Task: Add a signature Mark Adams containing Have a great National Law Enforcement Appreciation Day, Mark Adams to email address softage.6@softage.net and add a label Franchise agreements
Action: Mouse moved to (1215, 74)
Screenshot: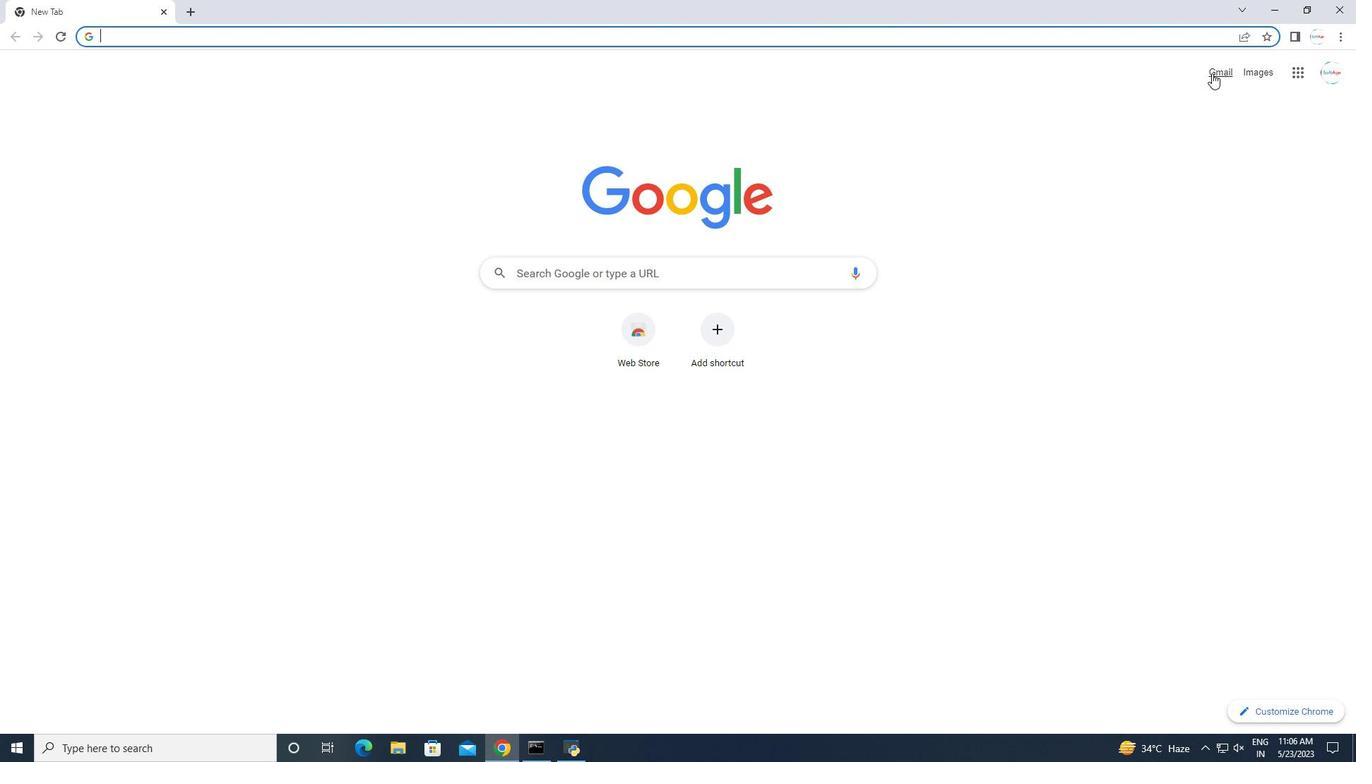 
Action: Mouse pressed left at (1215, 74)
Screenshot: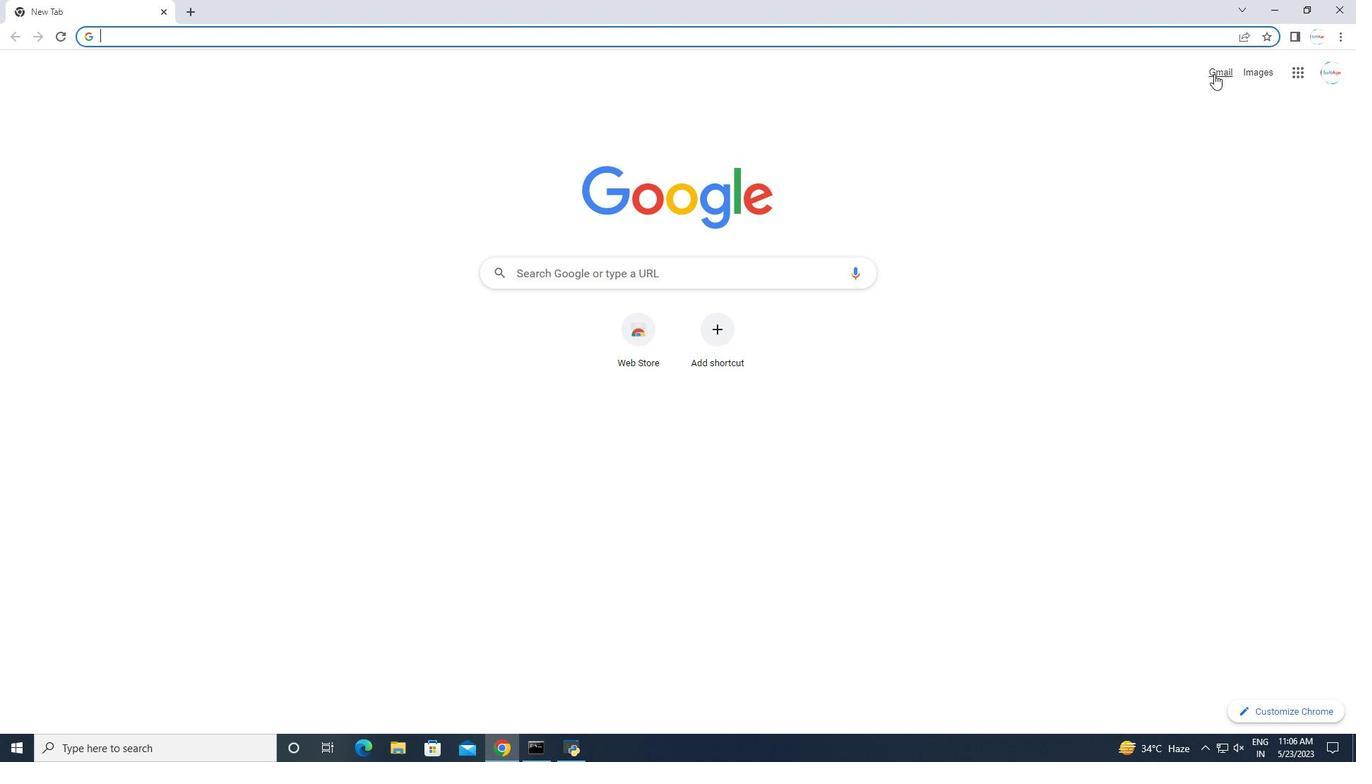 
Action: Mouse moved to (1261, 76)
Screenshot: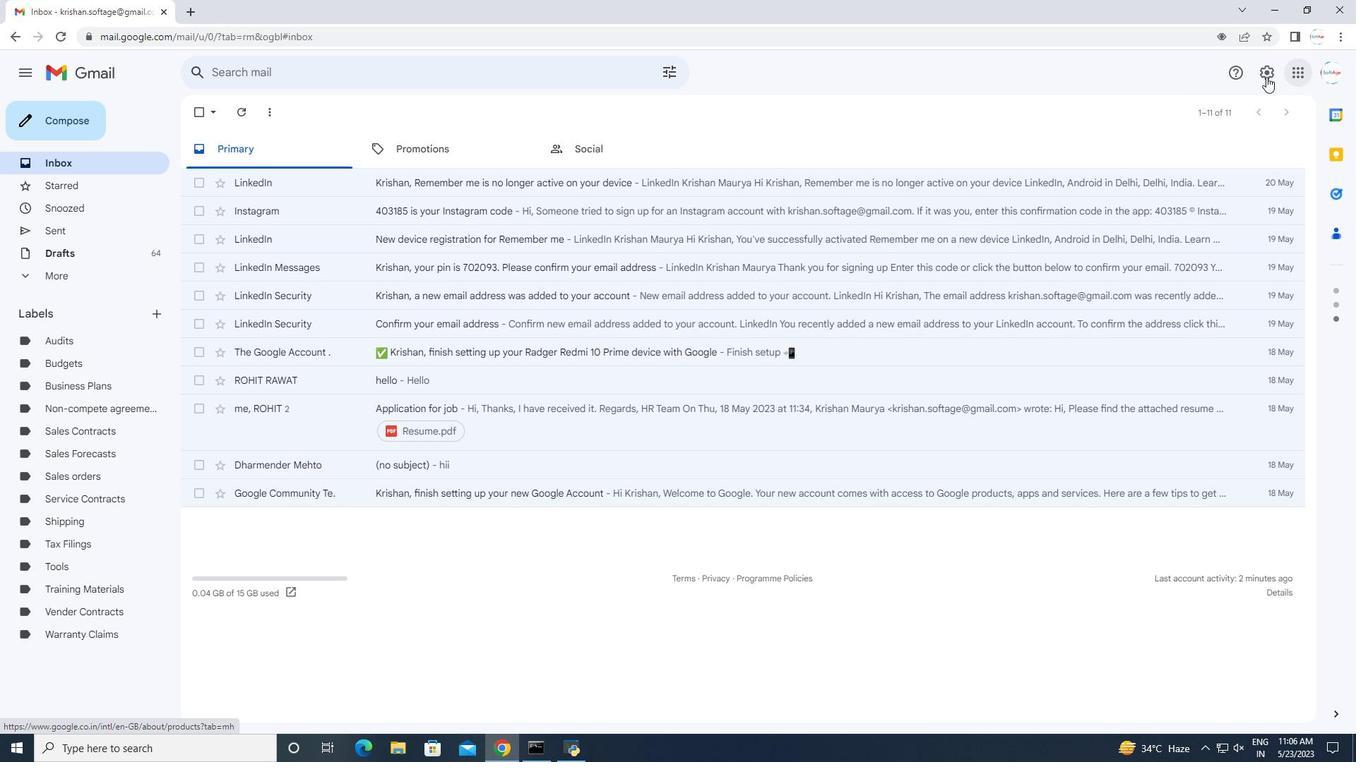 
Action: Mouse pressed left at (1261, 76)
Screenshot: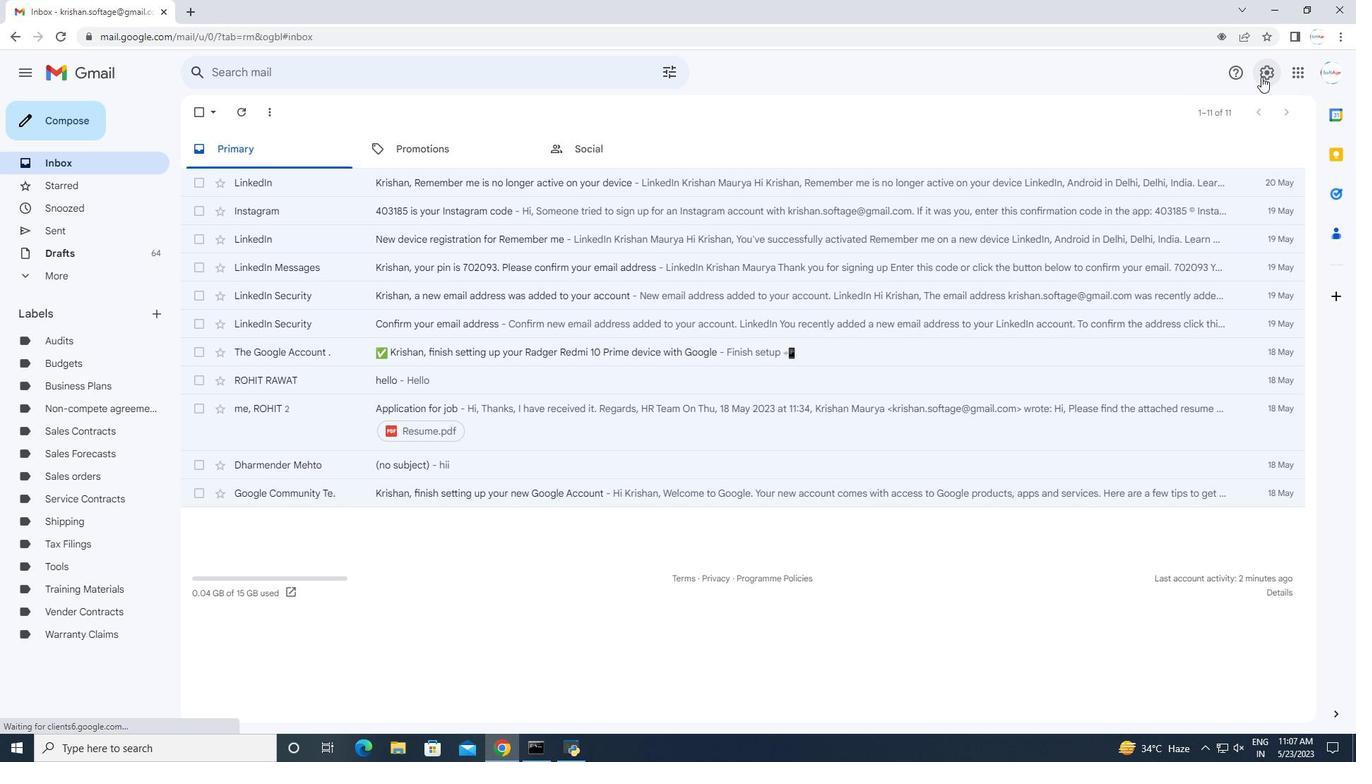 
Action: Mouse moved to (1220, 153)
Screenshot: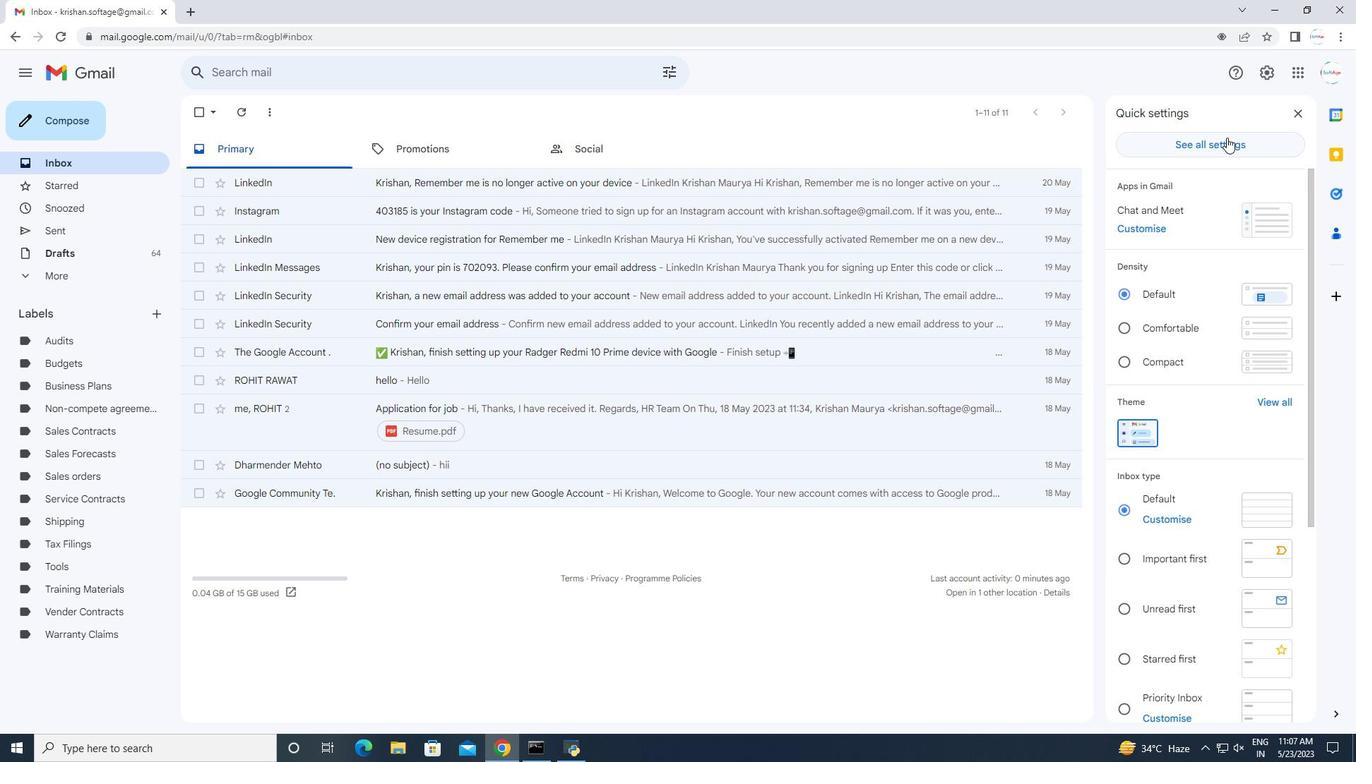 
Action: Mouse pressed left at (1220, 153)
Screenshot: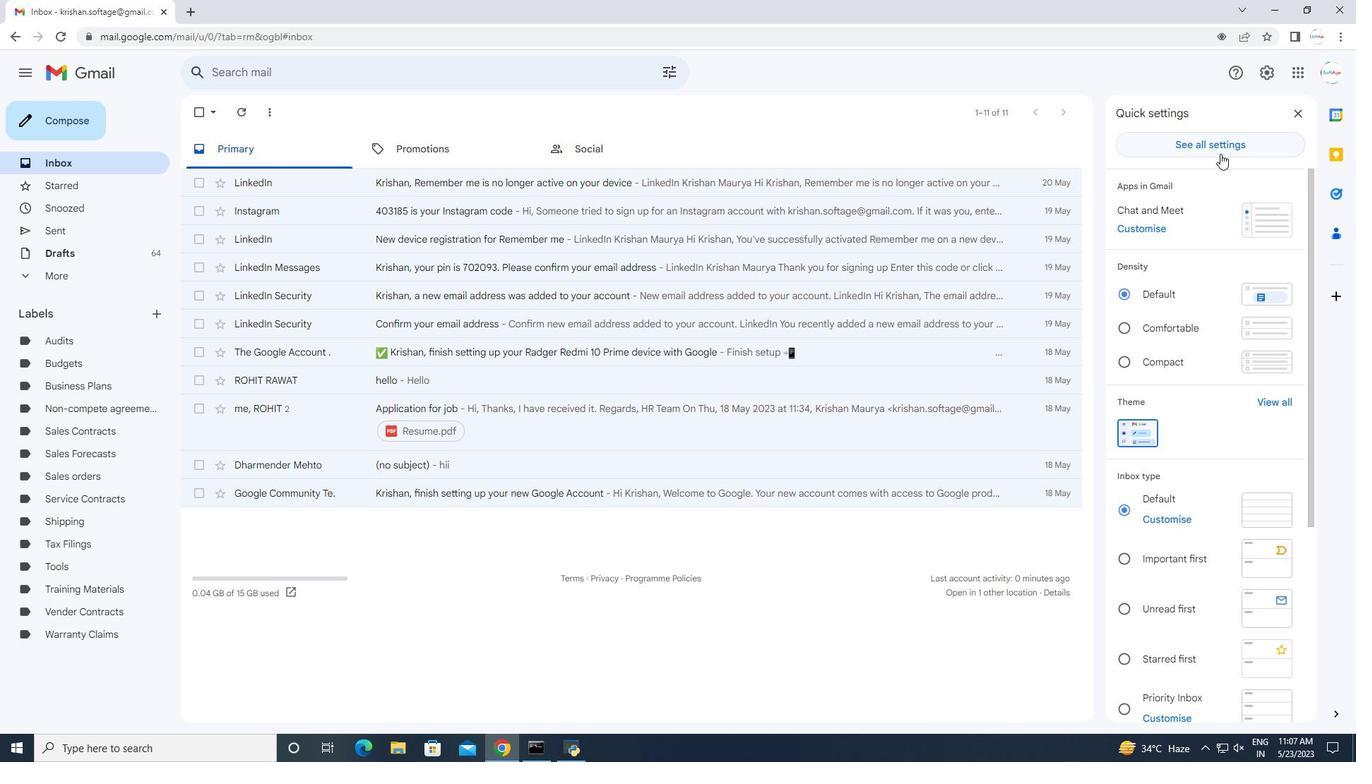 
Action: Mouse pressed left at (1220, 153)
Screenshot: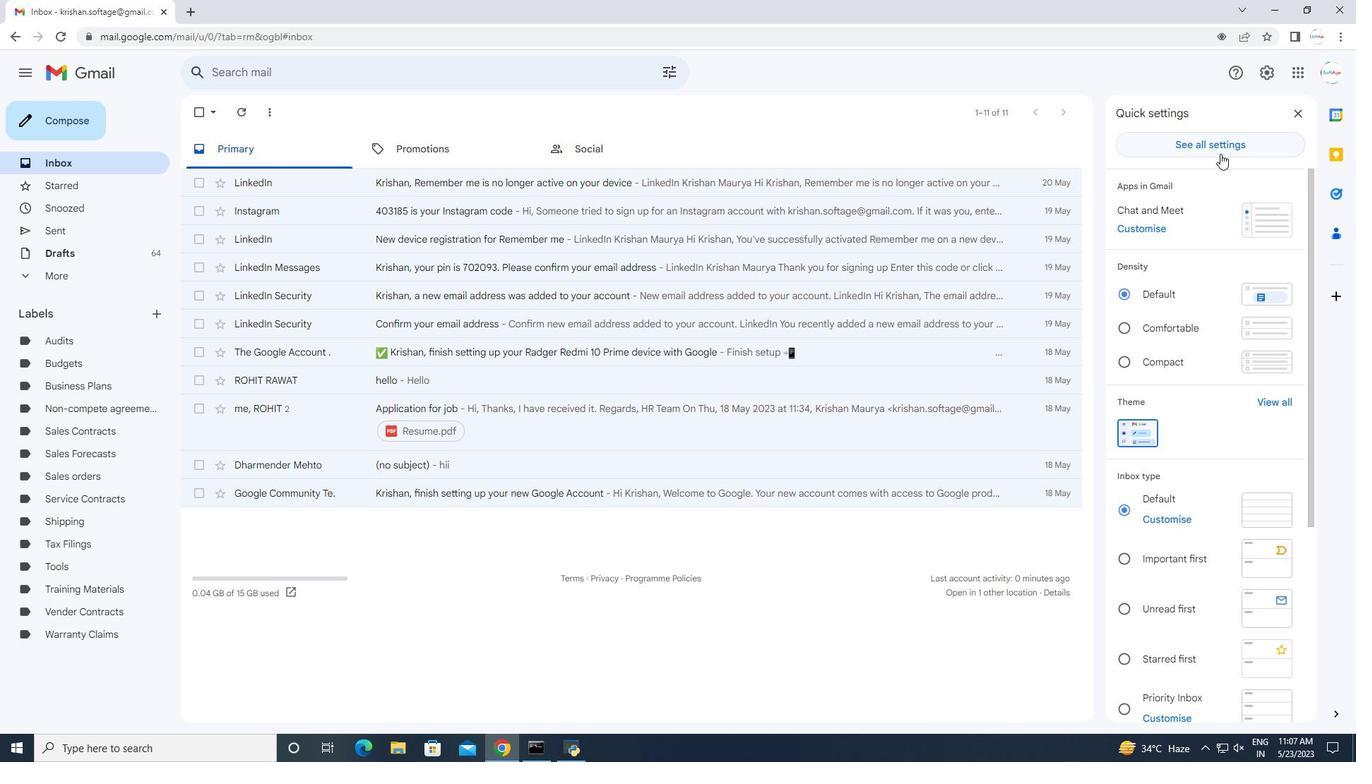 
Action: Mouse moved to (1019, 245)
Screenshot: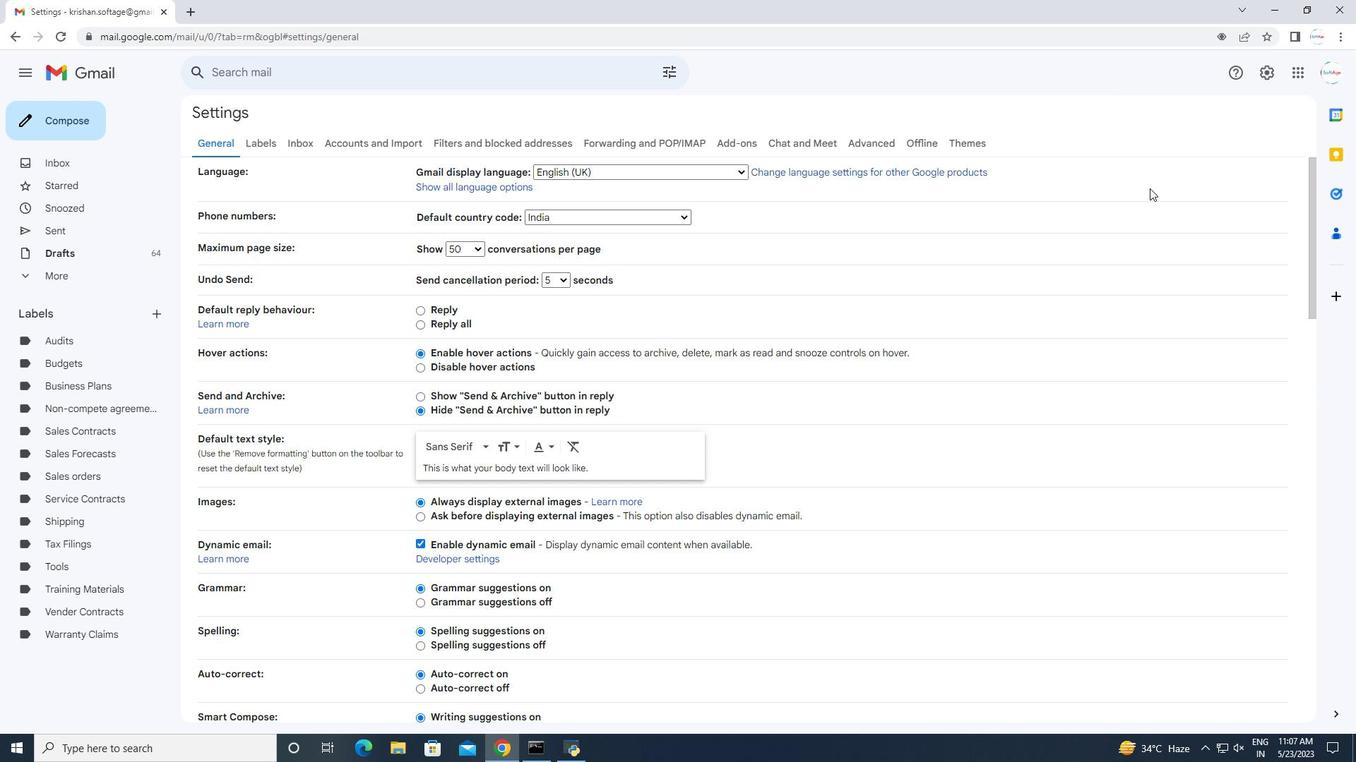 
Action: Mouse scrolled (1019, 245) with delta (0, 0)
Screenshot: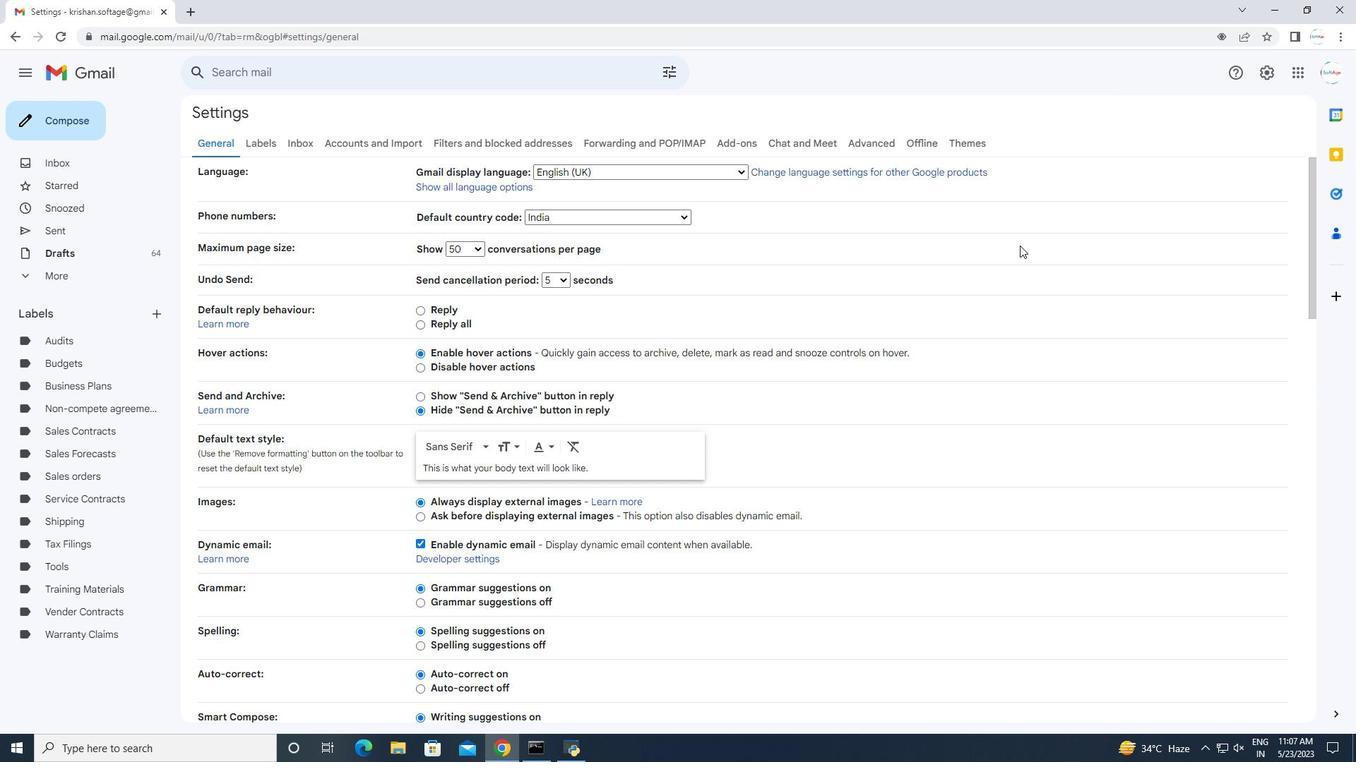 
Action: Mouse scrolled (1019, 245) with delta (0, 0)
Screenshot: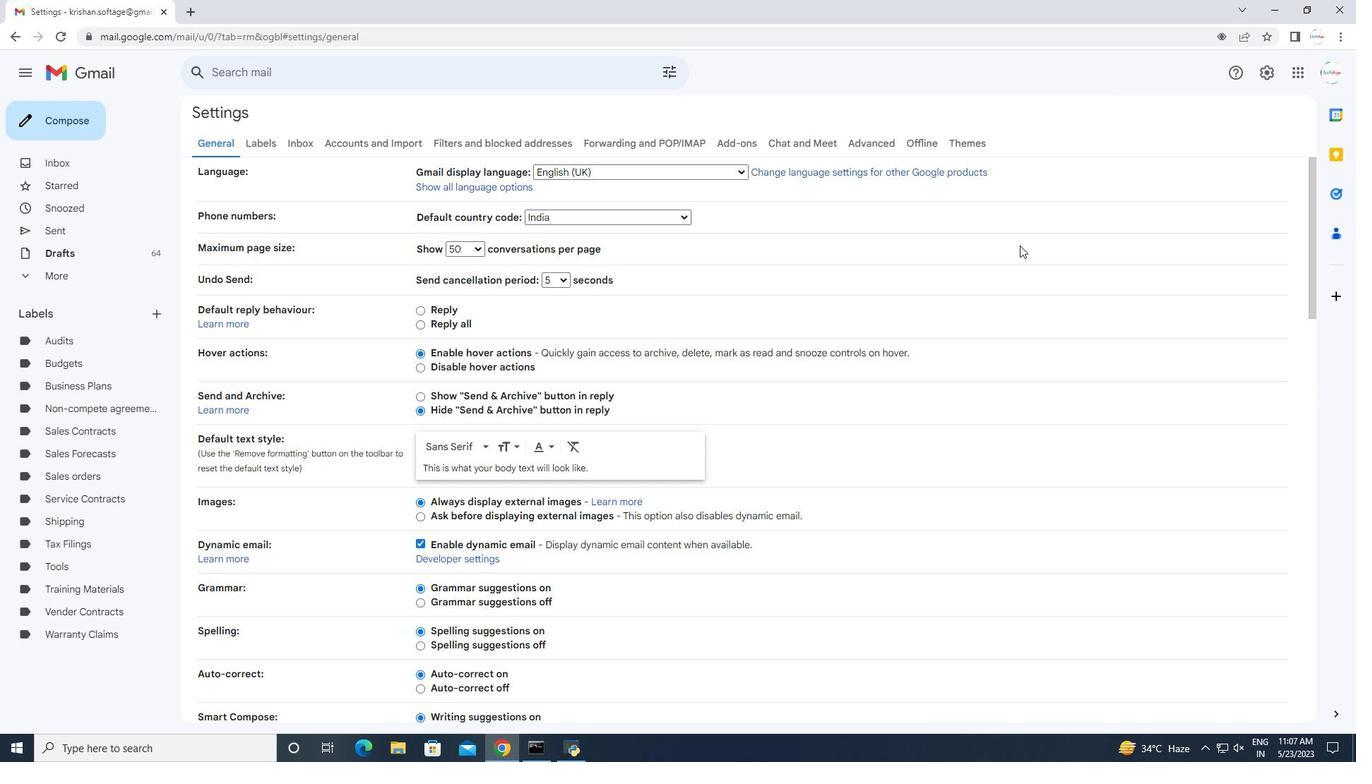 
Action: Mouse scrolled (1019, 245) with delta (0, 0)
Screenshot: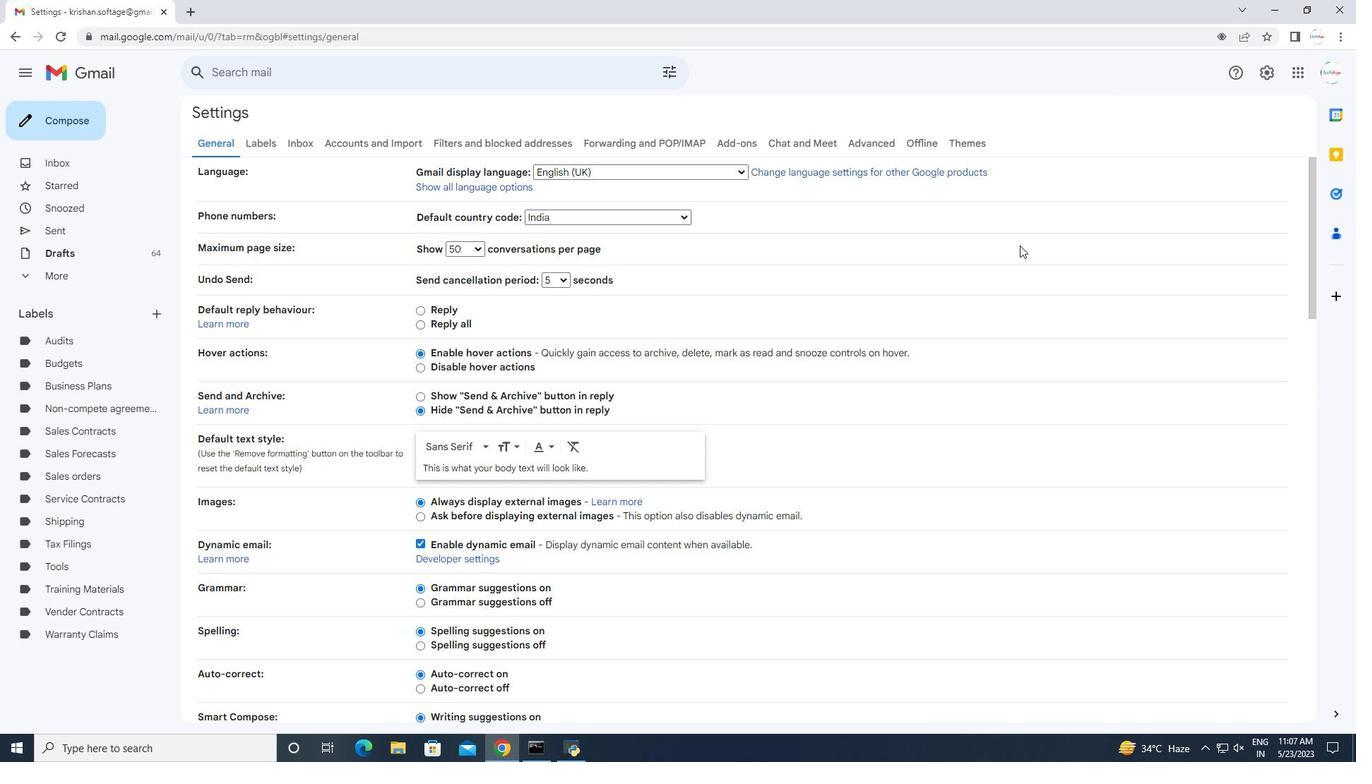 
Action: Mouse scrolled (1019, 245) with delta (0, 0)
Screenshot: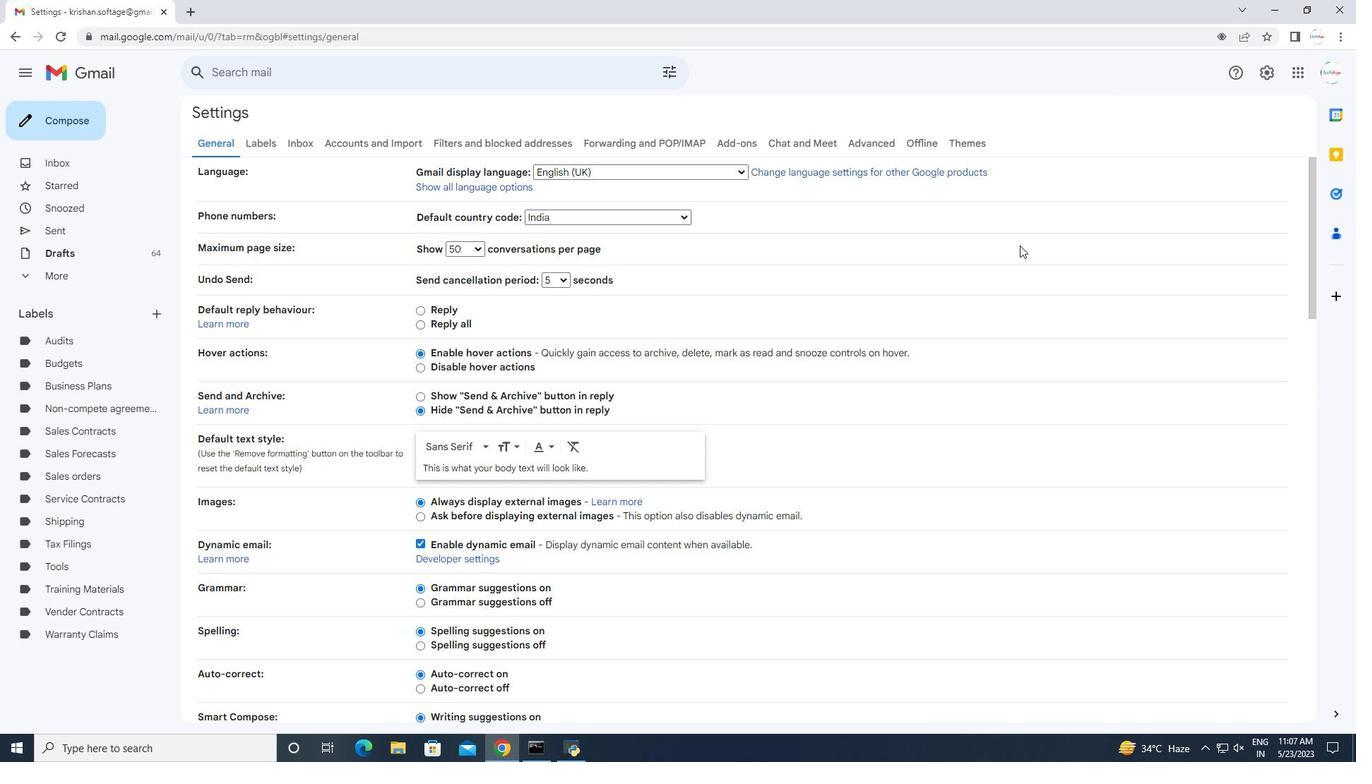 
Action: Mouse scrolled (1019, 245) with delta (0, 0)
Screenshot: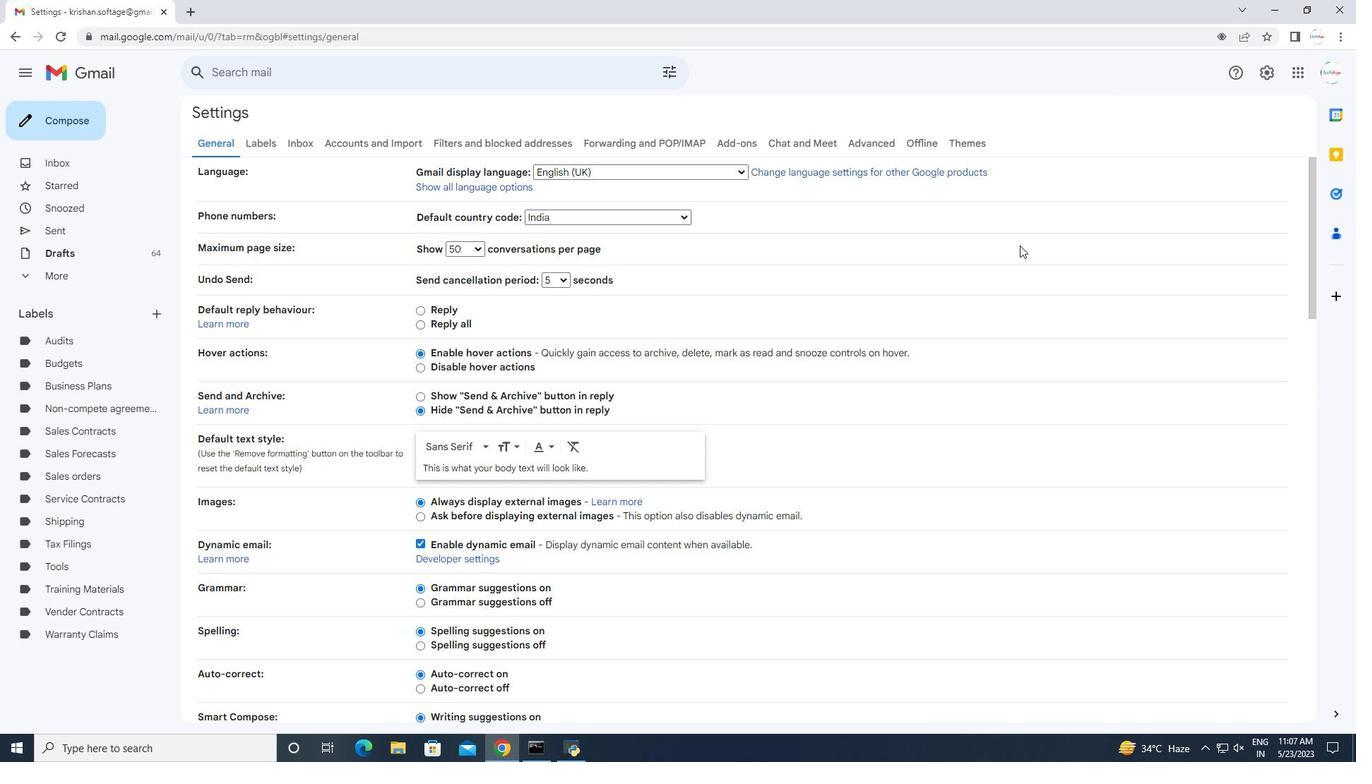 
Action: Mouse scrolled (1019, 245) with delta (0, 0)
Screenshot: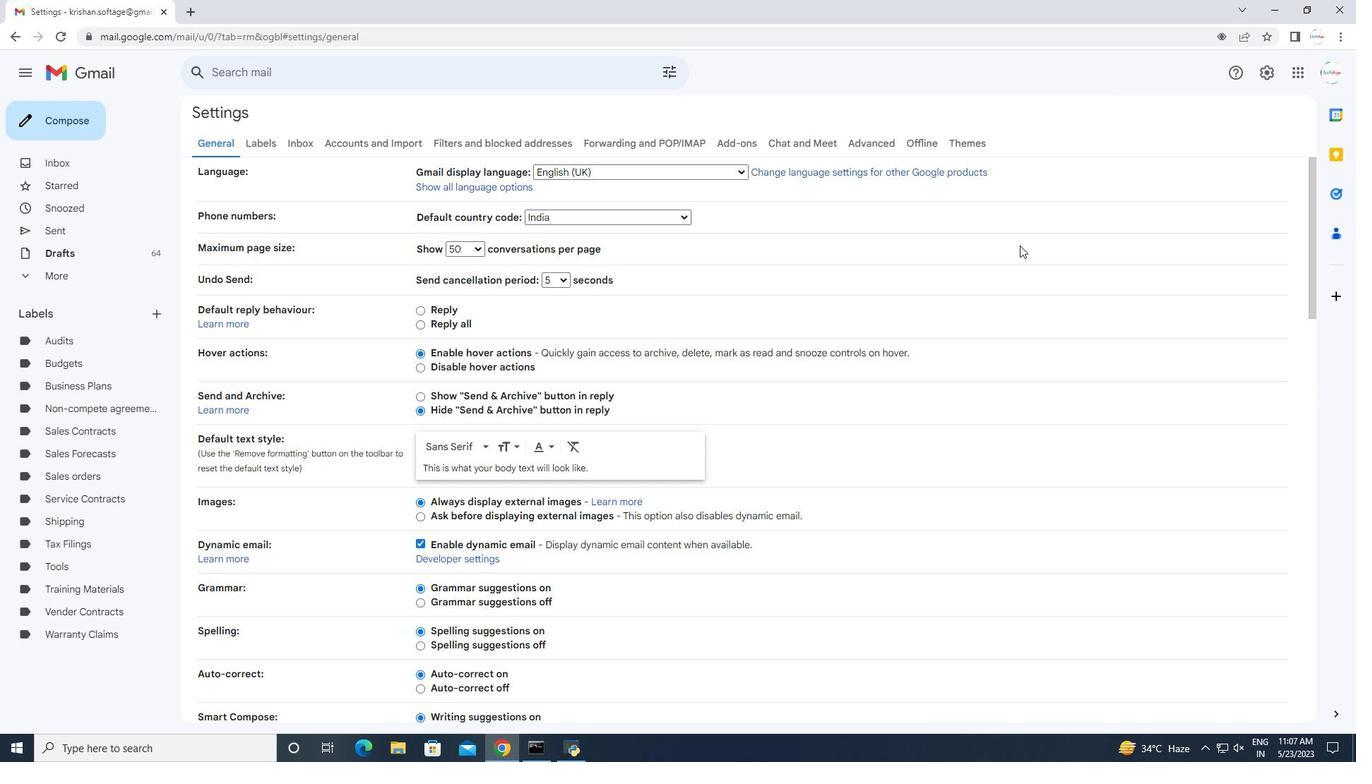 
Action: Mouse scrolled (1019, 245) with delta (0, 0)
Screenshot: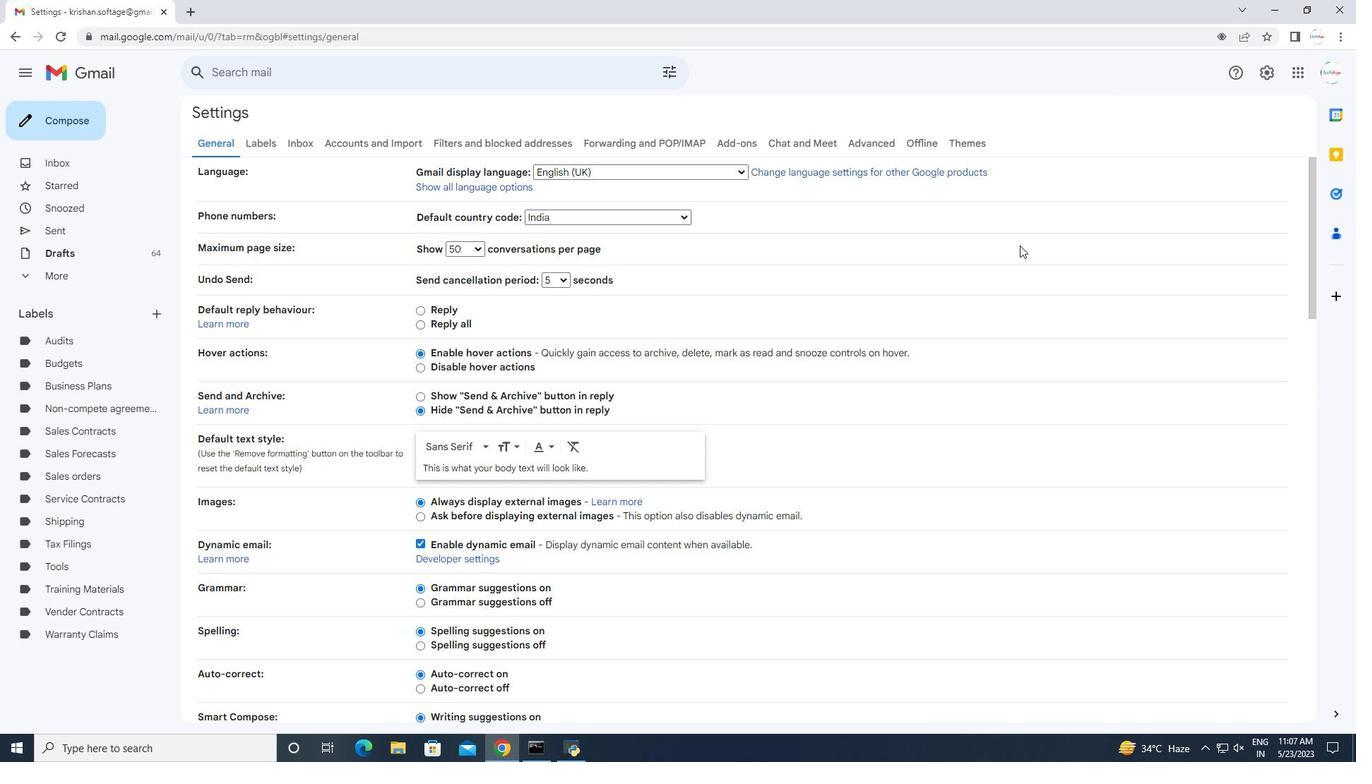 
Action: Mouse moved to (1018, 245)
Screenshot: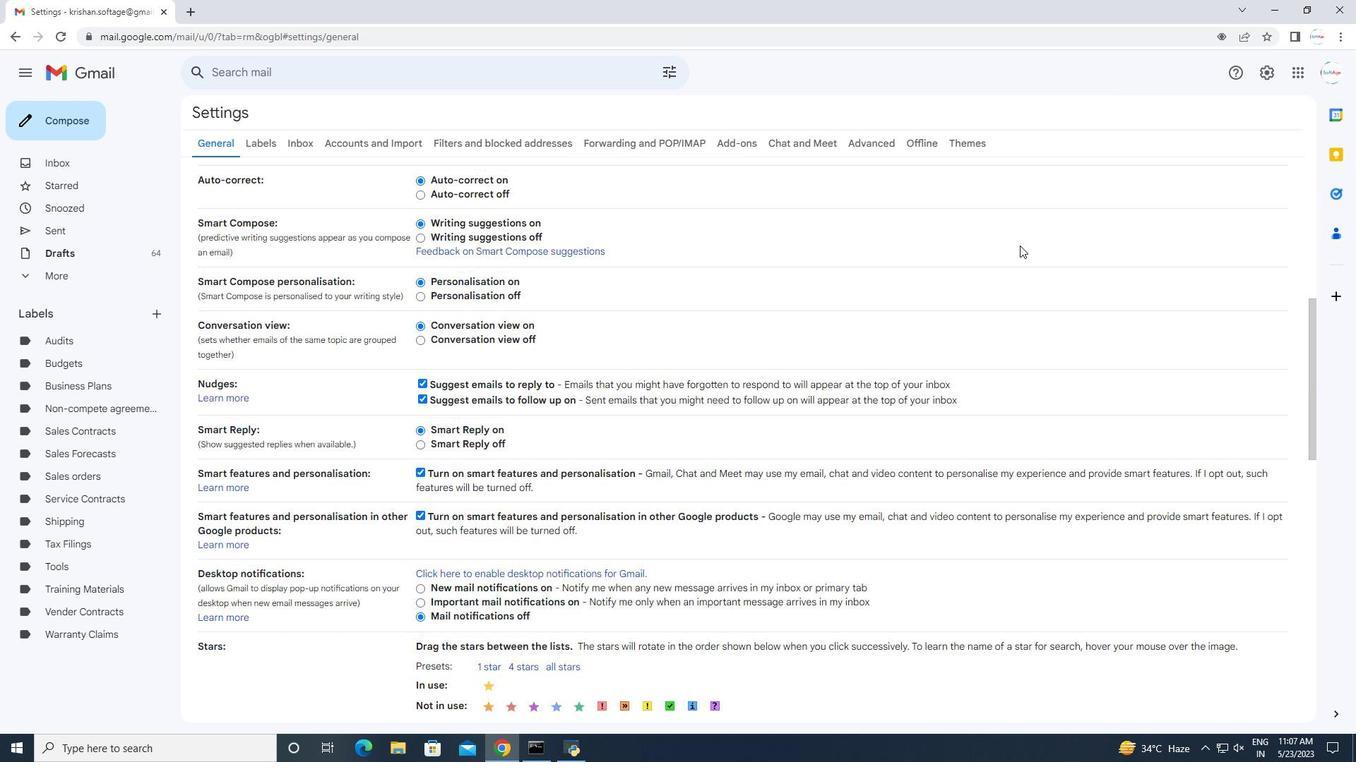 
Action: Mouse scrolled (1018, 245) with delta (0, 0)
Screenshot: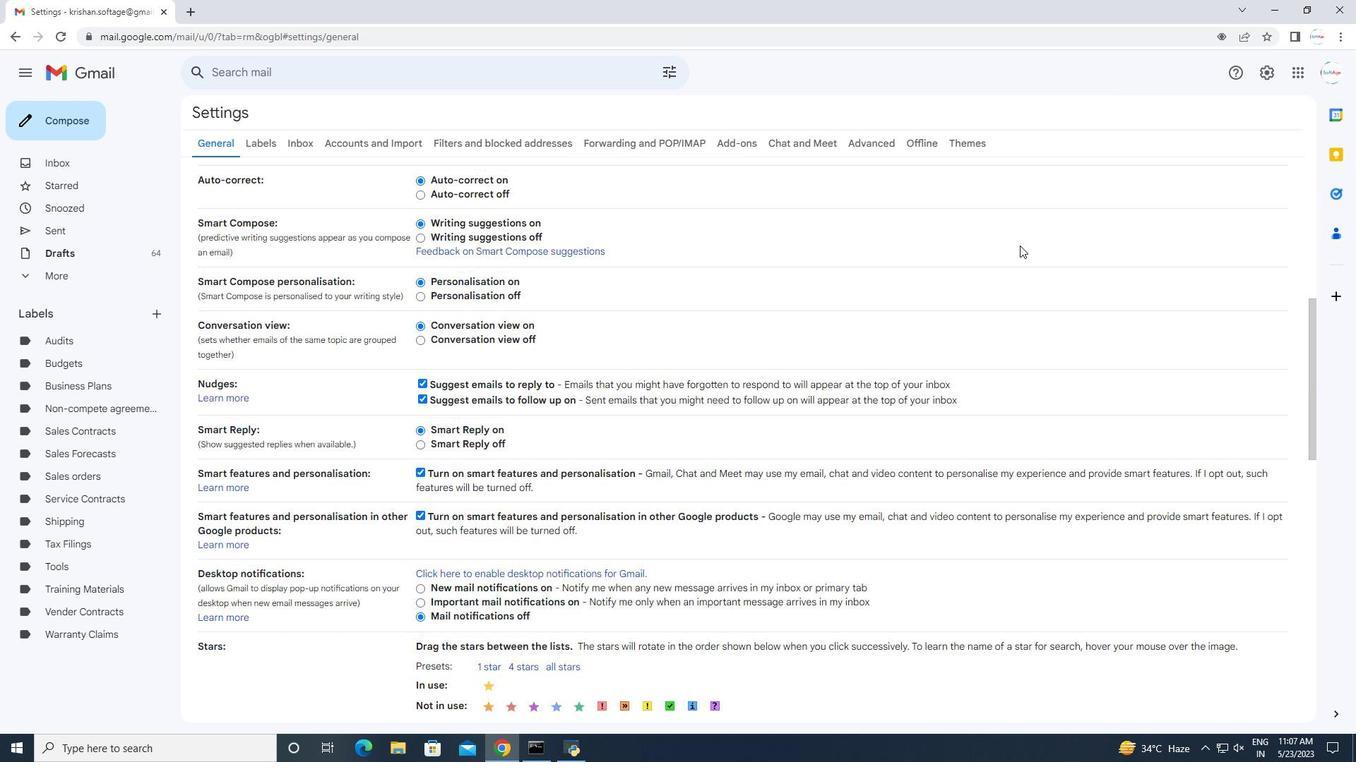 
Action: Mouse scrolled (1018, 245) with delta (0, 0)
Screenshot: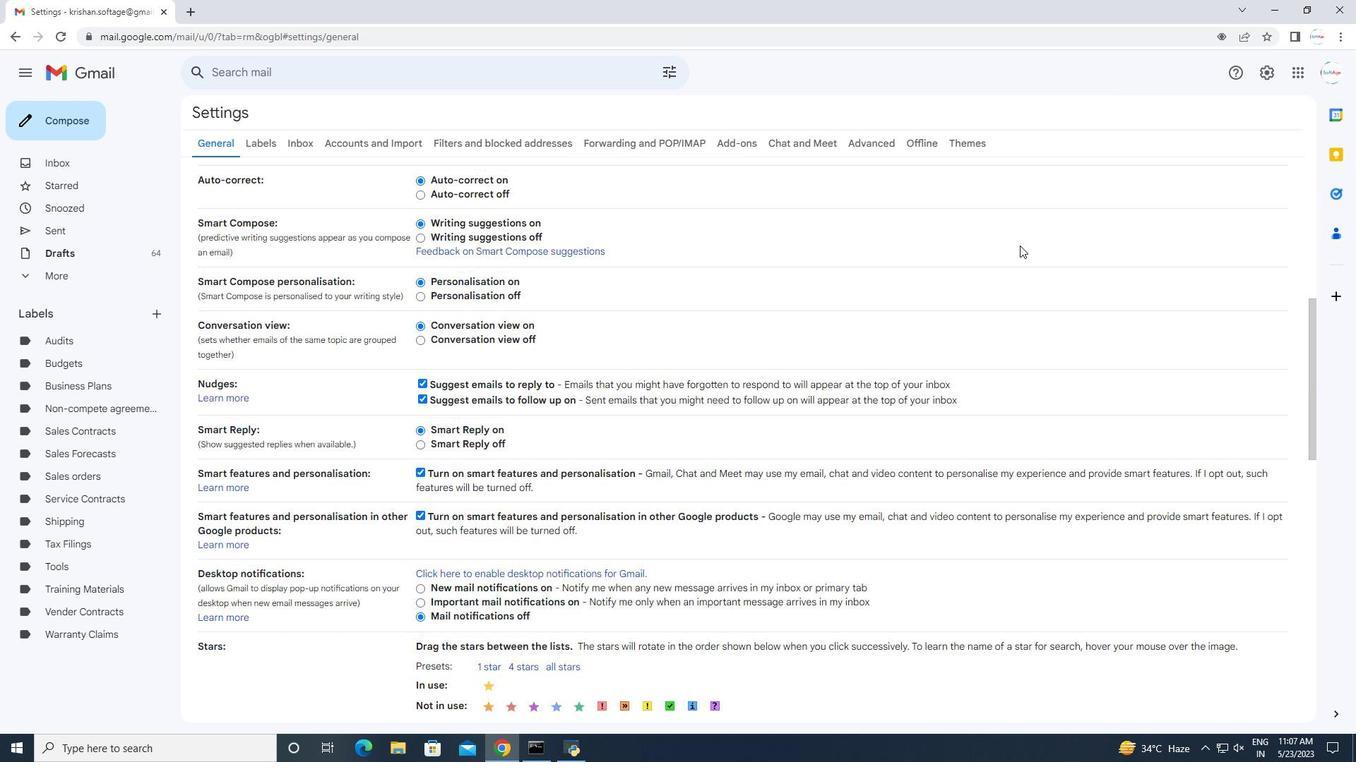 
Action: Mouse scrolled (1018, 245) with delta (0, 0)
Screenshot: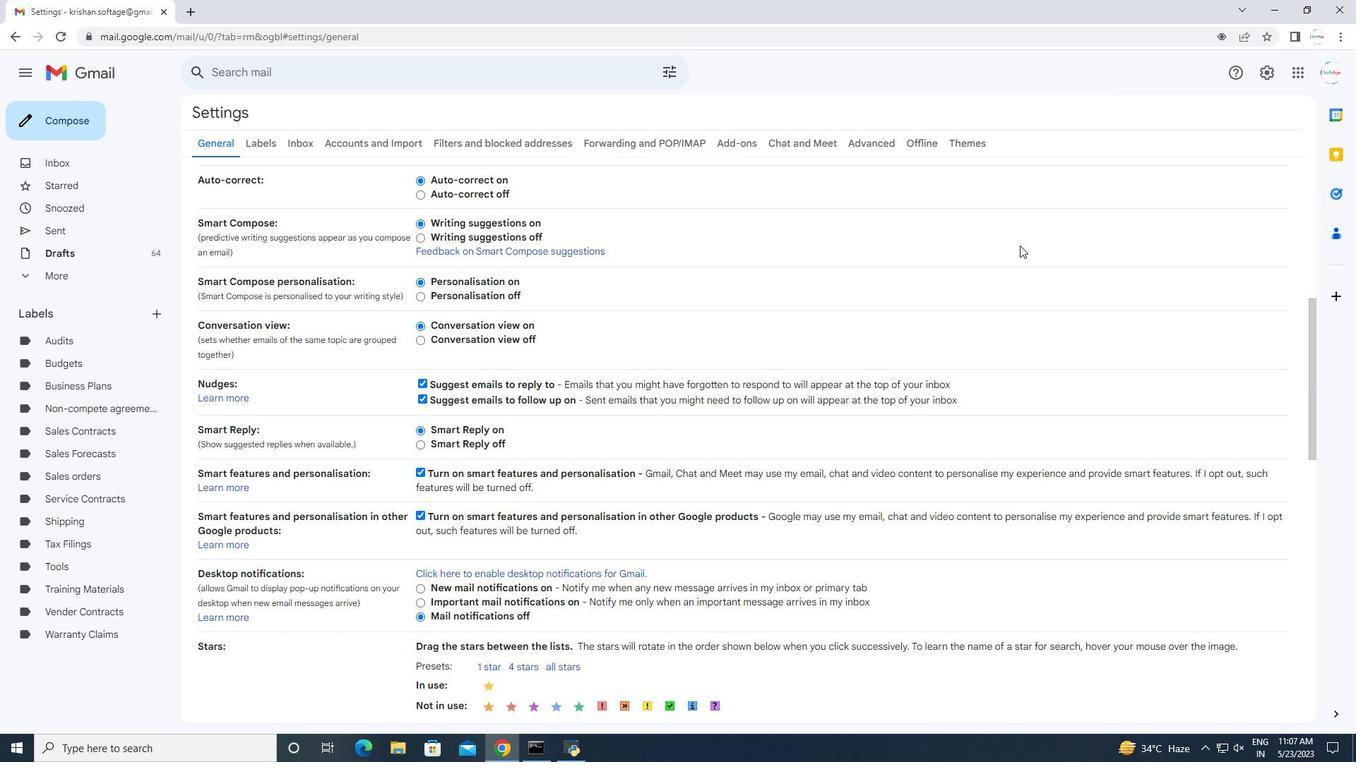 
Action: Mouse scrolled (1018, 245) with delta (0, 0)
Screenshot: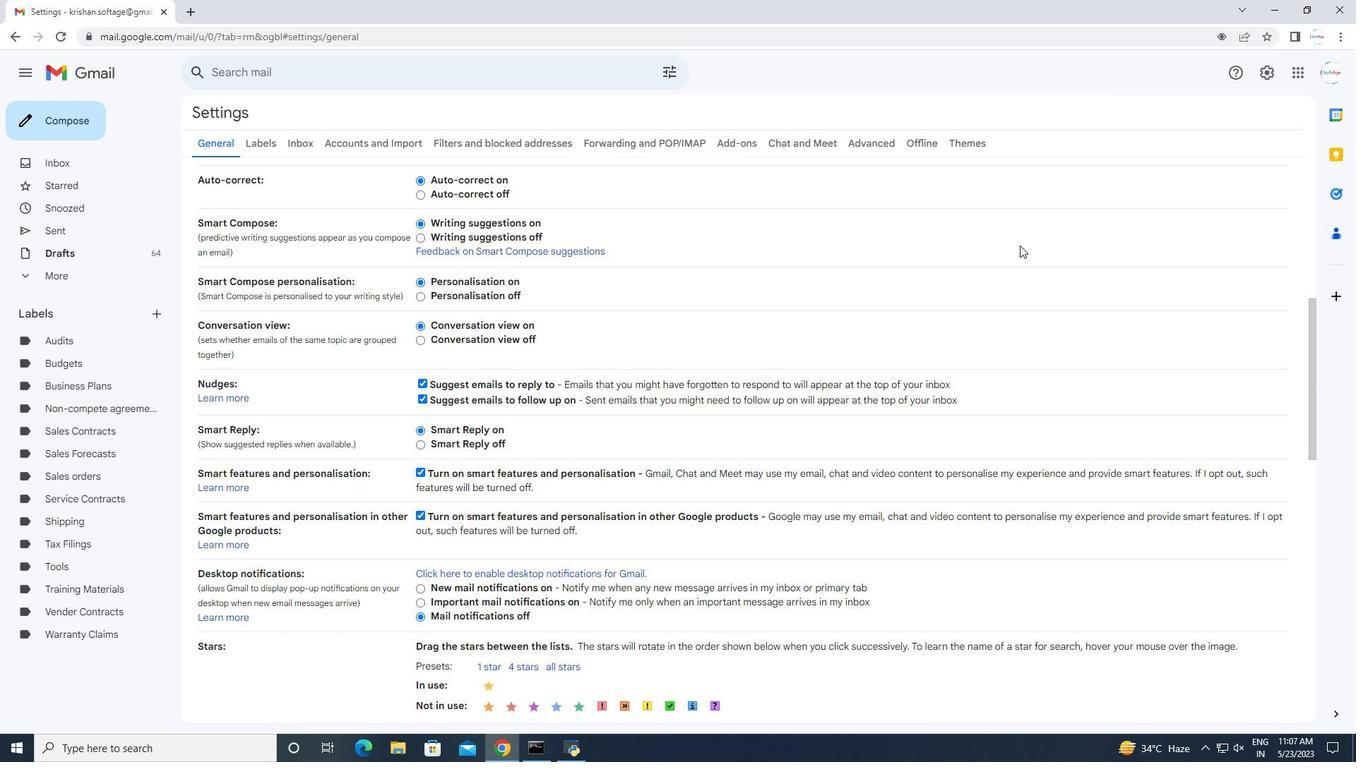 
Action: Mouse scrolled (1018, 245) with delta (0, 0)
Screenshot: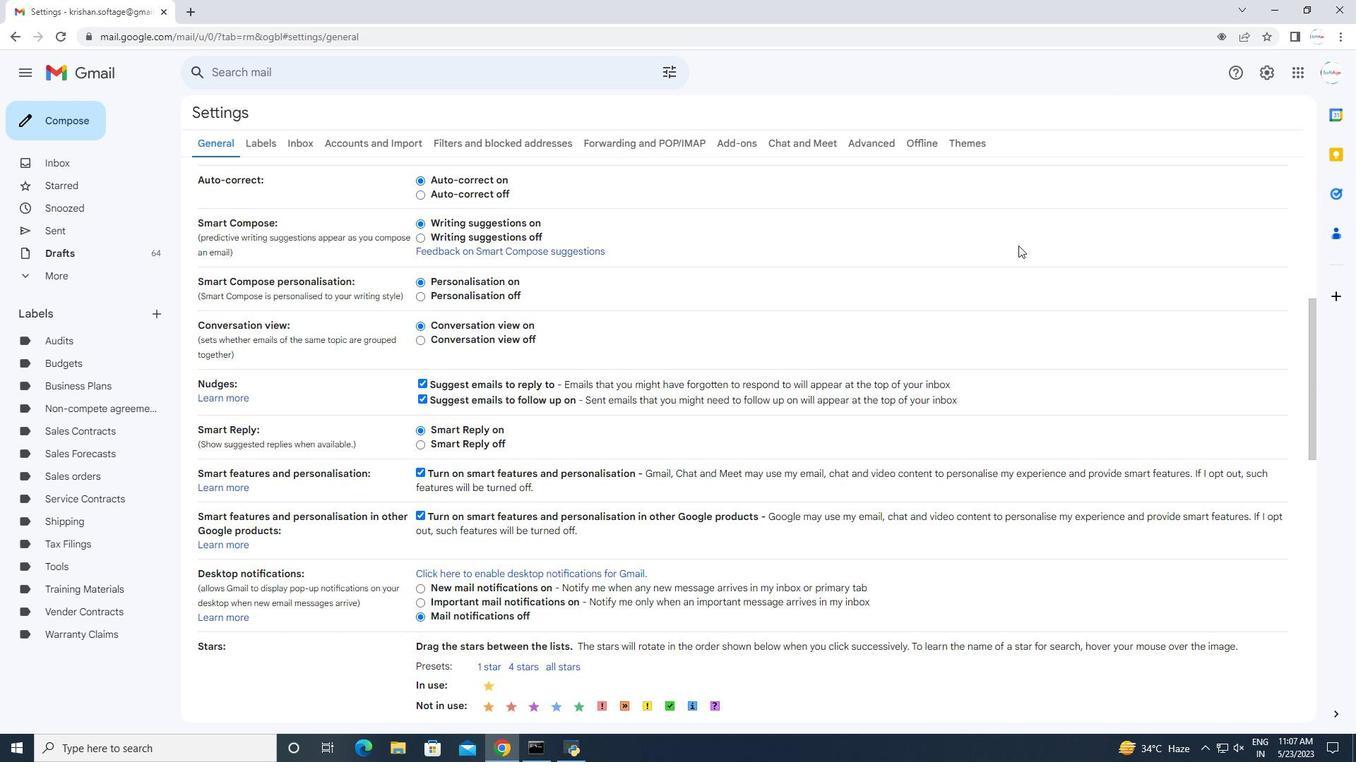 
Action: Mouse moved to (1015, 245)
Screenshot: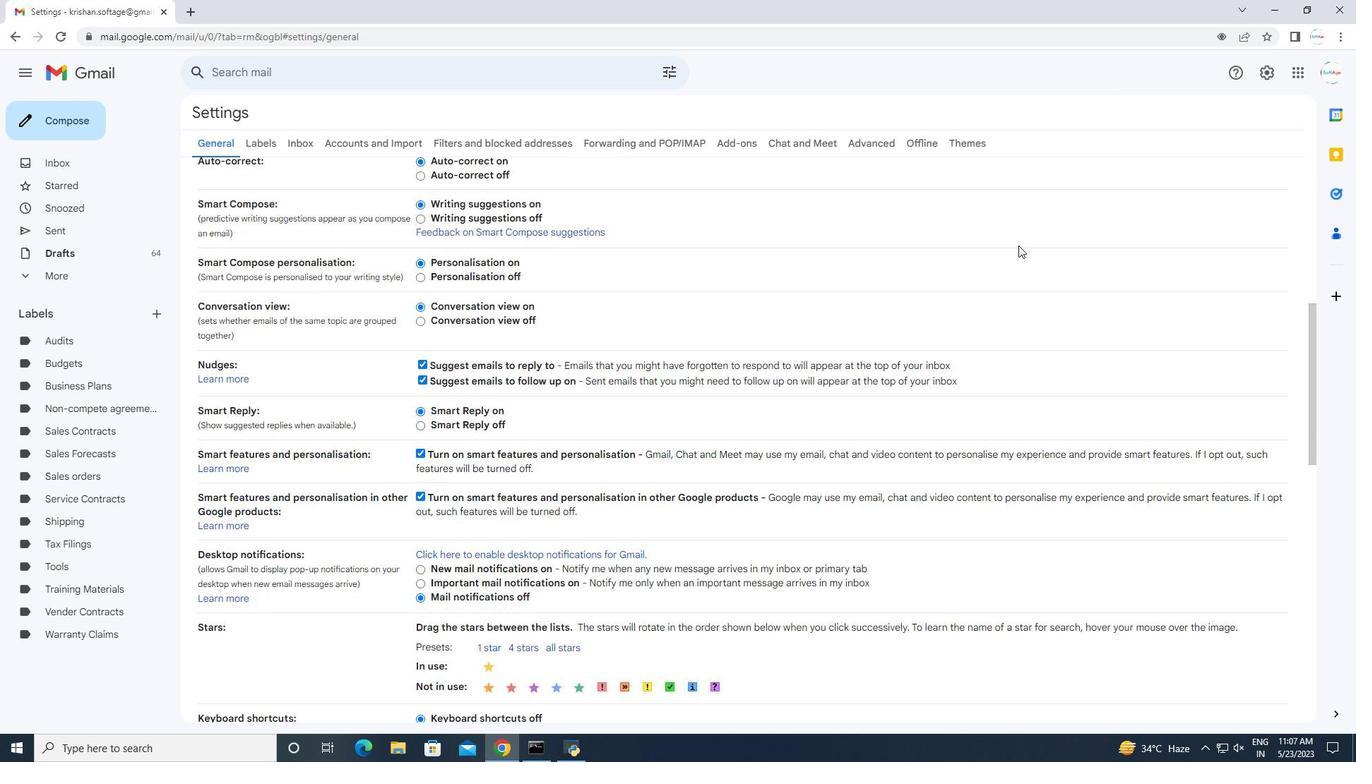 
Action: Mouse scrolled (1015, 245) with delta (0, 0)
Screenshot: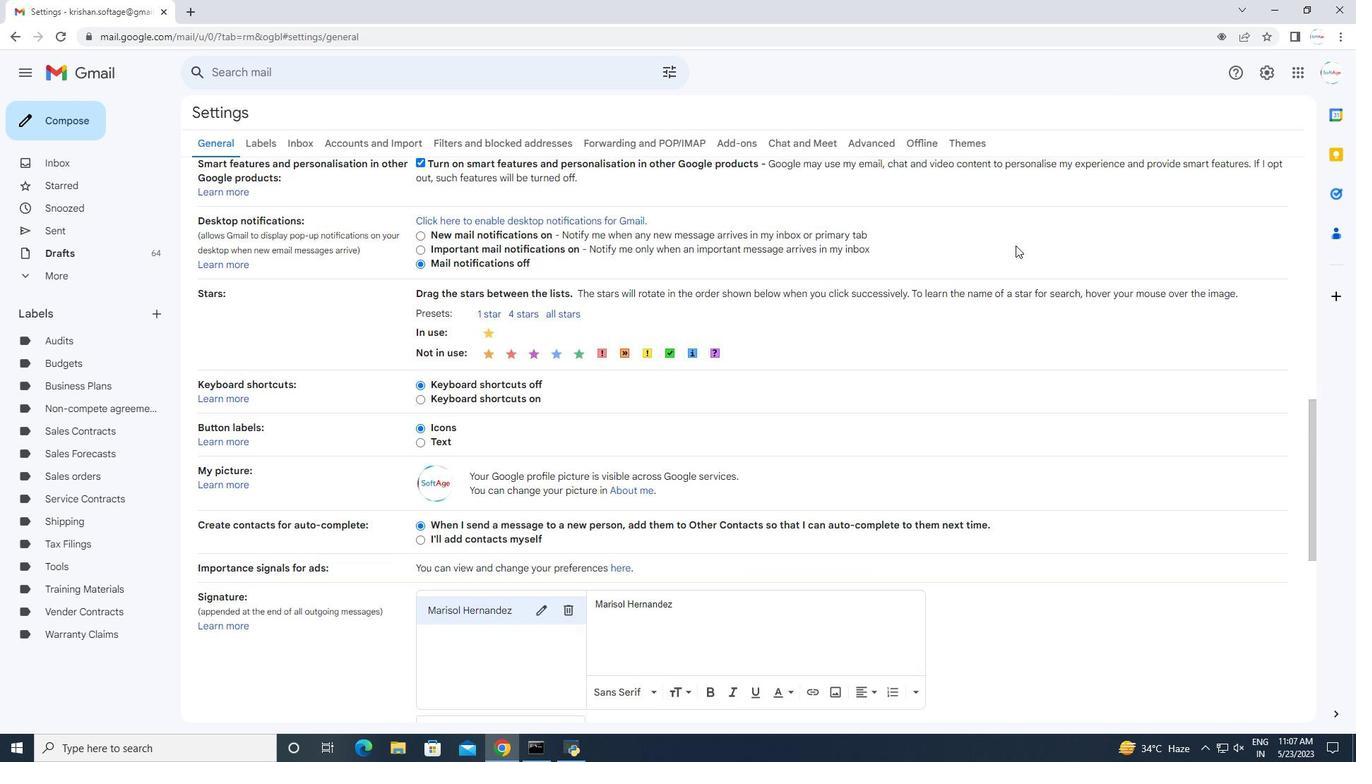 
Action: Mouse scrolled (1015, 245) with delta (0, 0)
Screenshot: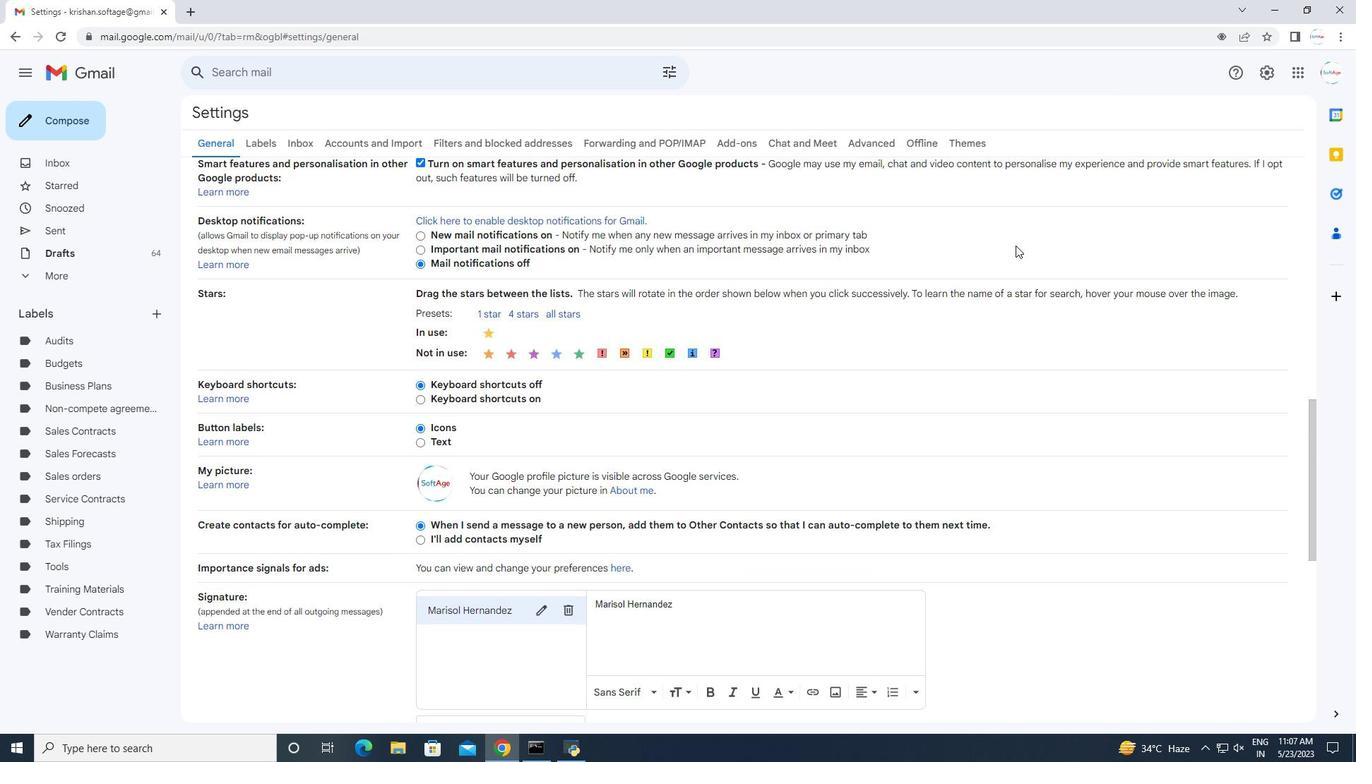 
Action: Mouse scrolled (1015, 245) with delta (0, 0)
Screenshot: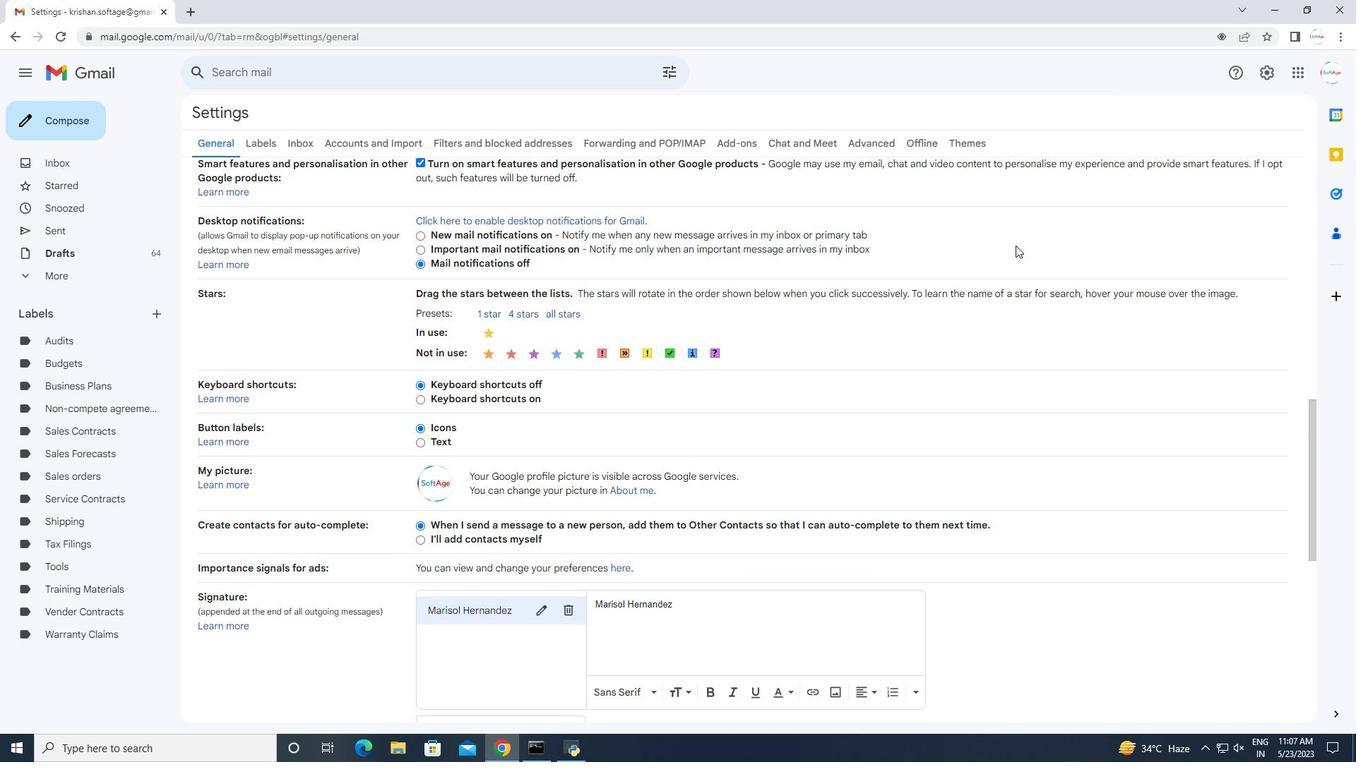
Action: Mouse moved to (527, 517)
Screenshot: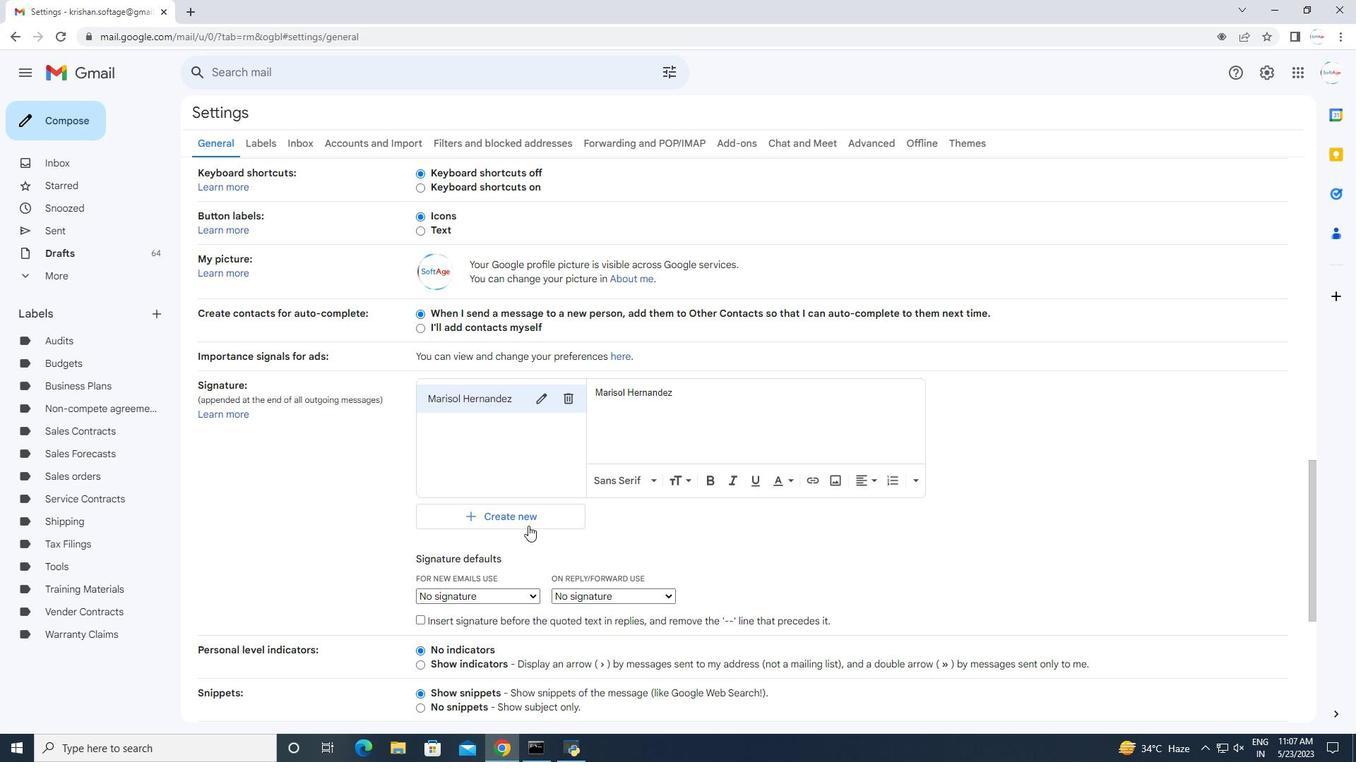 
Action: Mouse pressed left at (527, 517)
Screenshot: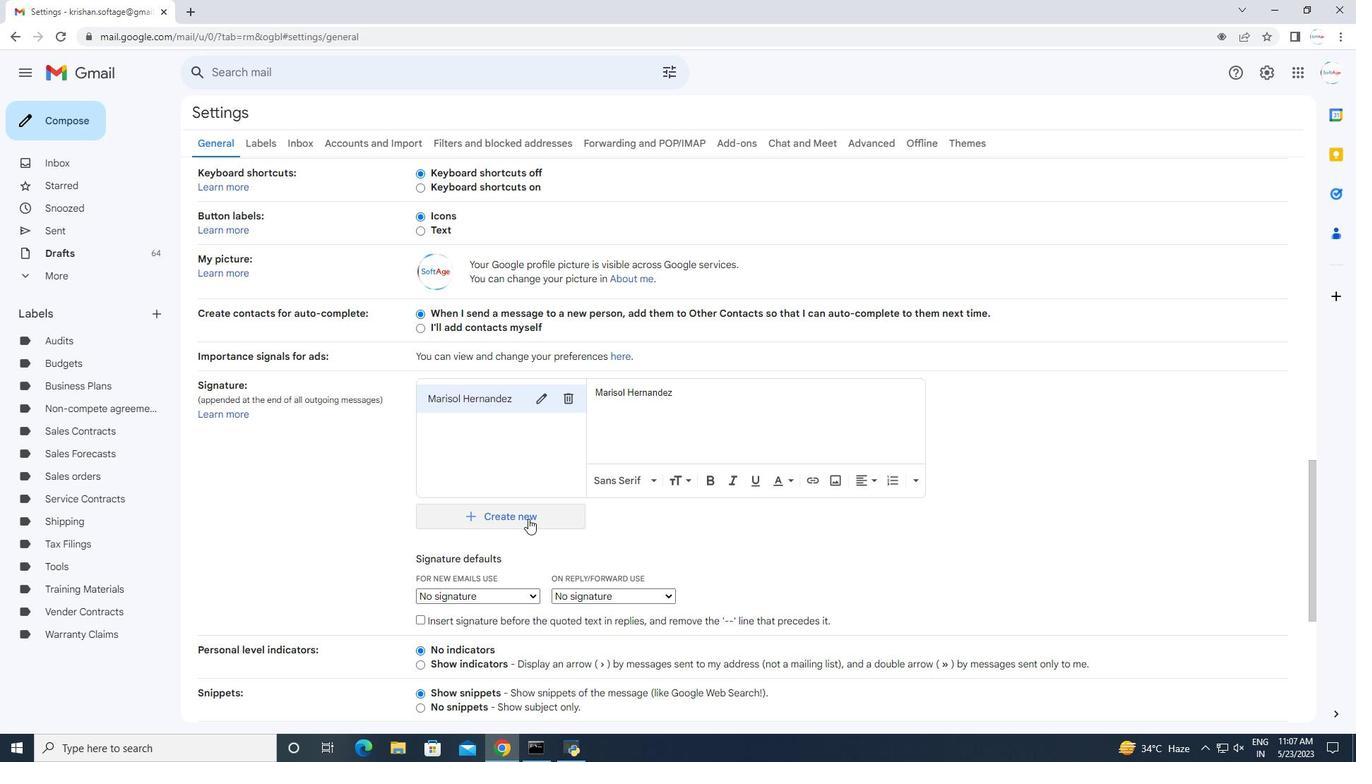 
Action: Mouse moved to (553, 387)
Screenshot: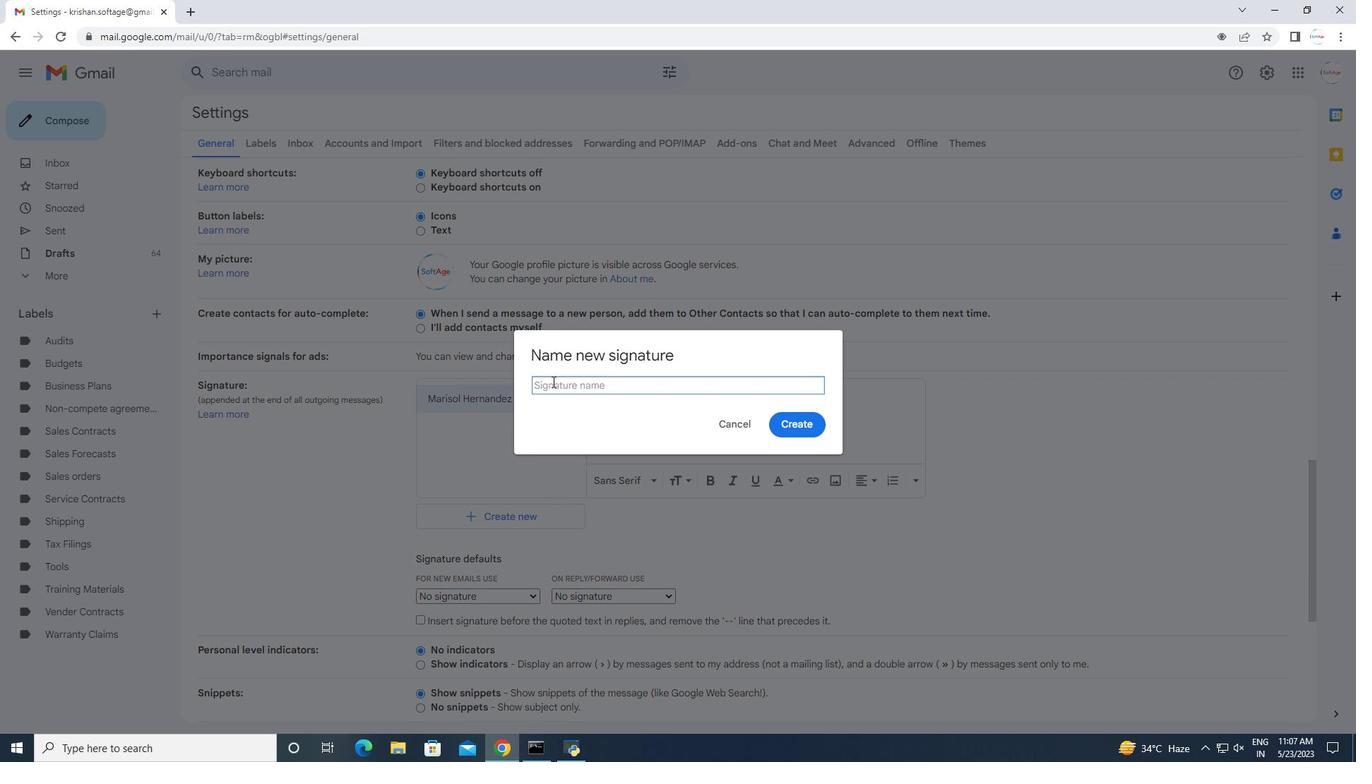 
Action: Mouse pressed left at (553, 387)
Screenshot: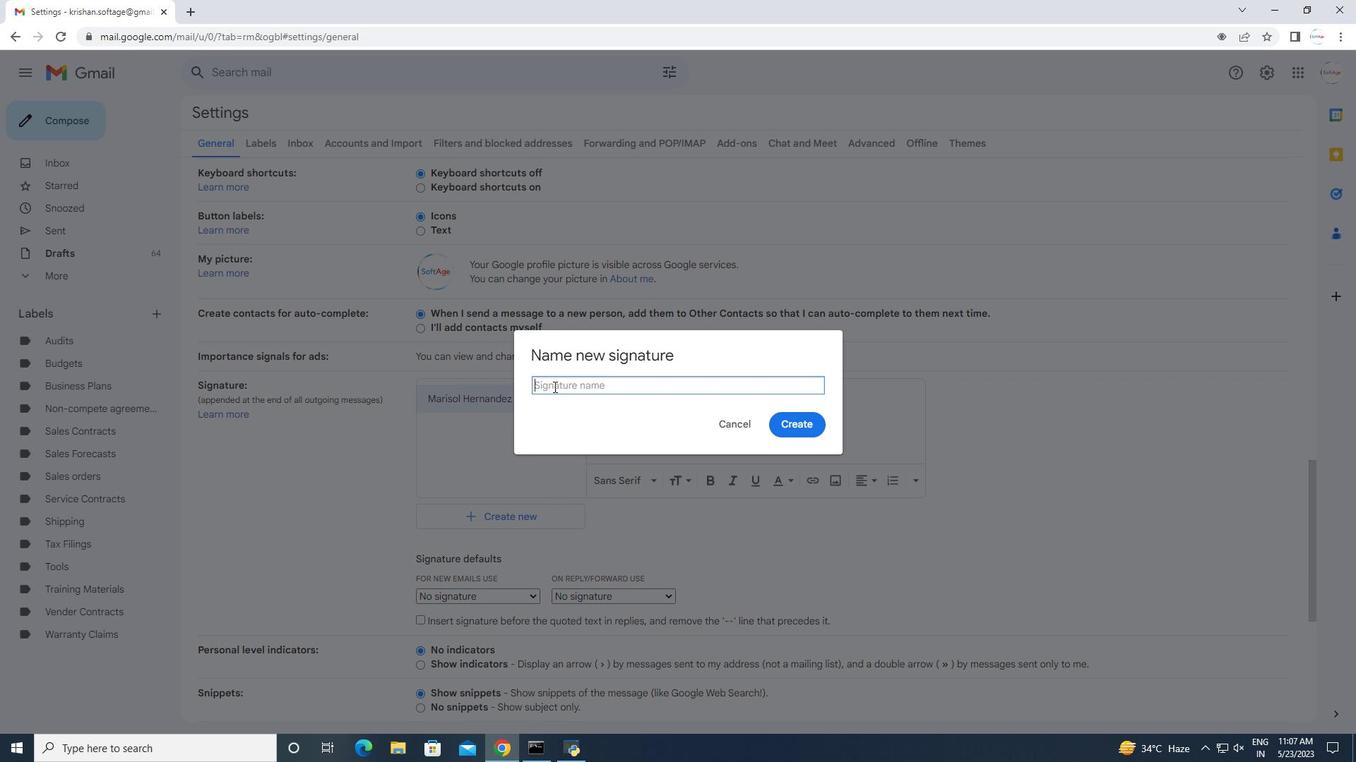 
Action: Mouse moved to (553, 386)
Screenshot: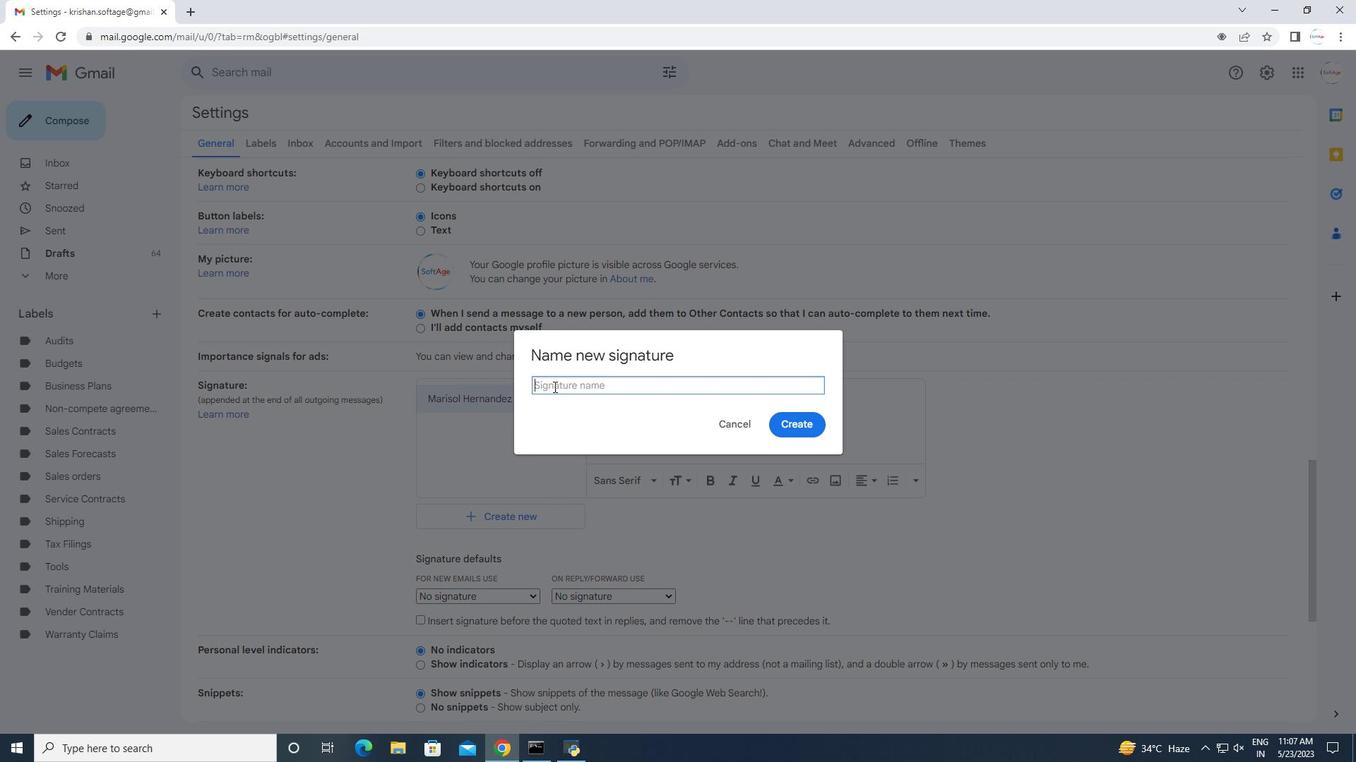 
Action: Key pressed <Key.shift>Mark<Key.space><Key.shift>Adams
Screenshot: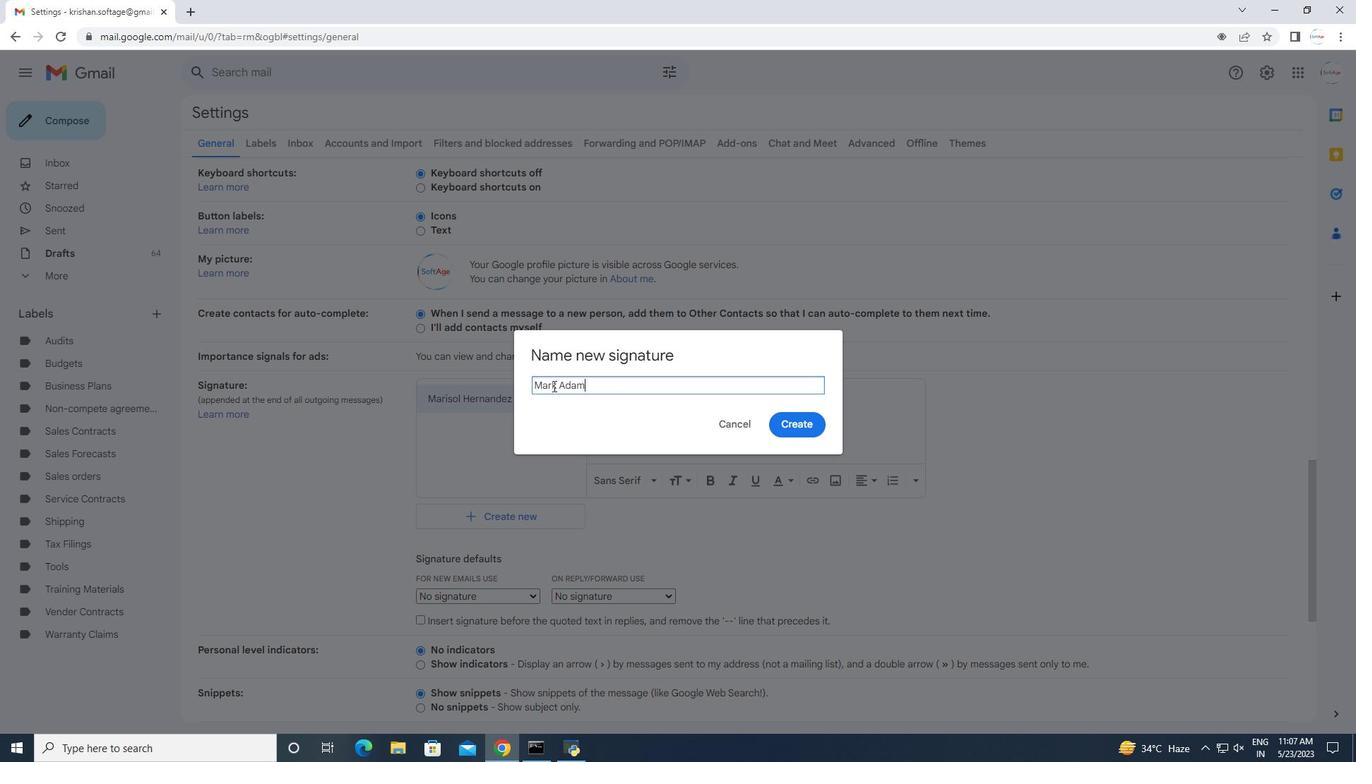 
Action: Mouse moved to (801, 430)
Screenshot: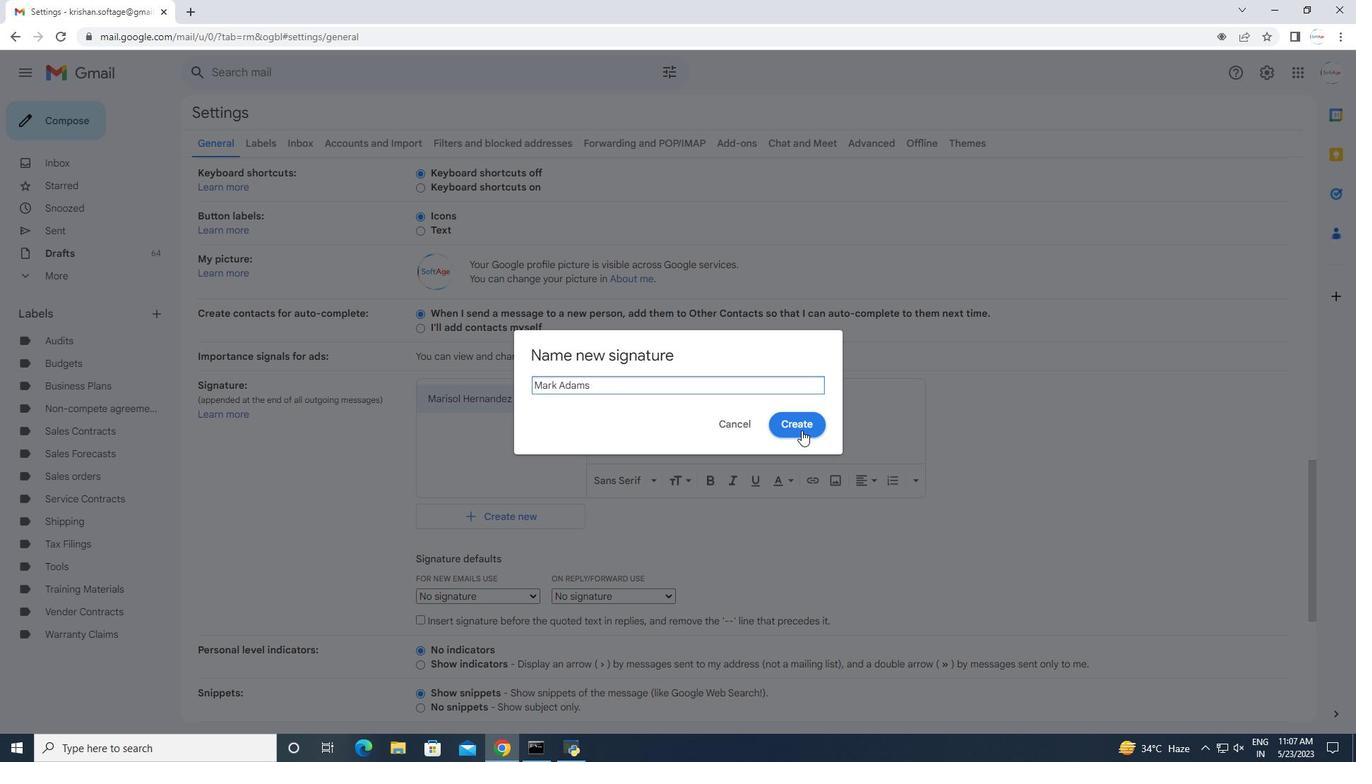 
Action: Mouse pressed left at (801, 430)
Screenshot: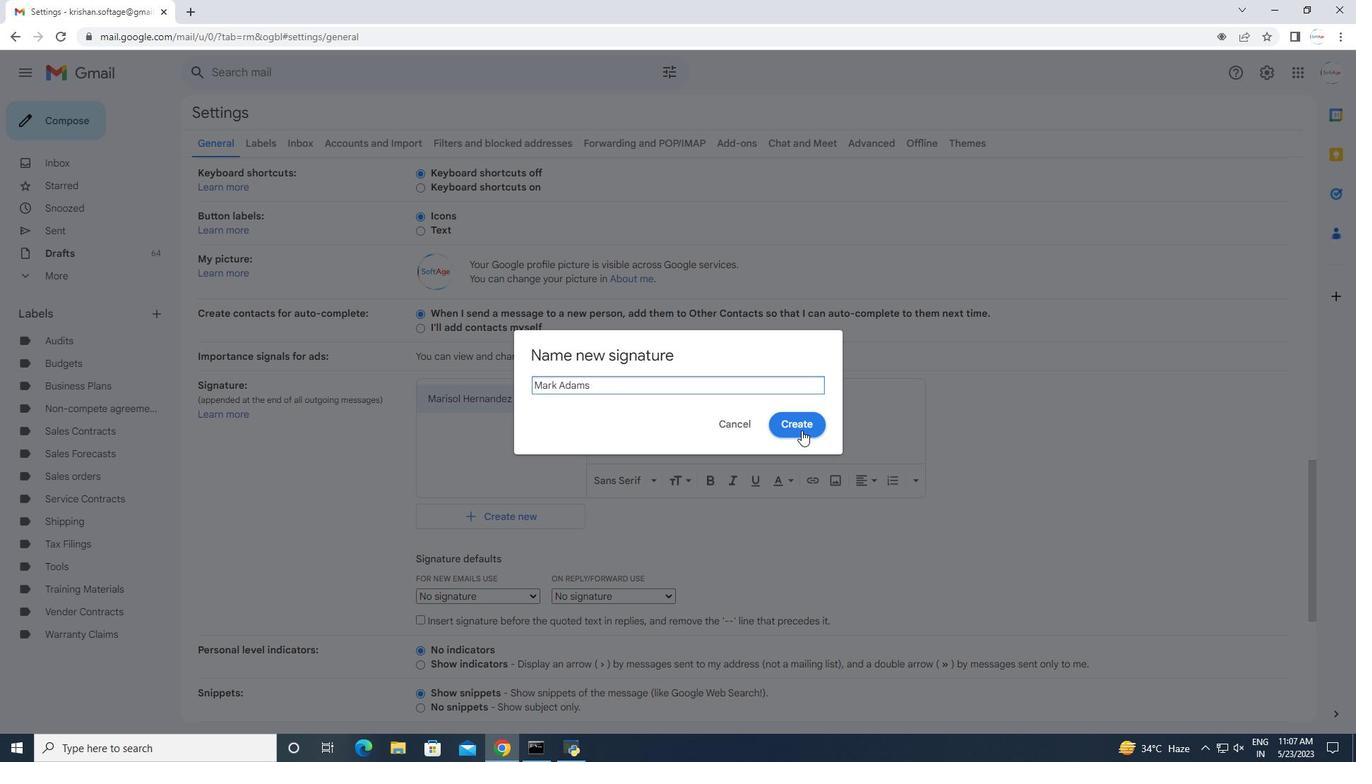 
Action: Mouse moved to (643, 403)
Screenshot: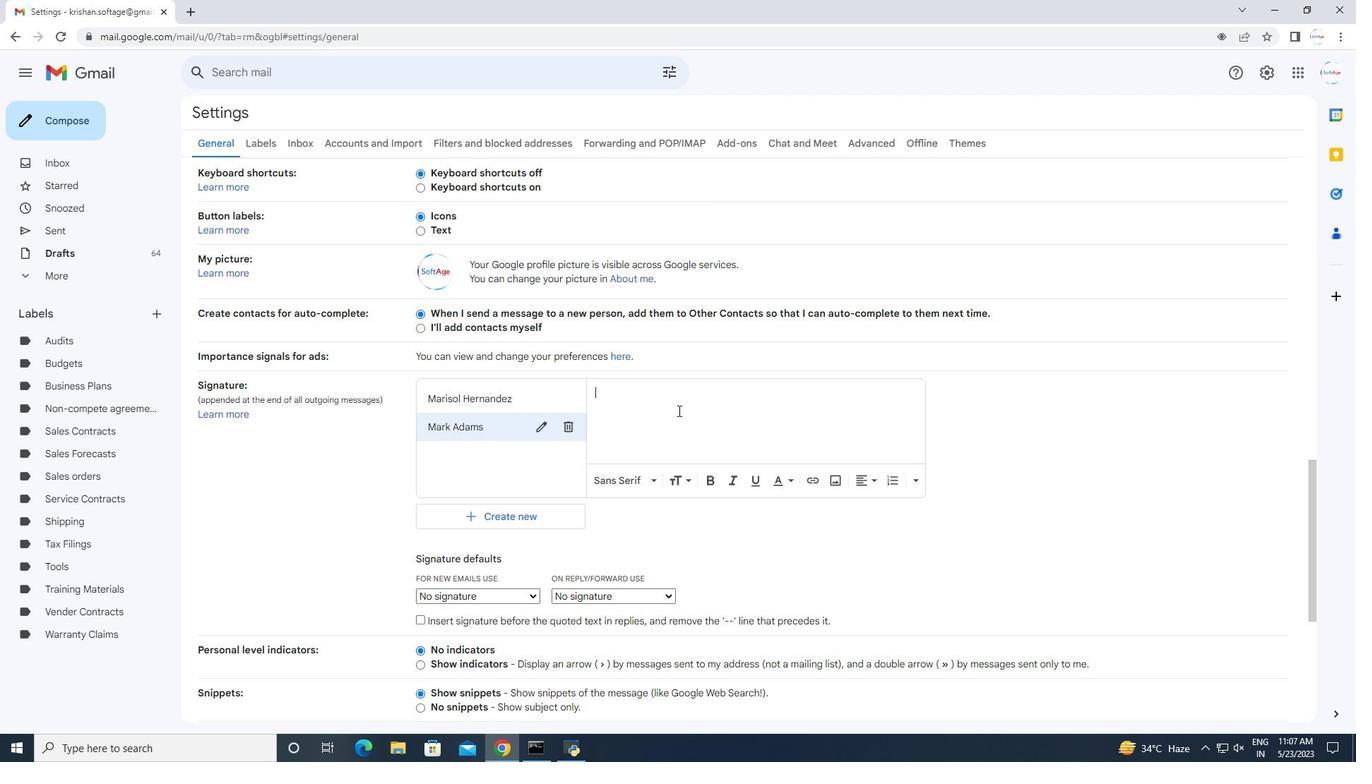 
Action: Mouse pressed left at (643, 403)
Screenshot: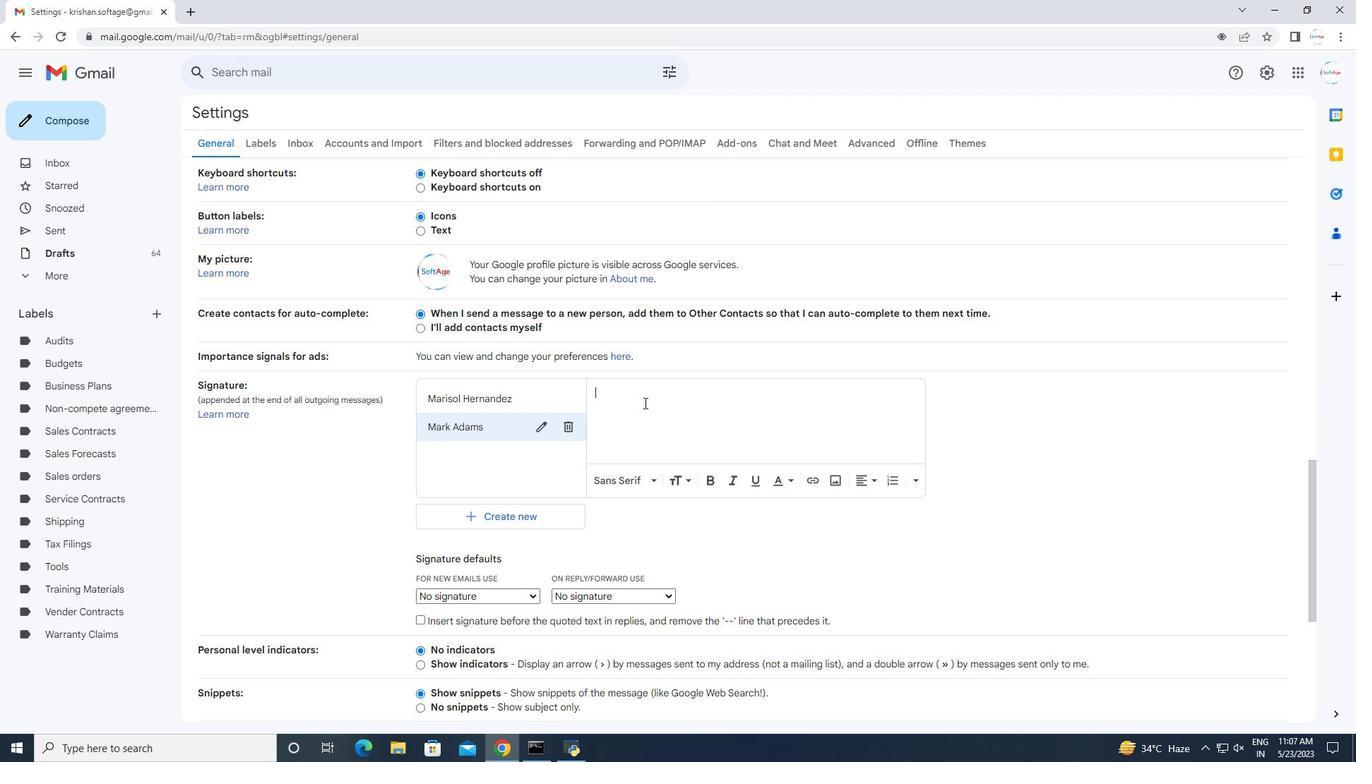 
Action: Key pressed <Key.shift><Key.shift>Mark<Key.space><Key.shift>Adams
Screenshot: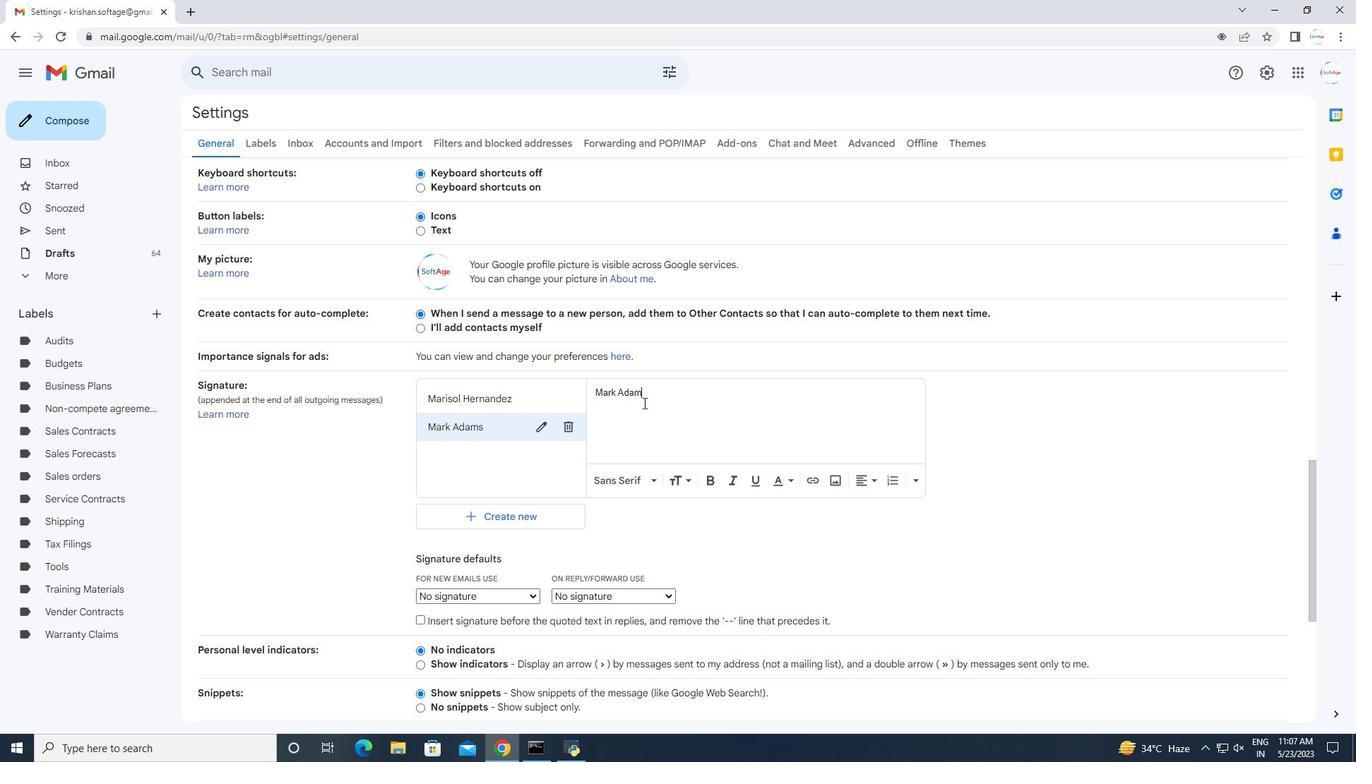 
Action: Mouse moved to (387, 423)
Screenshot: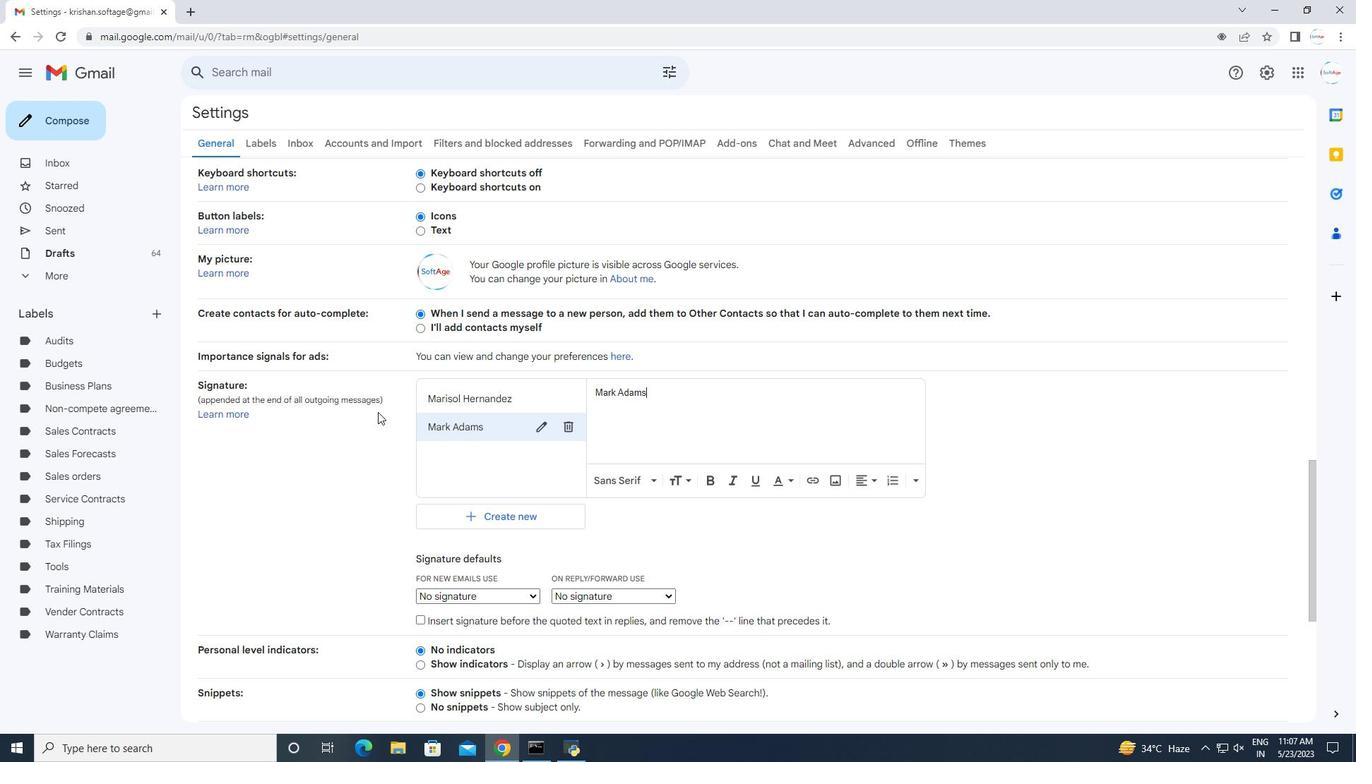 
Action: Mouse scrolled (387, 423) with delta (0, 0)
Screenshot: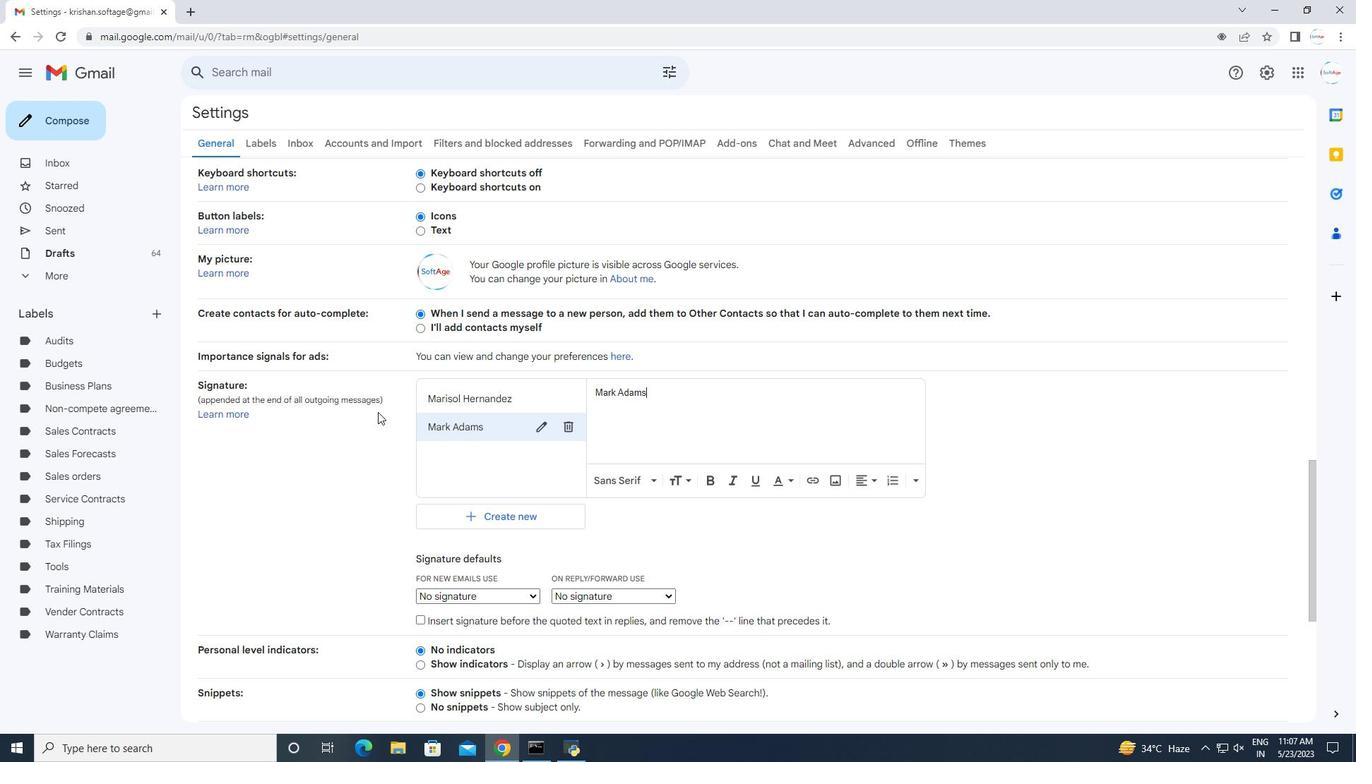 
Action: Mouse moved to (386, 425)
Screenshot: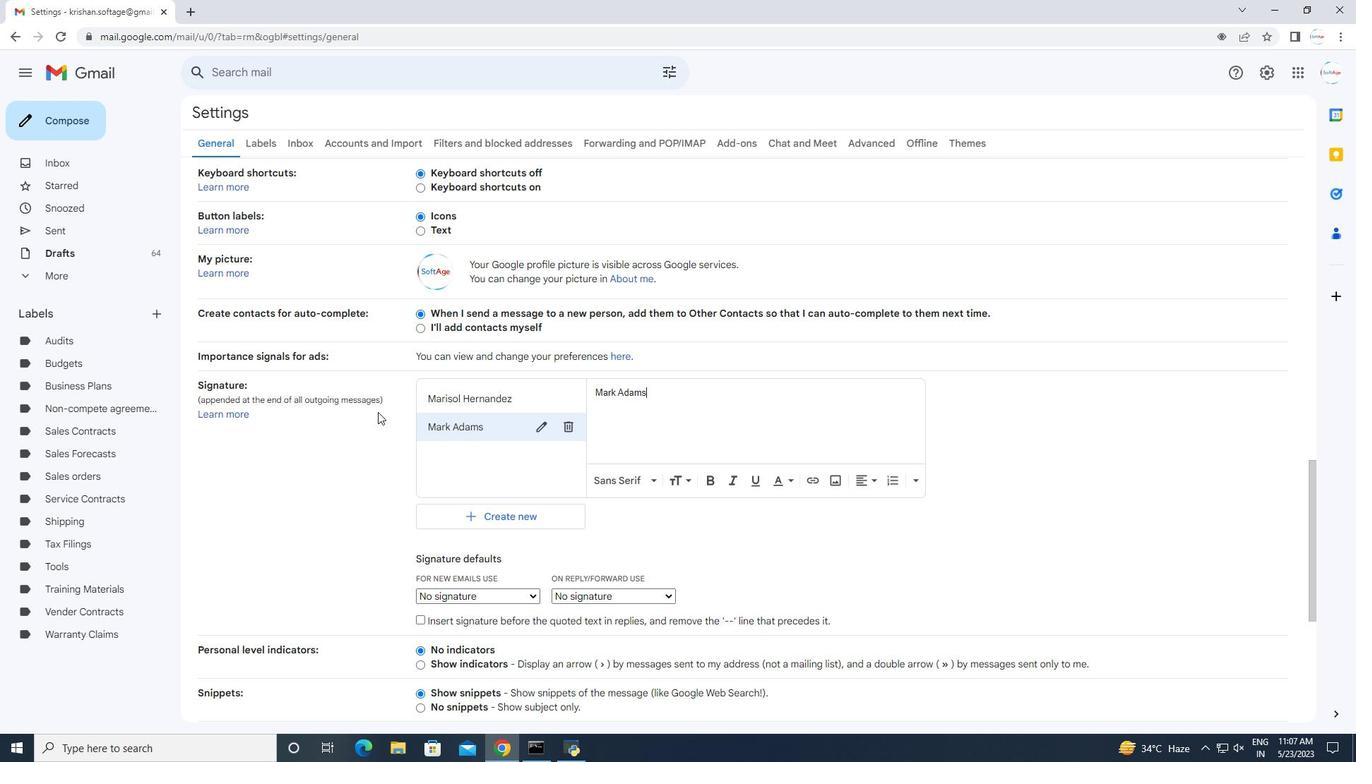 
Action: Mouse scrolled (386, 425) with delta (0, 0)
Screenshot: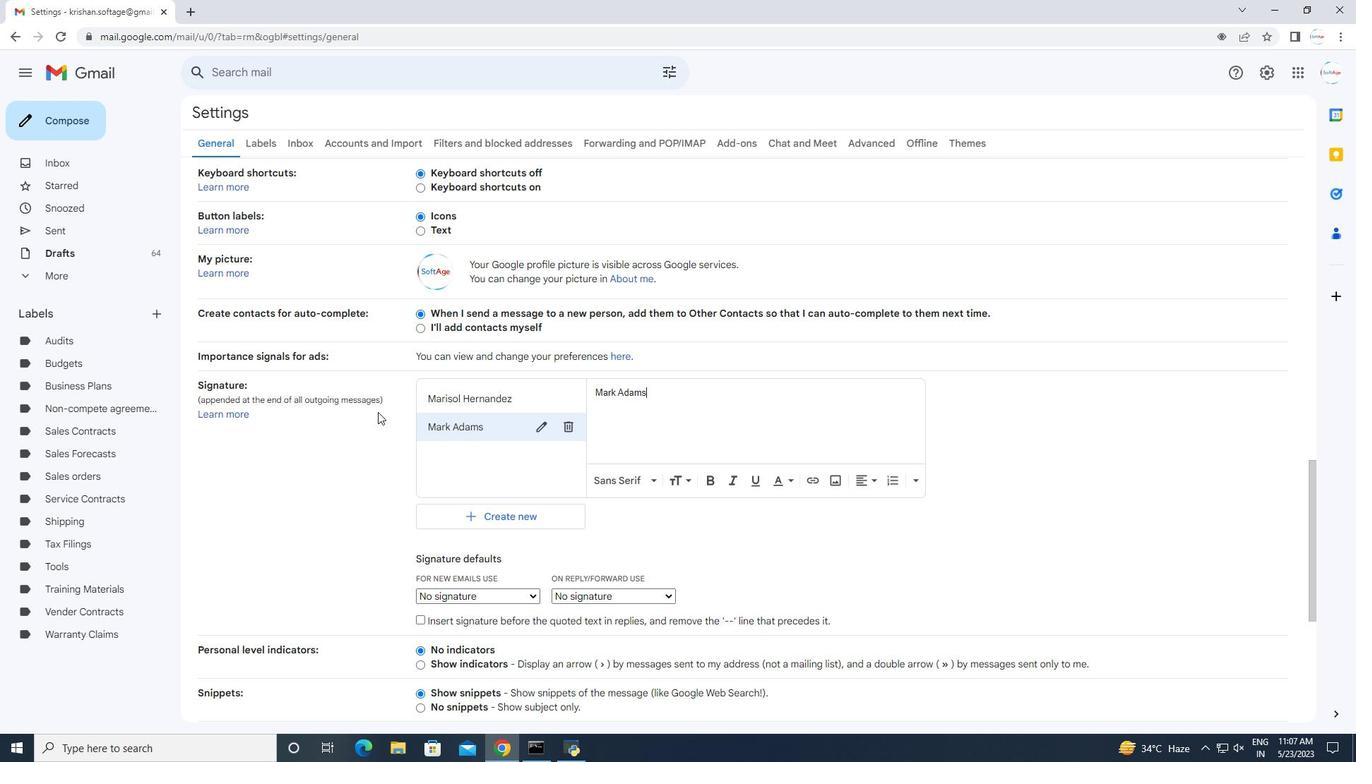 
Action: Mouse moved to (386, 426)
Screenshot: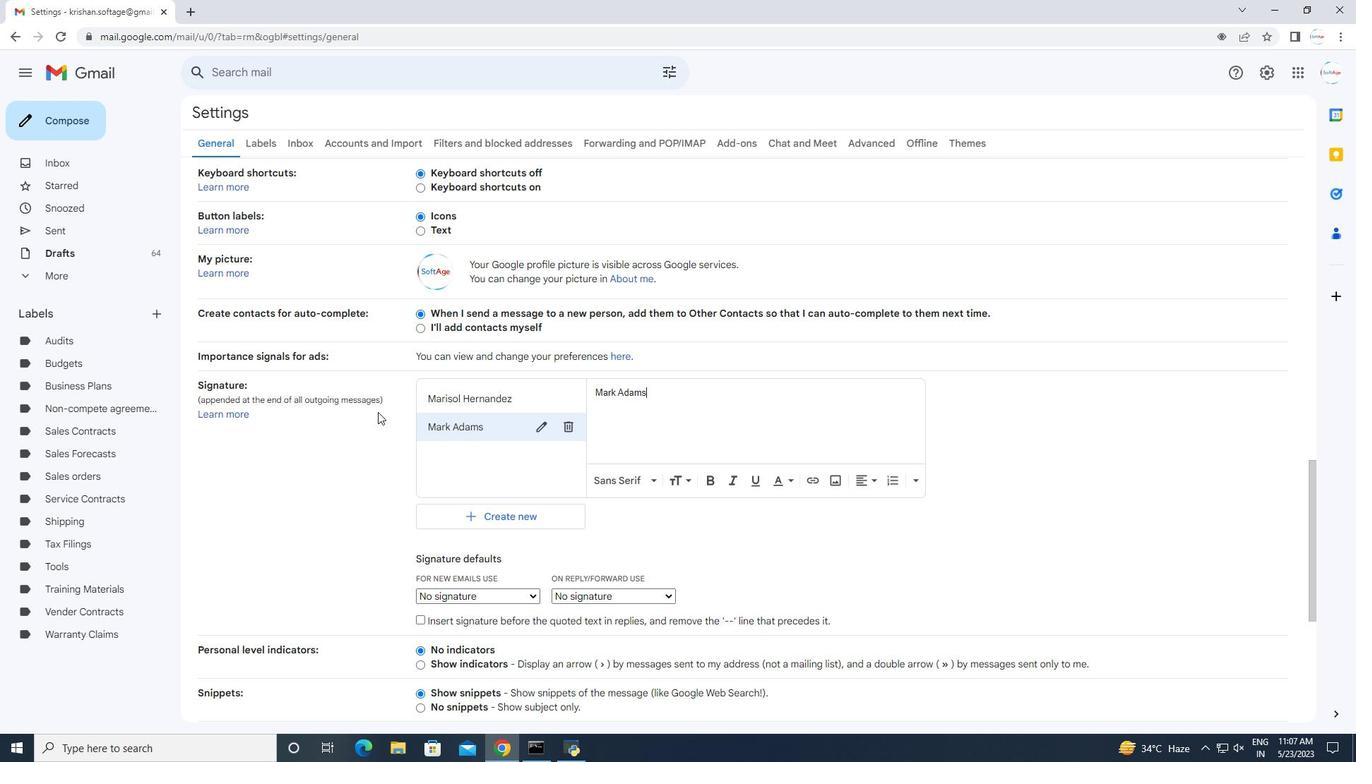 
Action: Mouse scrolled (386, 425) with delta (0, 0)
Screenshot: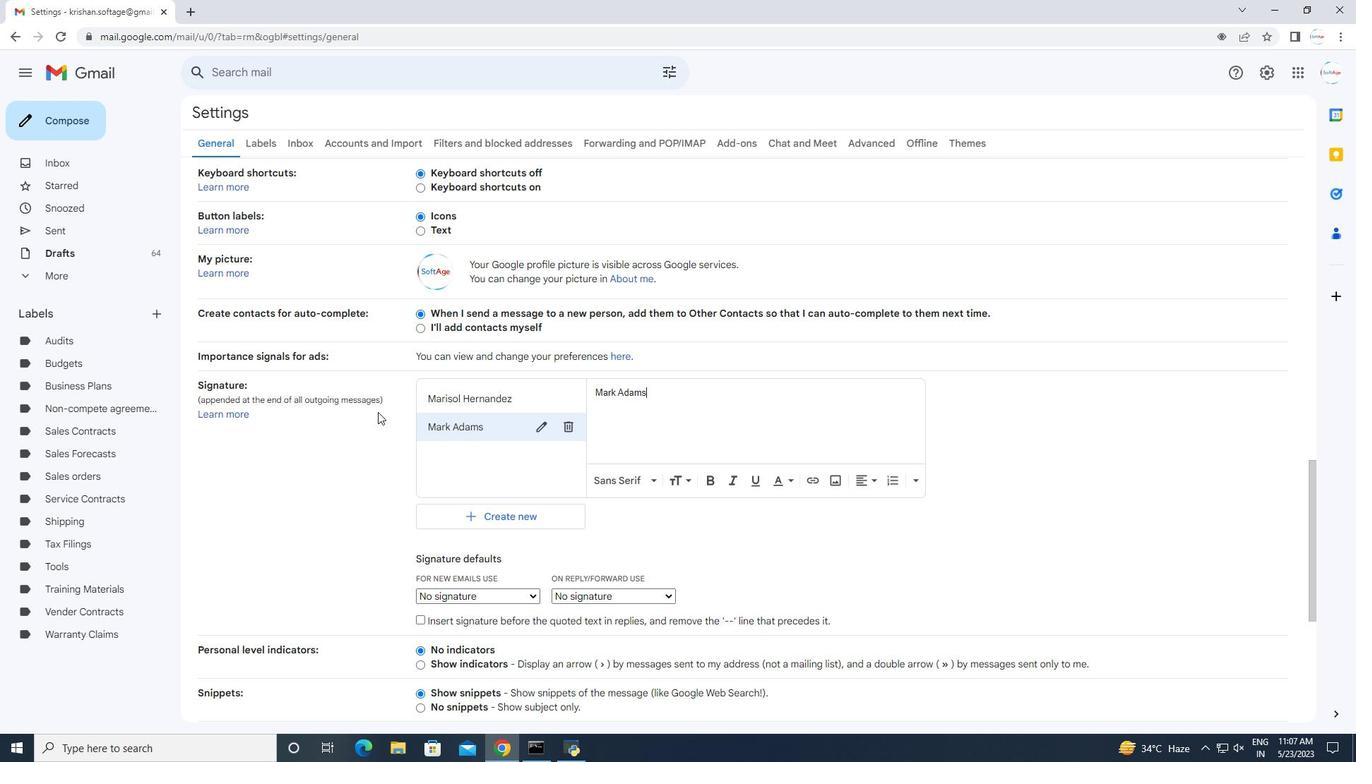 
Action: Mouse moved to (386, 427)
Screenshot: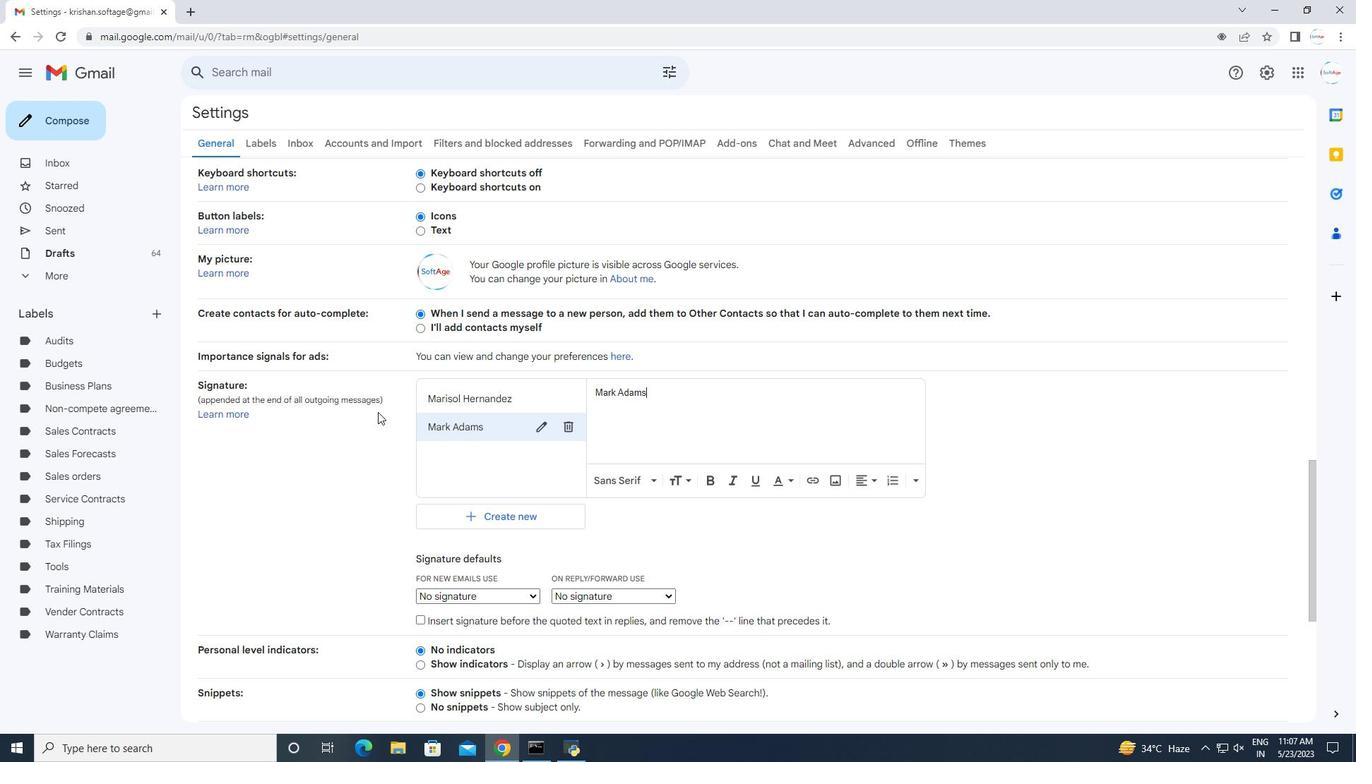 
Action: Mouse scrolled (386, 426) with delta (0, 0)
Screenshot: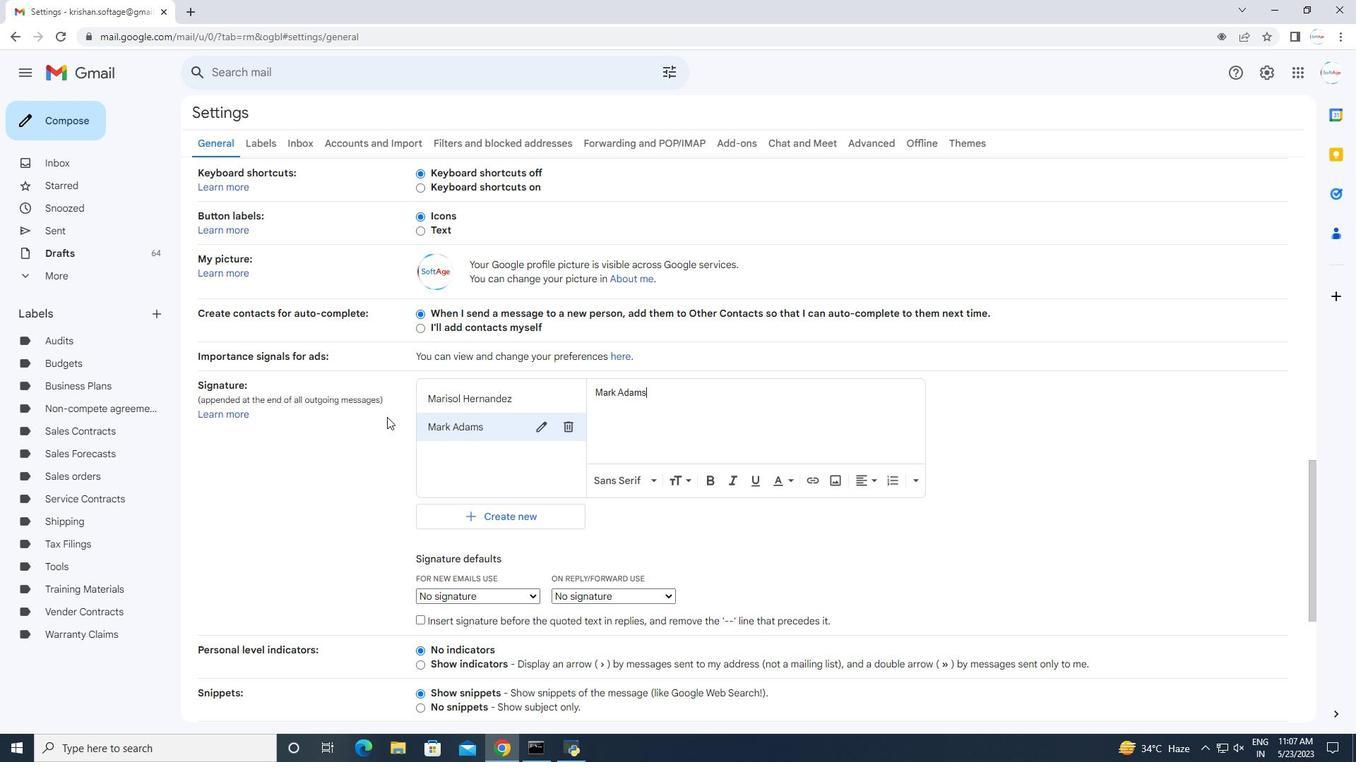 
Action: Mouse moved to (385, 429)
Screenshot: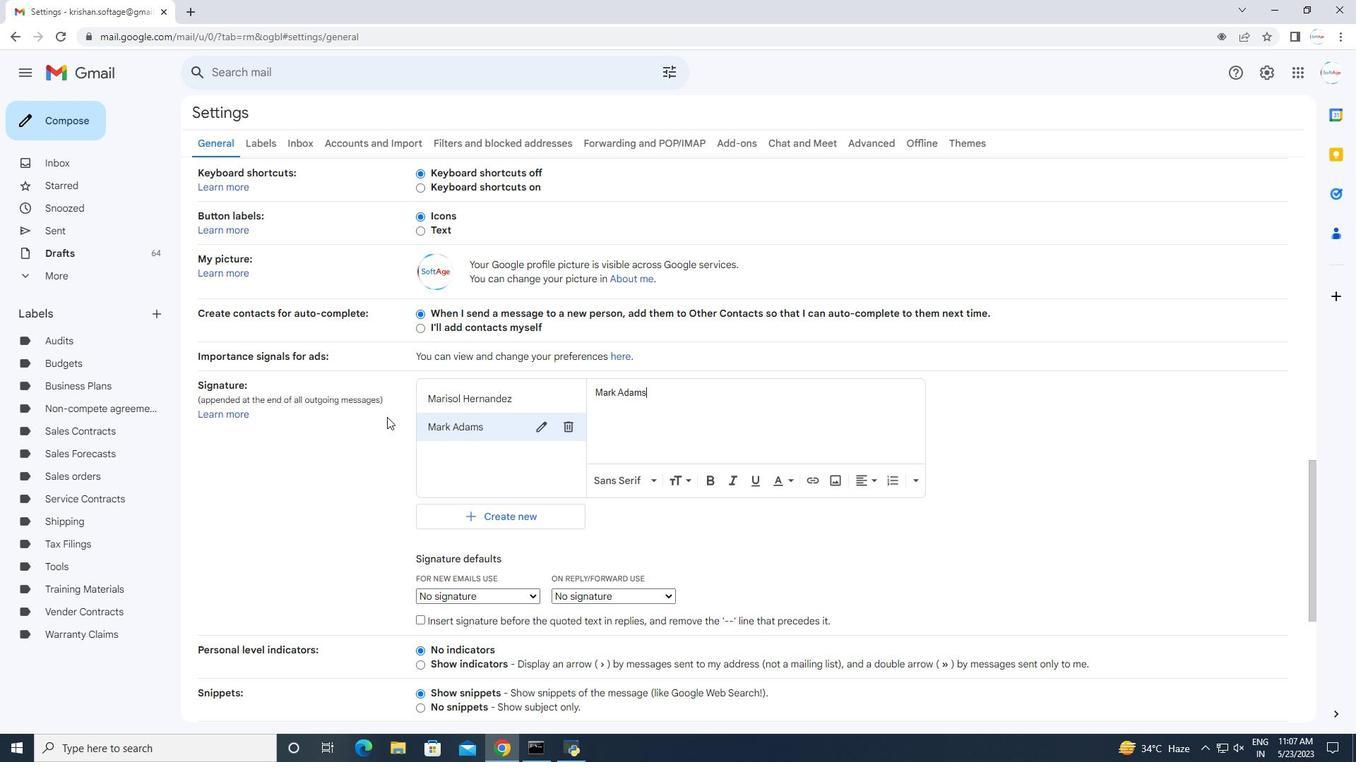
Action: Mouse scrolled (385, 428) with delta (0, 0)
Screenshot: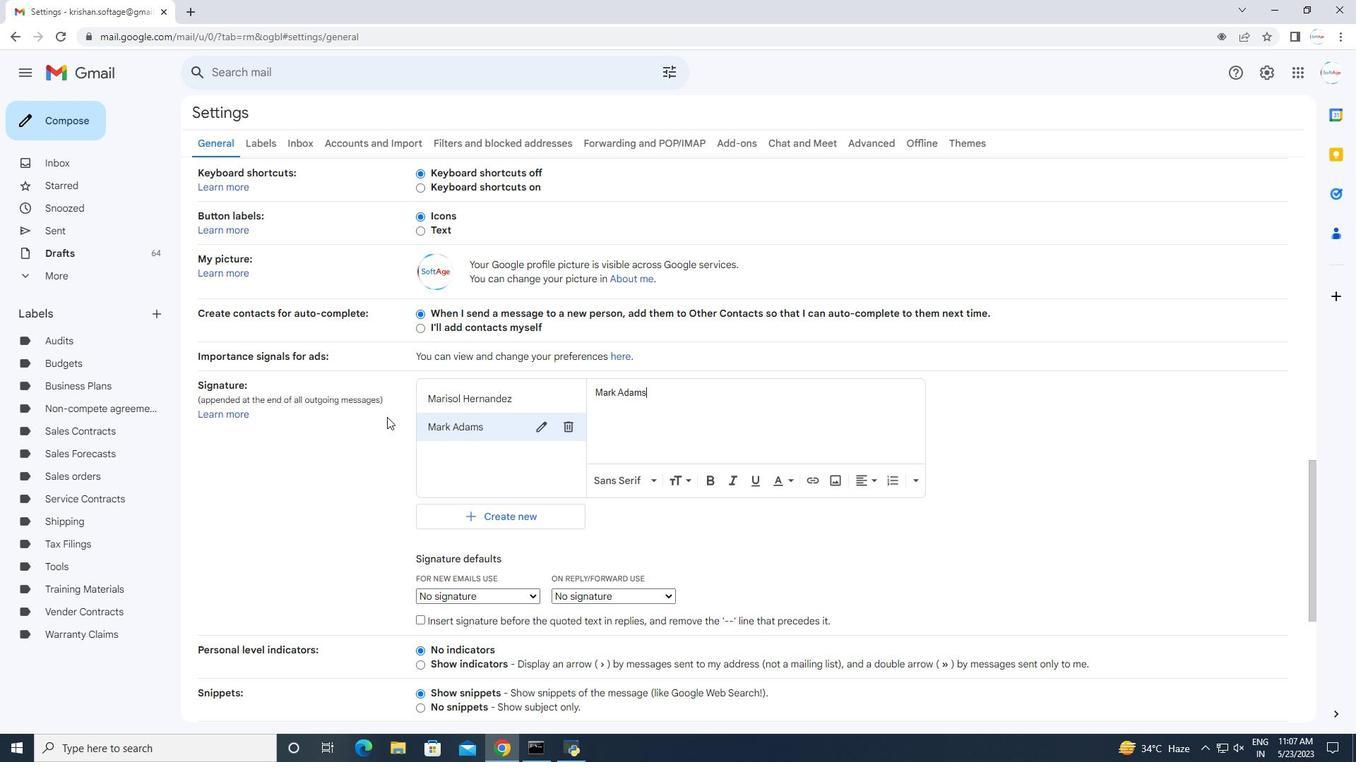 
Action: Mouse moved to (387, 447)
Screenshot: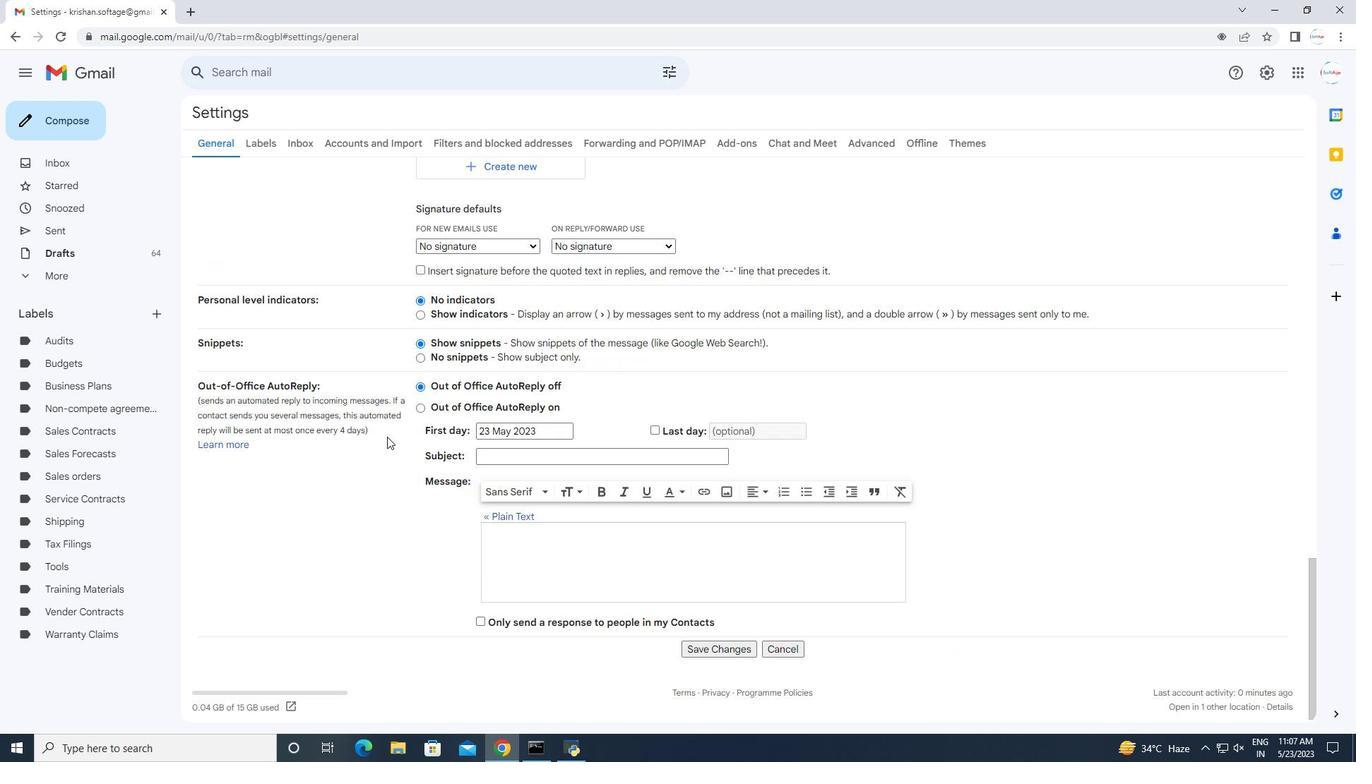 
Action: Mouse scrolled (387, 447) with delta (0, 0)
Screenshot: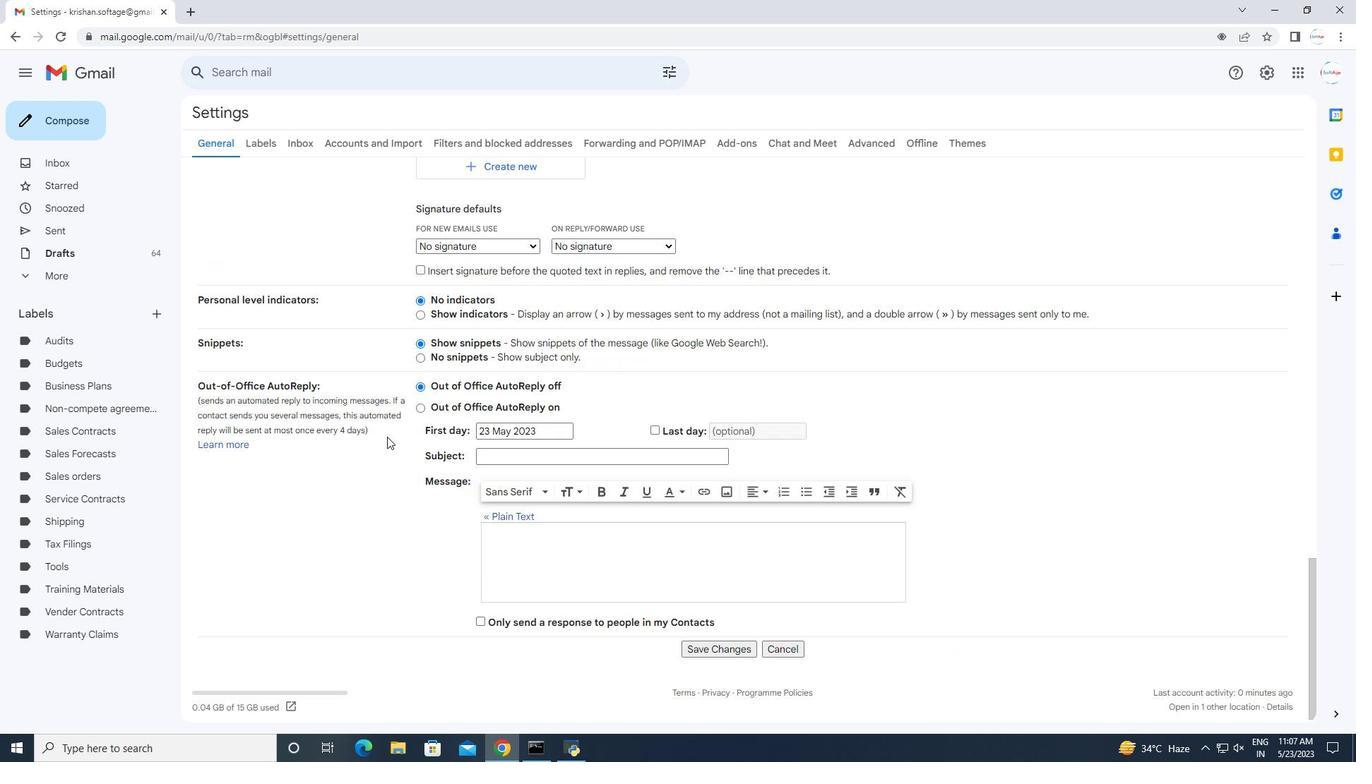 
Action: Mouse moved to (389, 456)
Screenshot: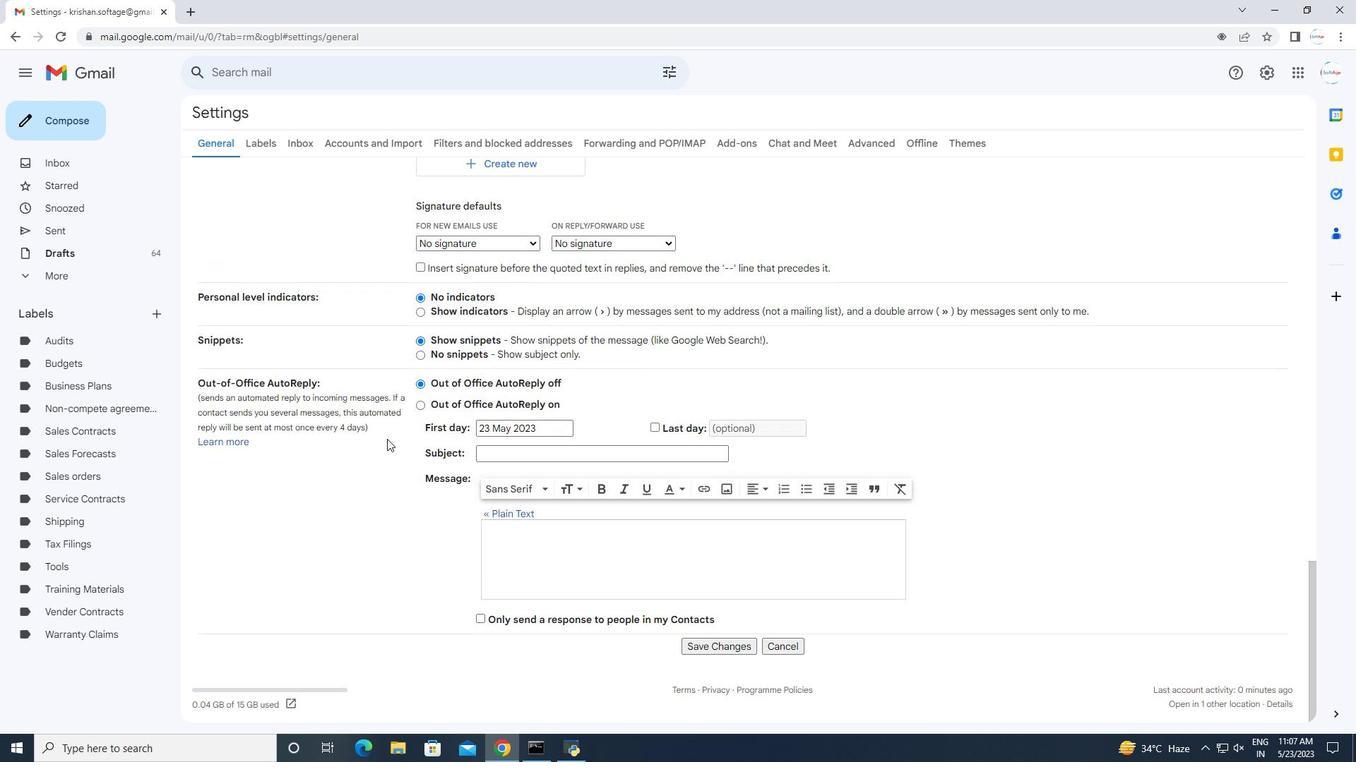 
Action: Mouse scrolled (389, 455) with delta (0, 0)
Screenshot: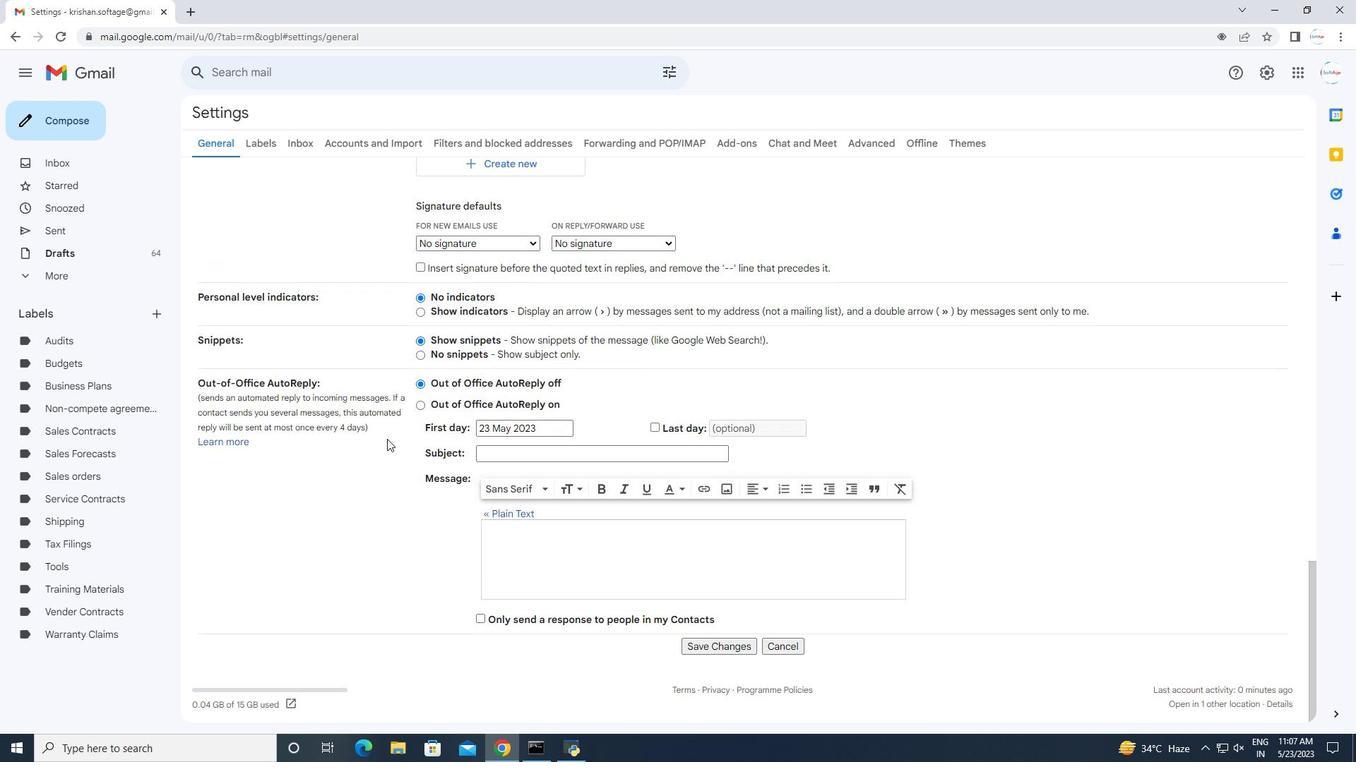 
Action: Mouse moved to (389, 462)
Screenshot: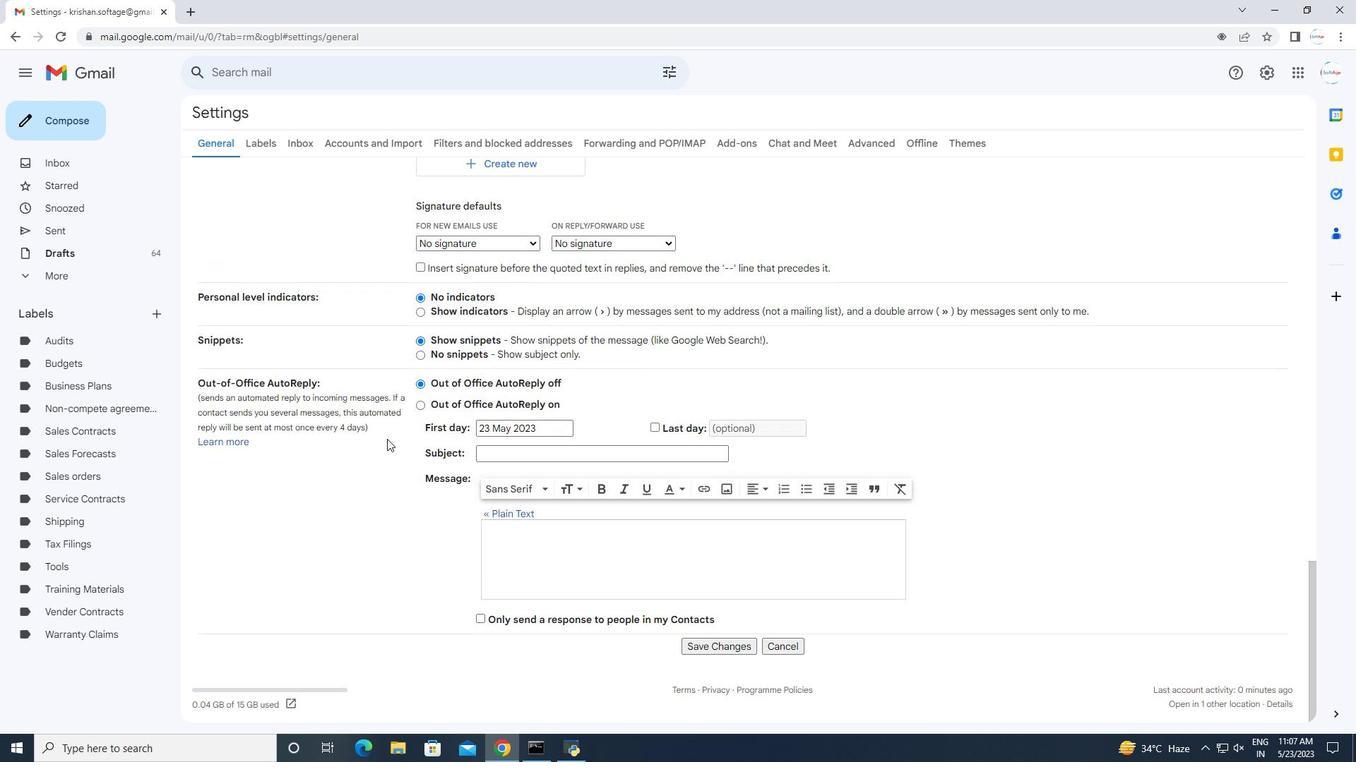 
Action: Mouse scrolled (389, 461) with delta (0, 0)
Screenshot: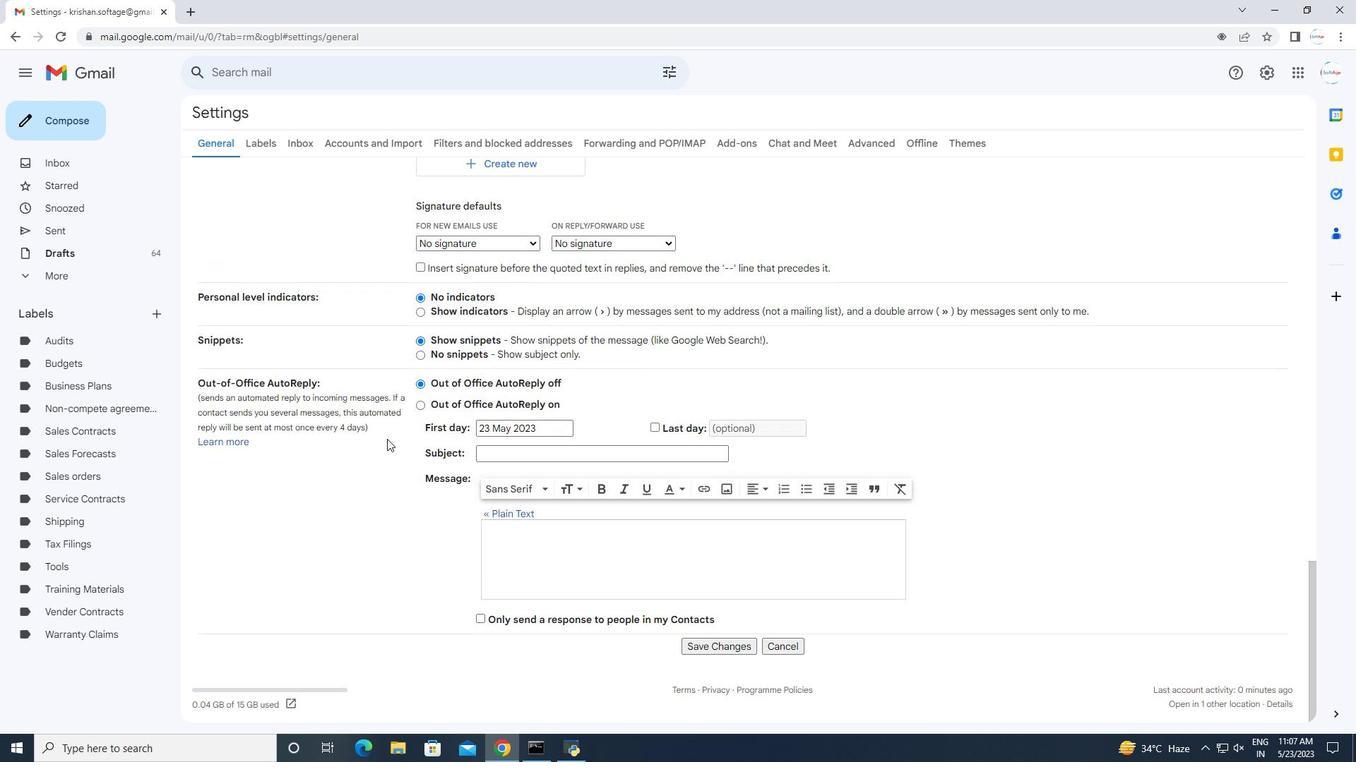 
Action: Mouse moved to (390, 464)
Screenshot: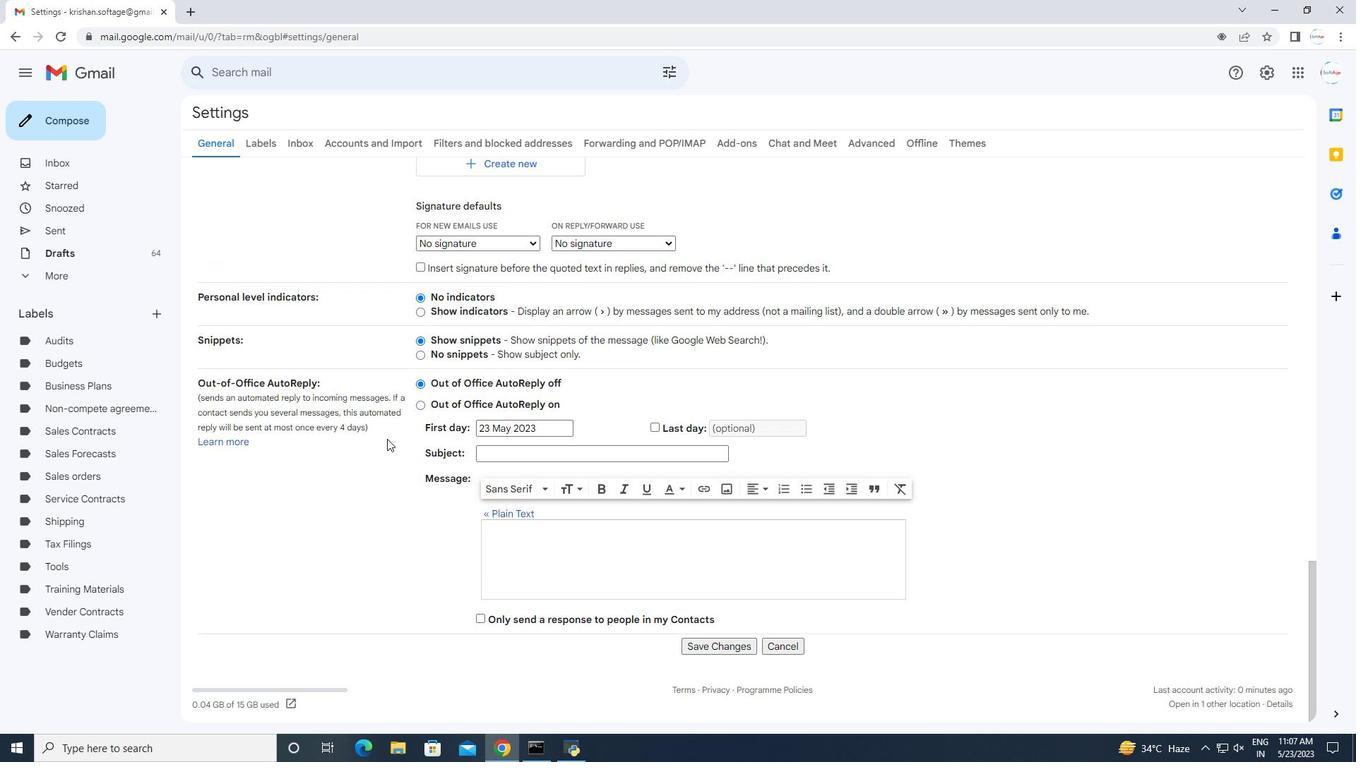 
Action: Mouse scrolled (390, 464) with delta (0, 0)
Screenshot: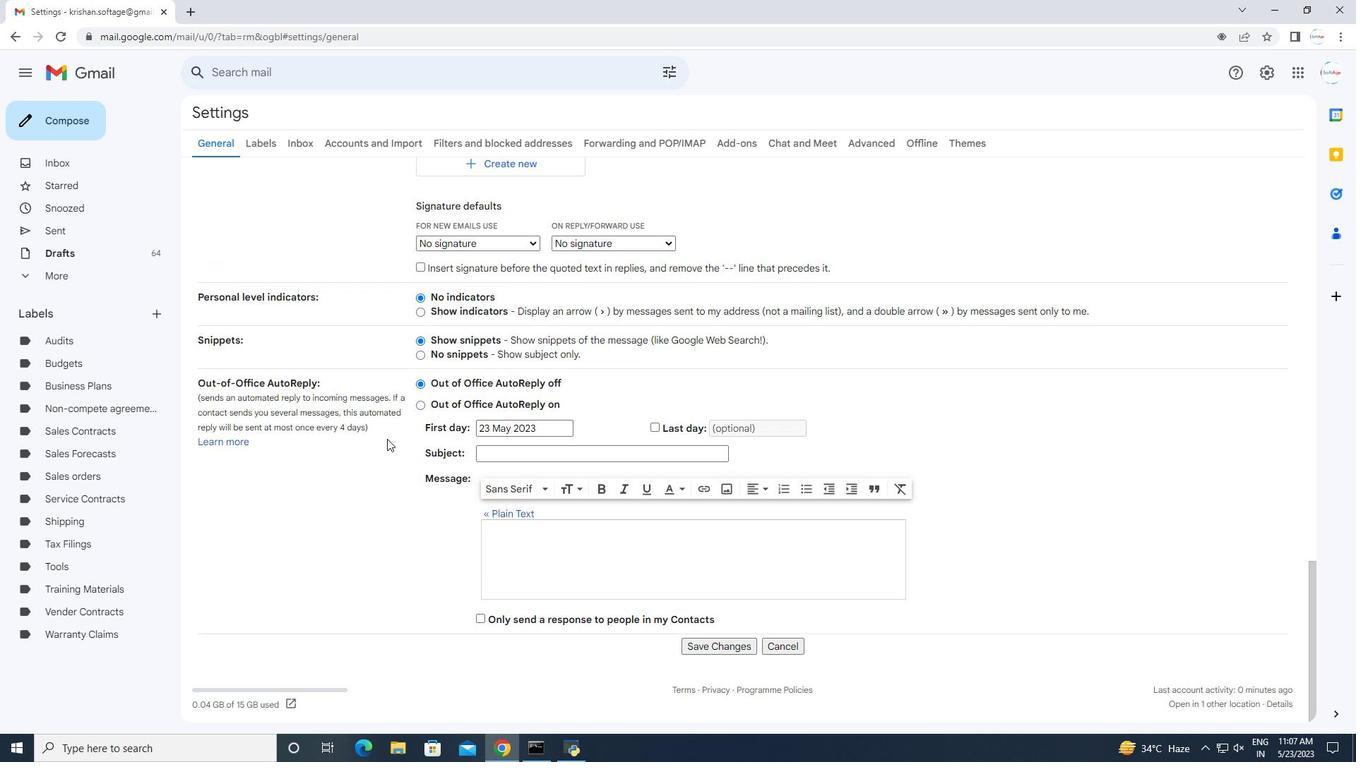 
Action: Mouse moved to (391, 466)
Screenshot: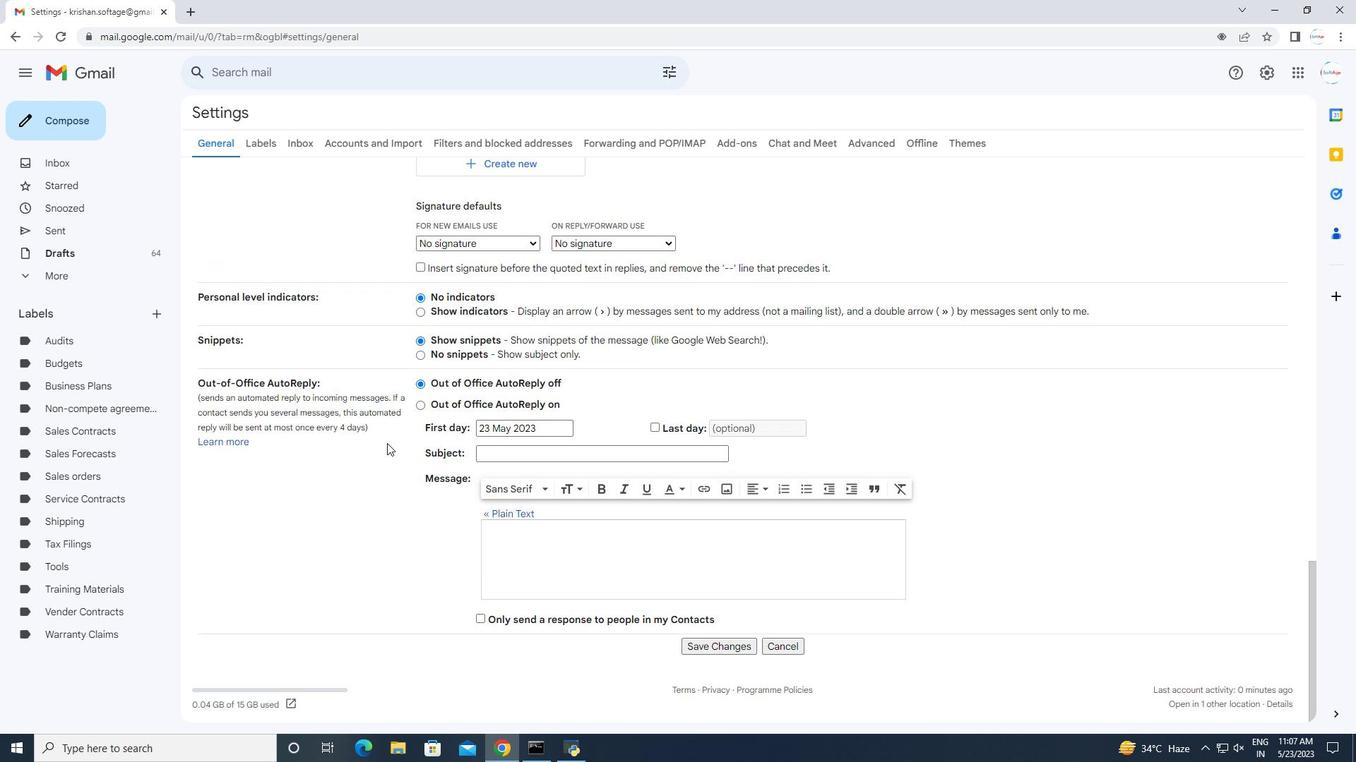 
Action: Mouse scrolled (391, 465) with delta (0, 0)
Screenshot: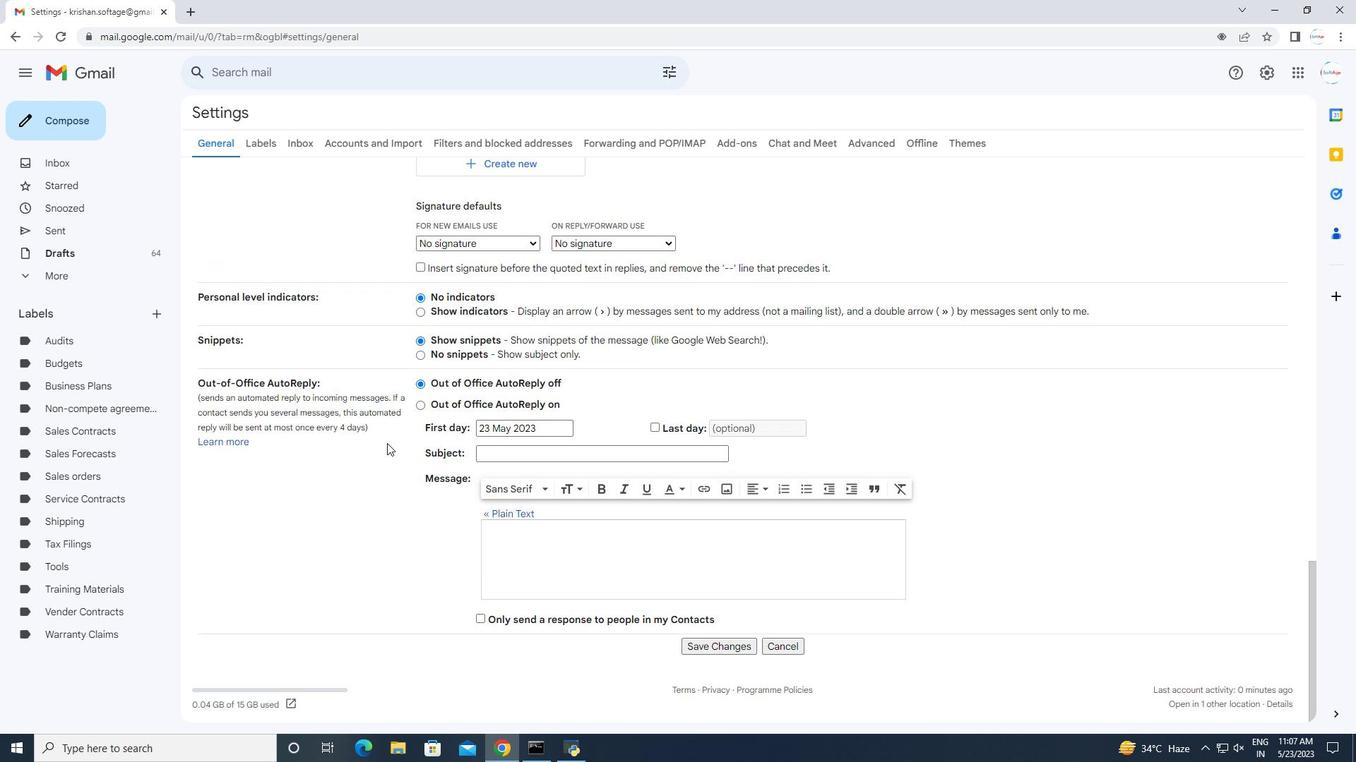 
Action: Mouse moved to (709, 639)
Screenshot: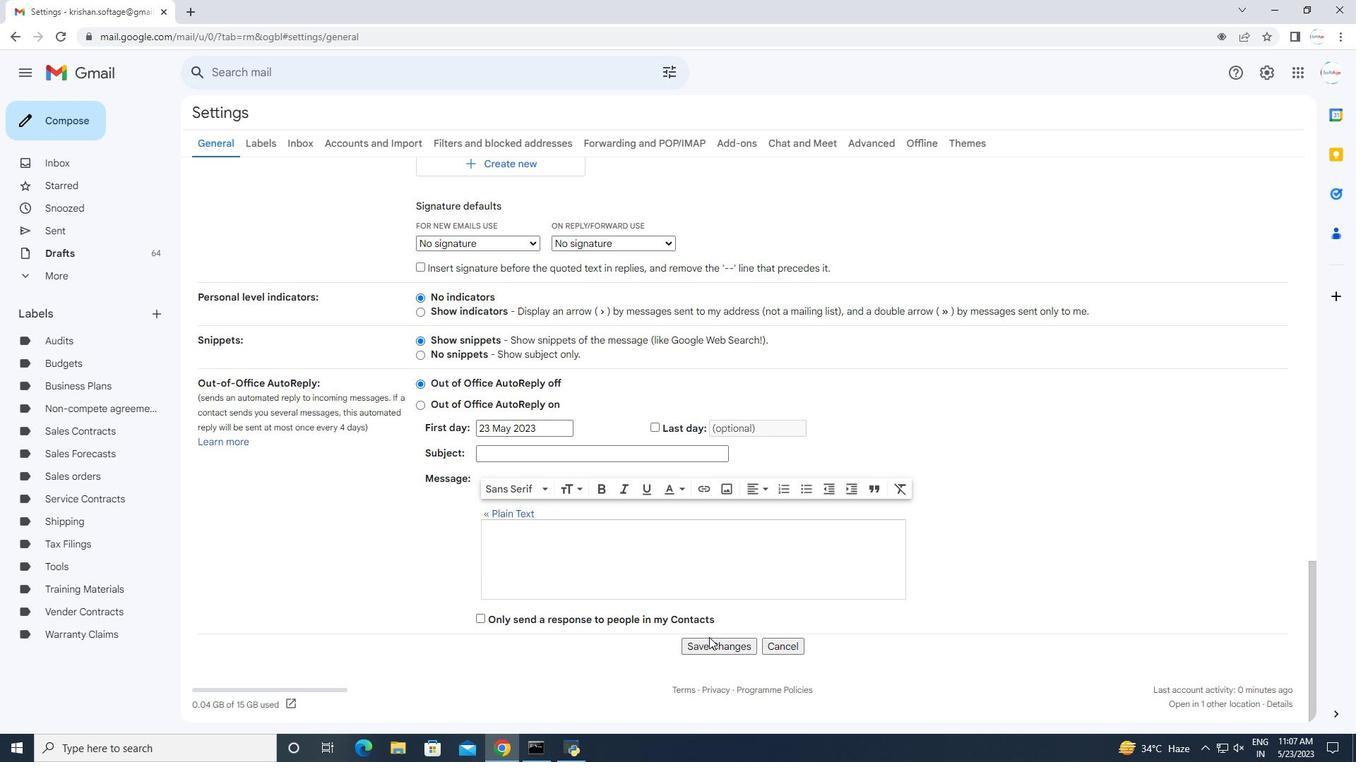 
Action: Mouse pressed left at (709, 639)
Screenshot: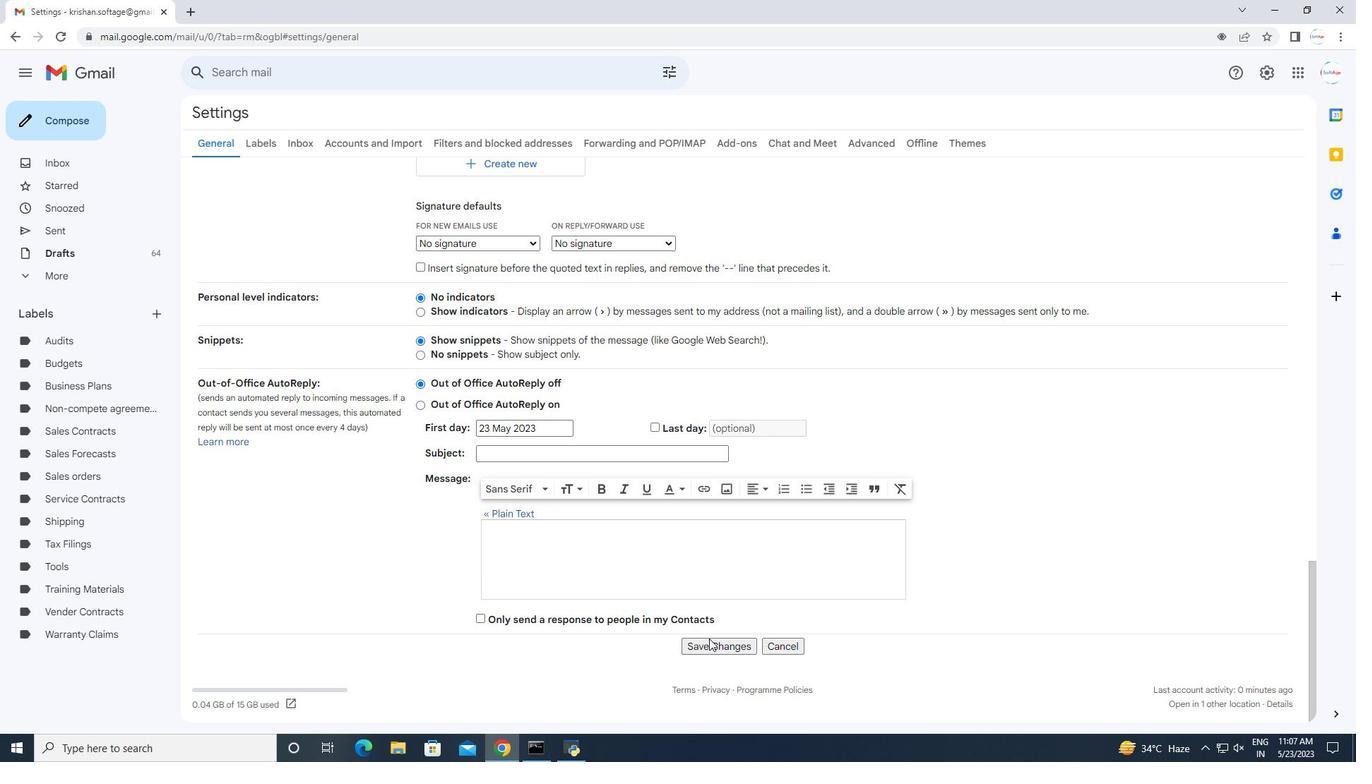 
Action: Mouse moved to (55, 126)
Screenshot: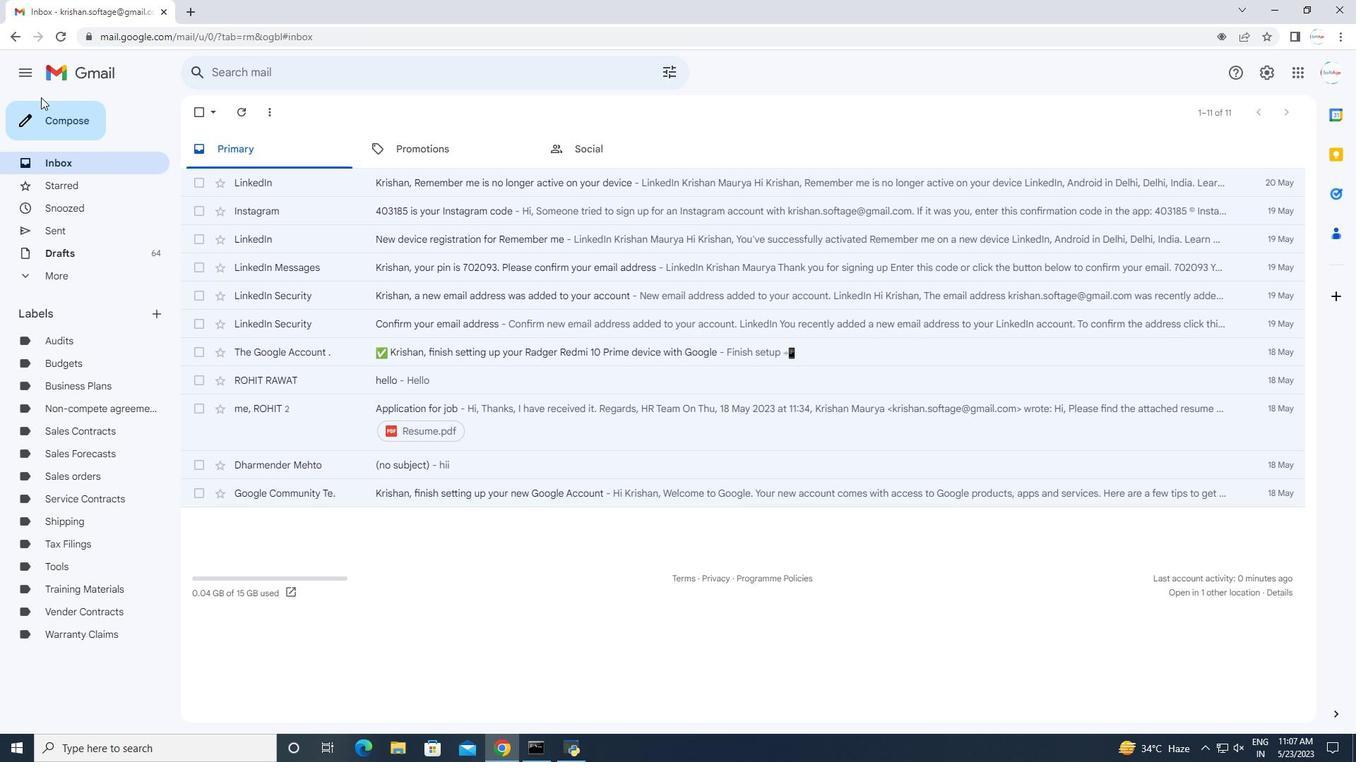 
Action: Mouse pressed left at (55, 126)
Screenshot: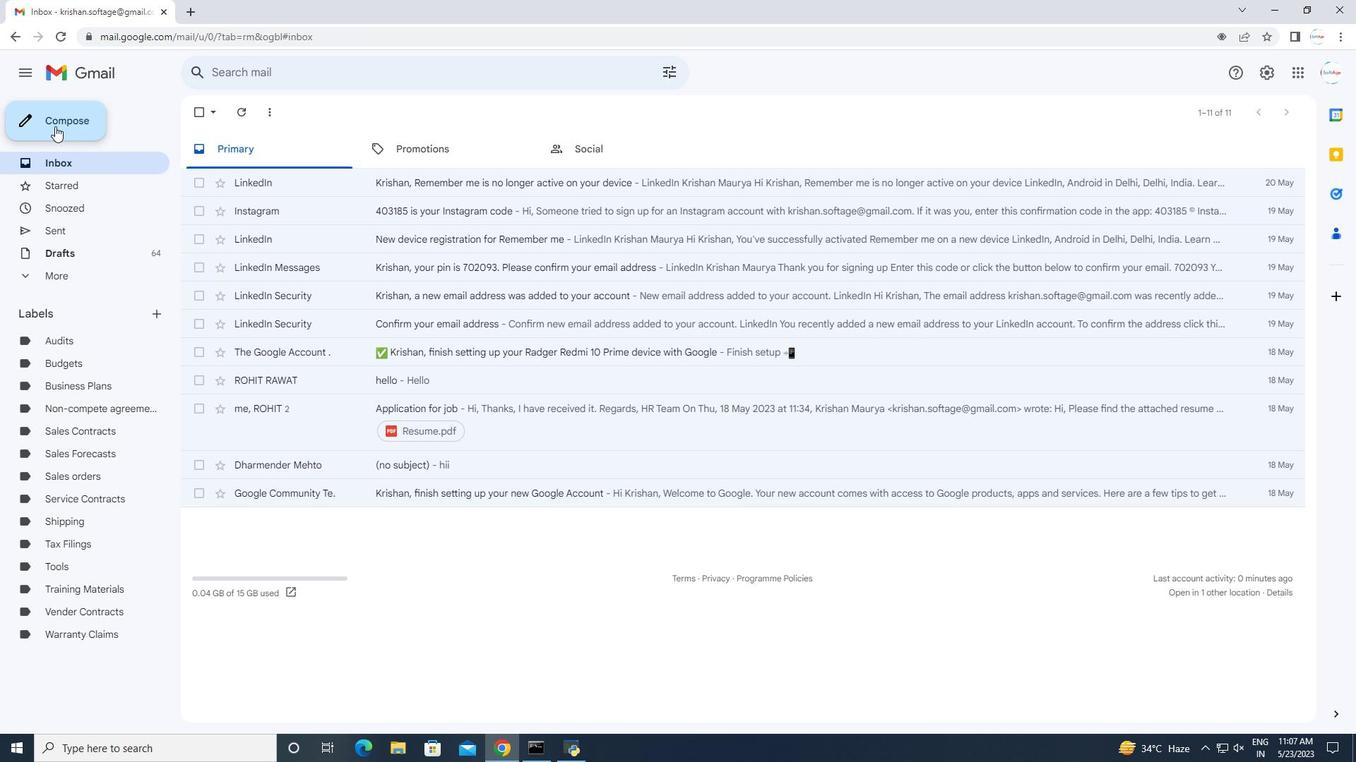 
Action: Mouse moved to (956, 338)
Screenshot: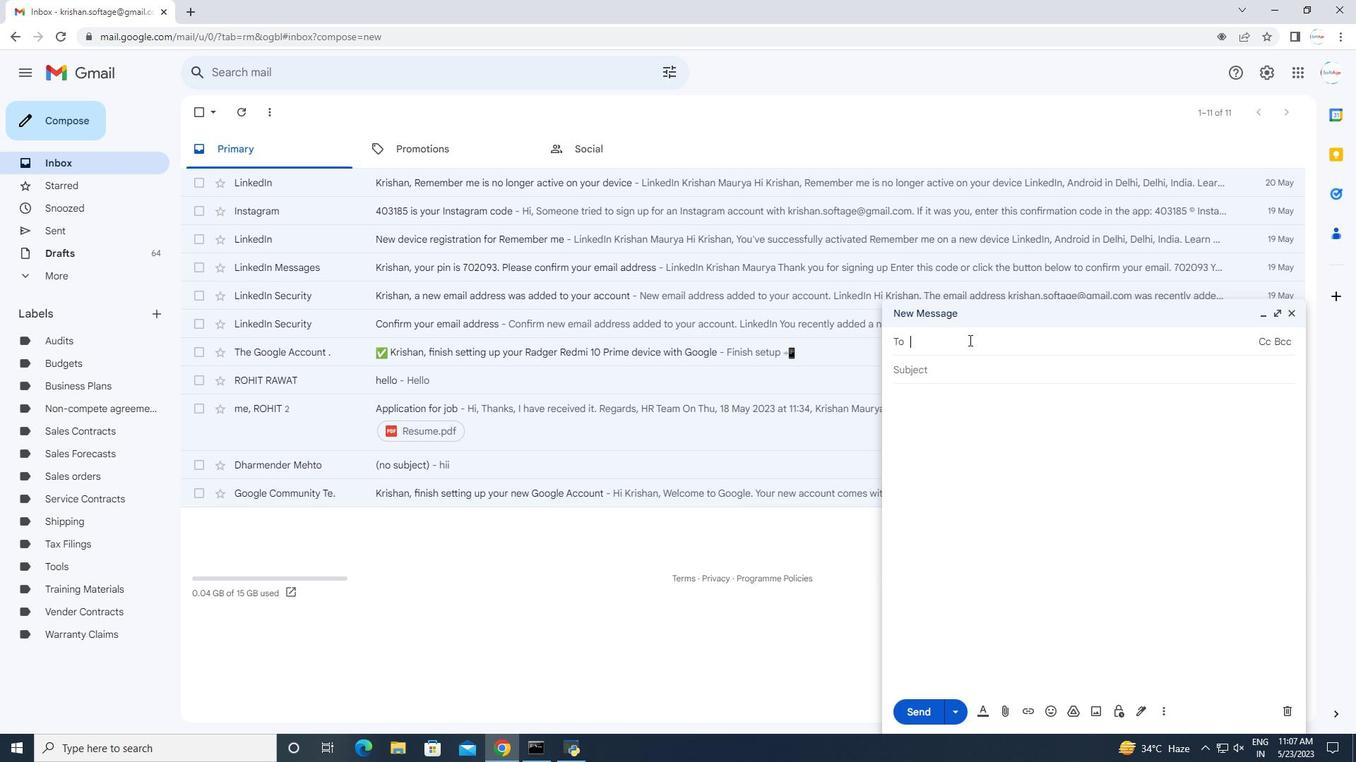 
Action: Mouse pressed left at (956, 338)
Screenshot: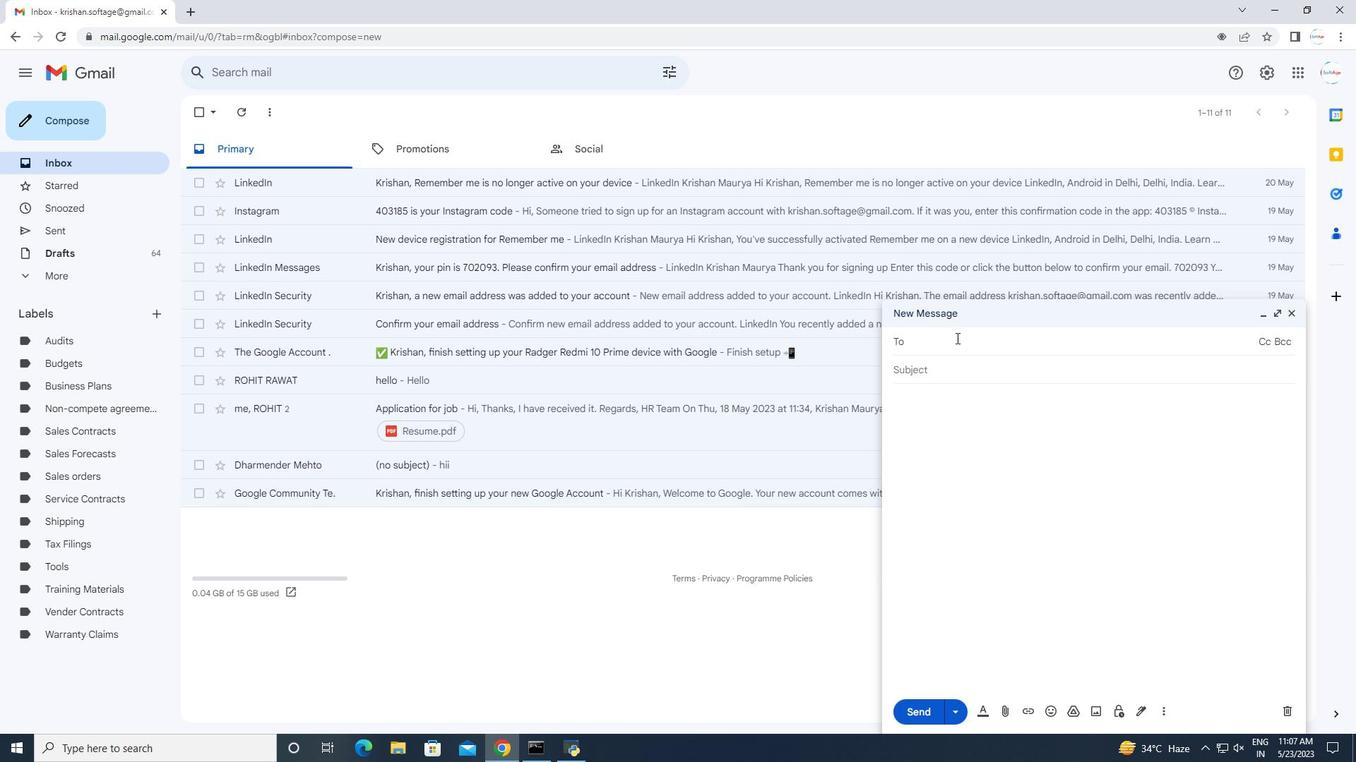 
Action: Key pressed sof
Screenshot: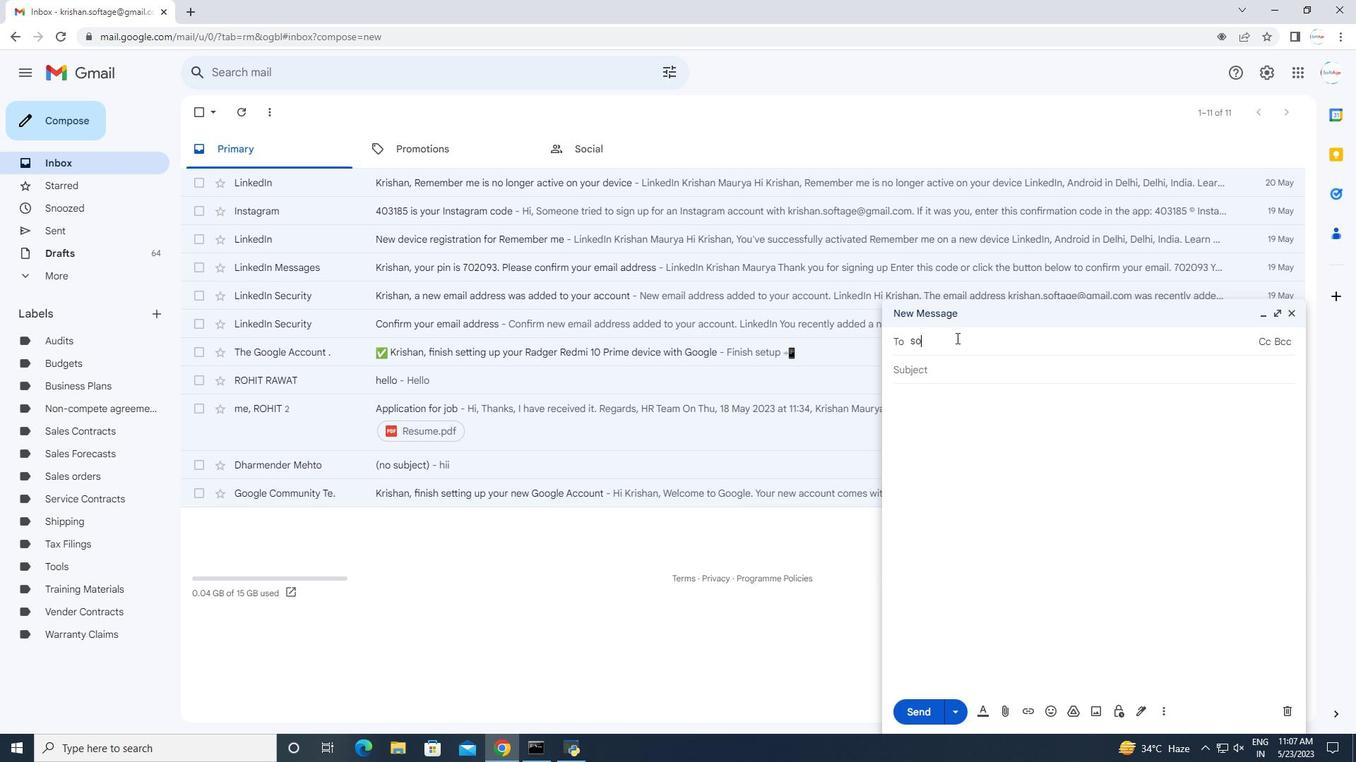 
Action: Mouse moved to (955, 337)
Screenshot: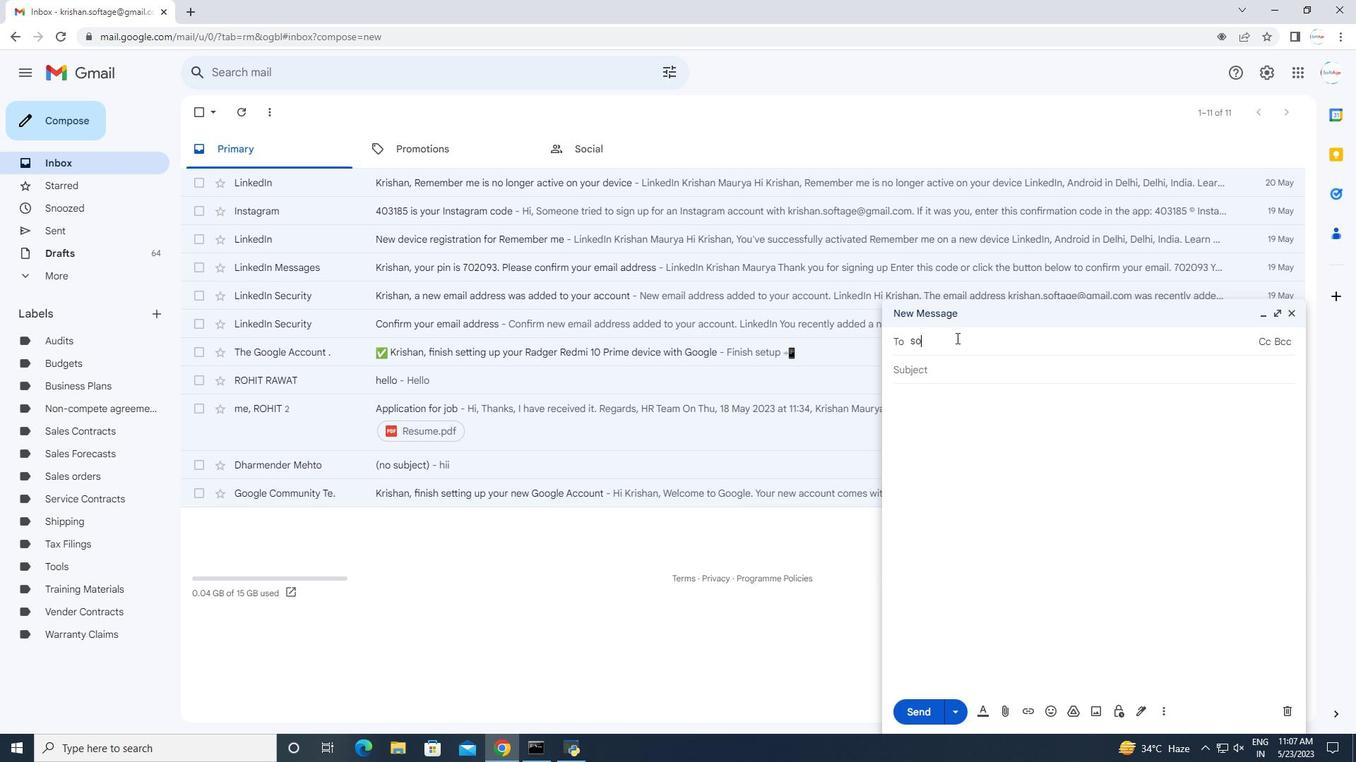 
Action: Key pressed tage.6<Key.shift>@softage.net
Screenshot: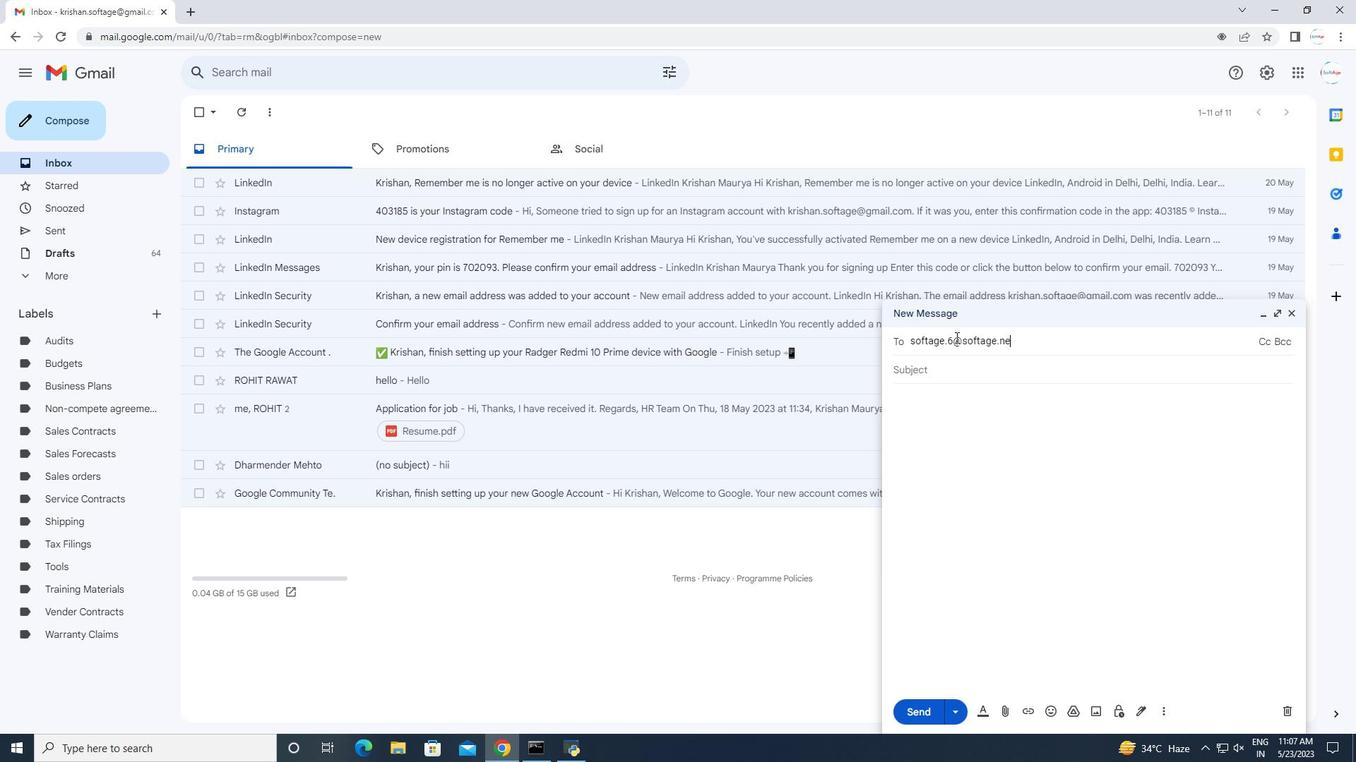 
Action: Mouse moved to (1040, 392)
Screenshot: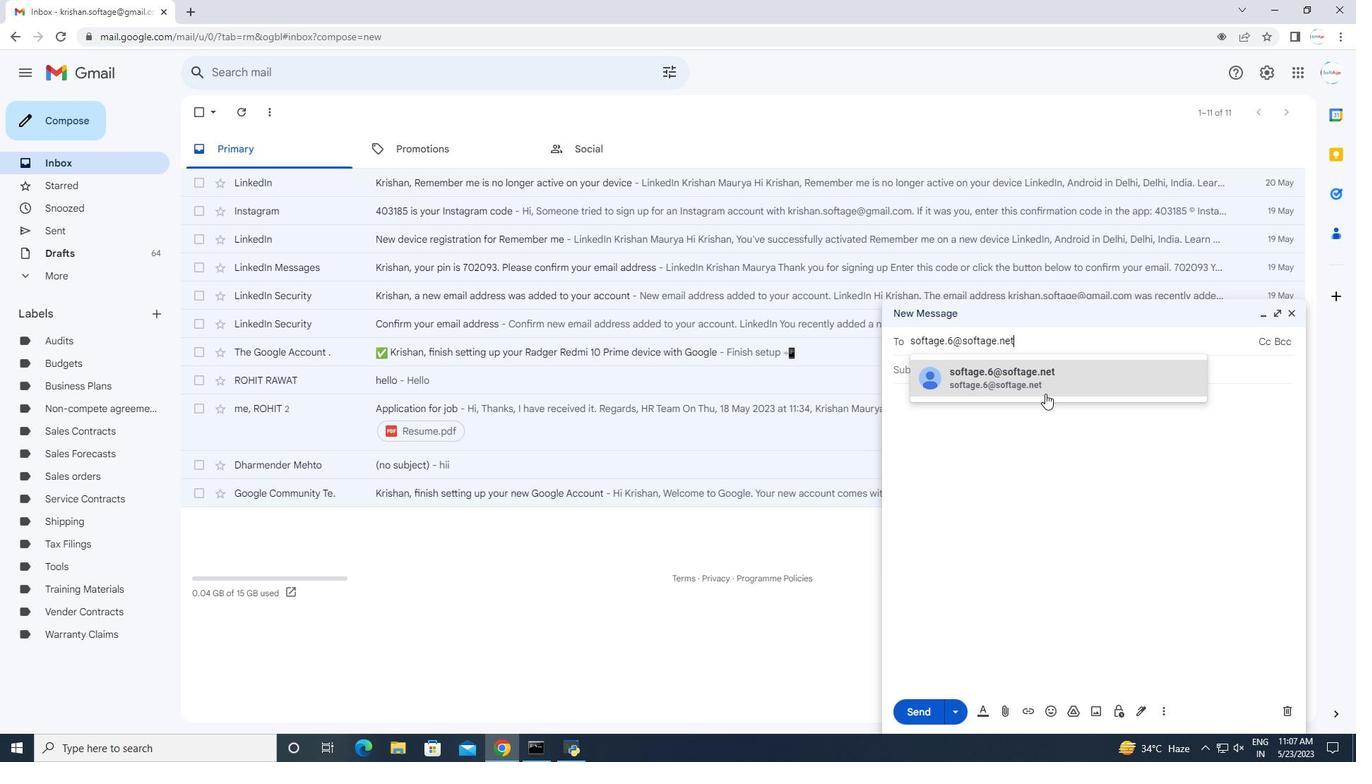 
Action: Key pressed <Key.tab><Key.tab><Key.tab><Key.shift>Have<Key.space>a<Key.space><Key.shift>Grear<Key.backspace>t<Key.space><Key.shift>National<Key.space><Key.shift>Law<Key.space><Key.shift>en<Key.backspace><Key.backspace><Key.shift>Enforcement<Key.space><Key.shift>Appreciation<Key.space><Key.shift>Day.
Screenshot: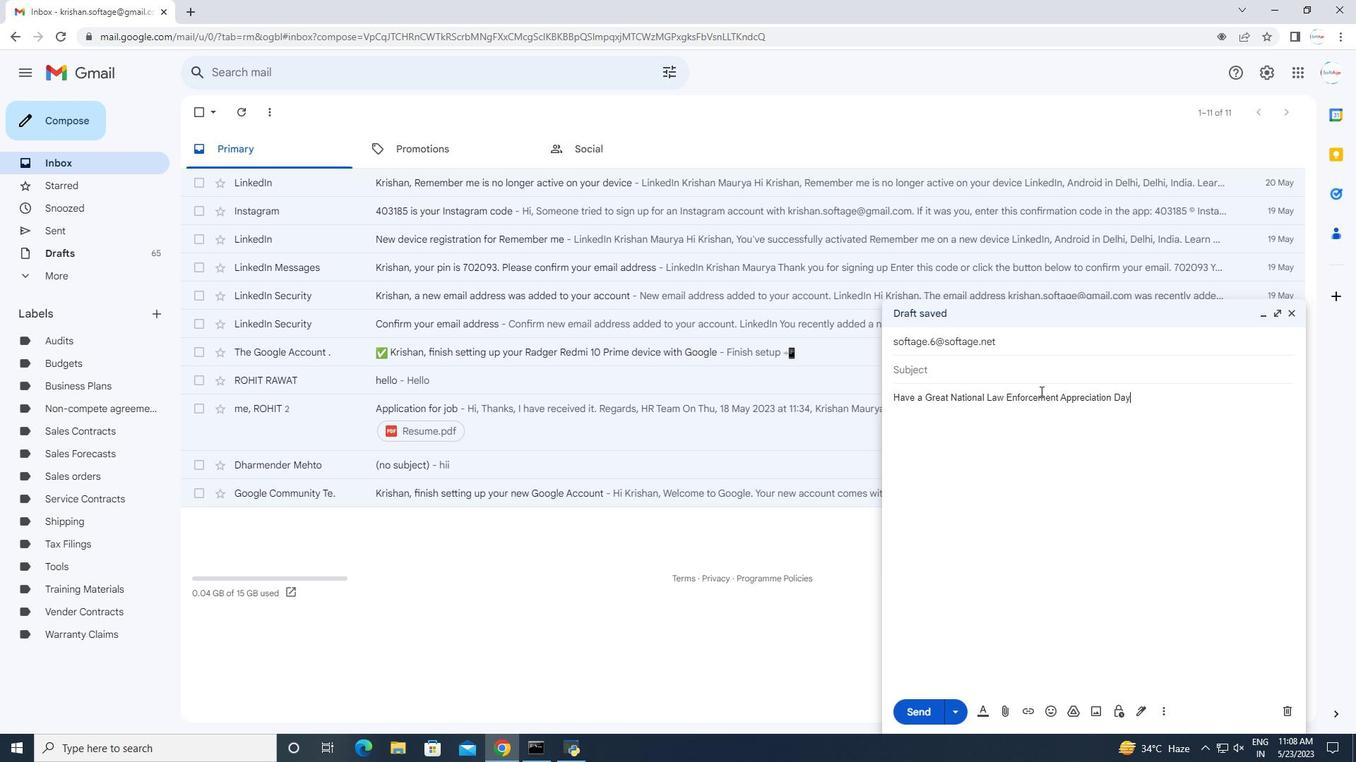 
Action: Mouse moved to (1159, 716)
Screenshot: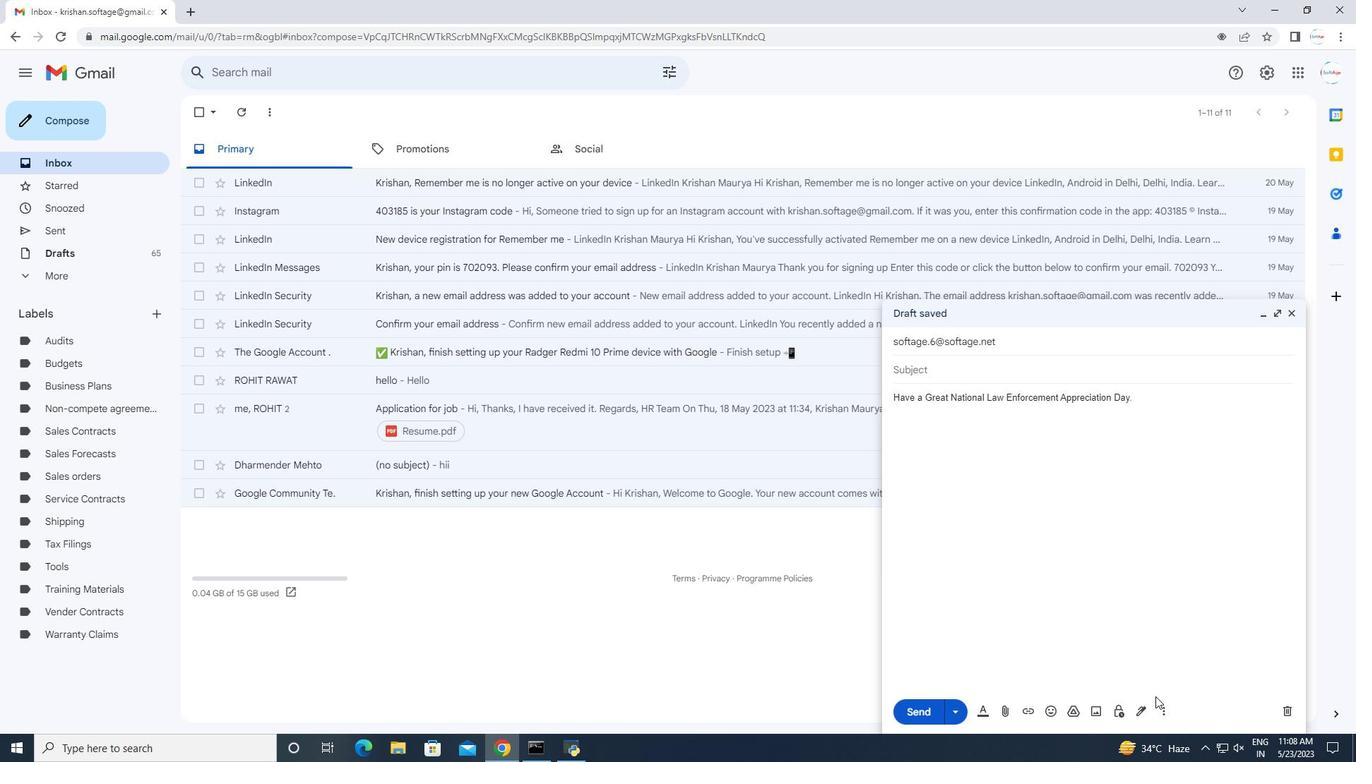 
Action: Mouse pressed left at (1159, 716)
Screenshot: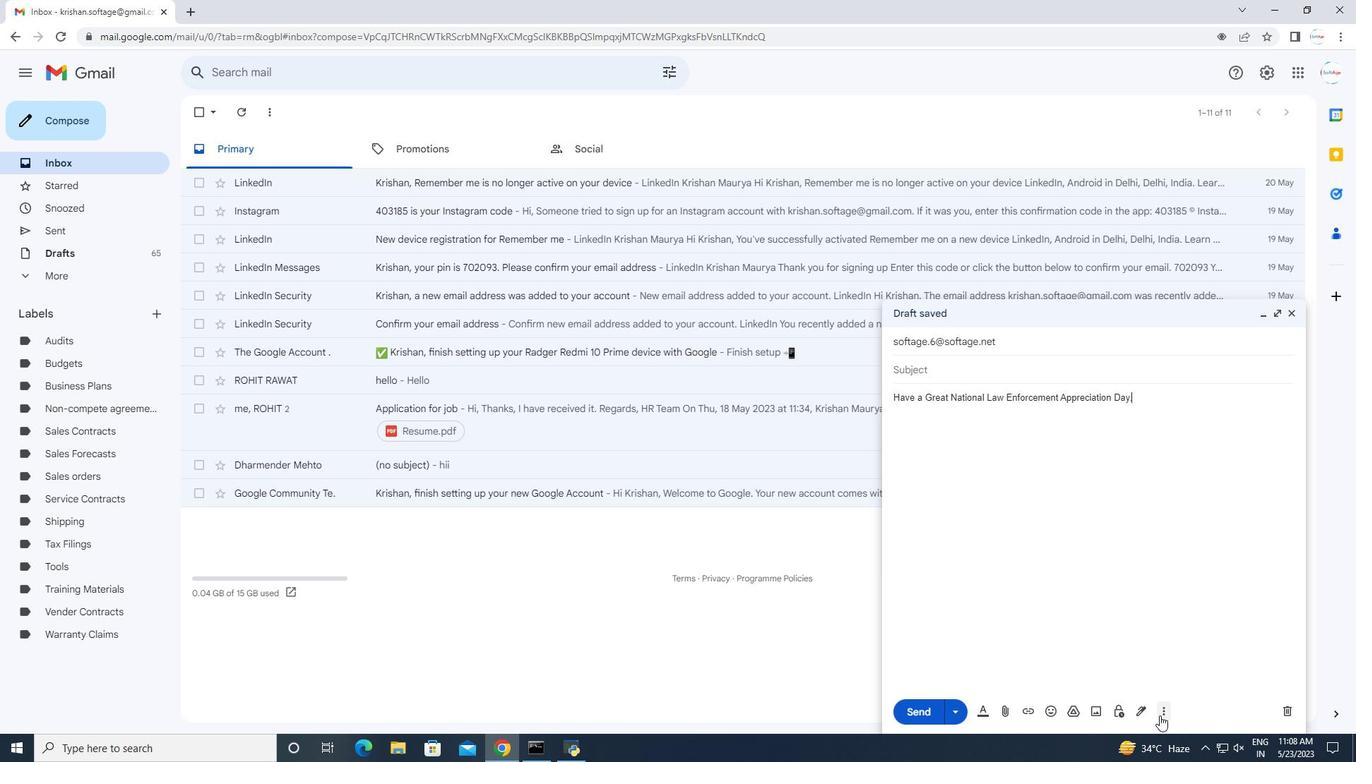 
Action: Mouse moved to (1139, 709)
Screenshot: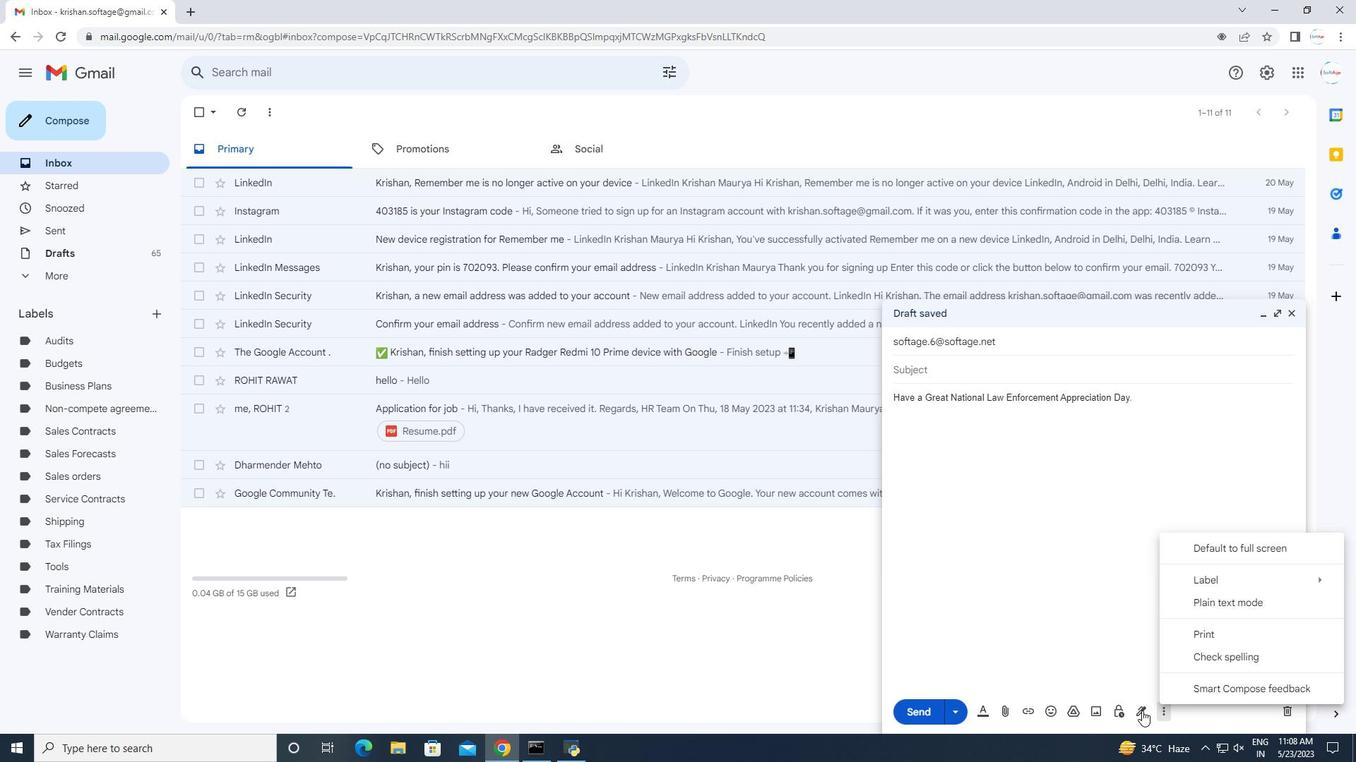 
Action: Mouse pressed left at (1139, 709)
Screenshot: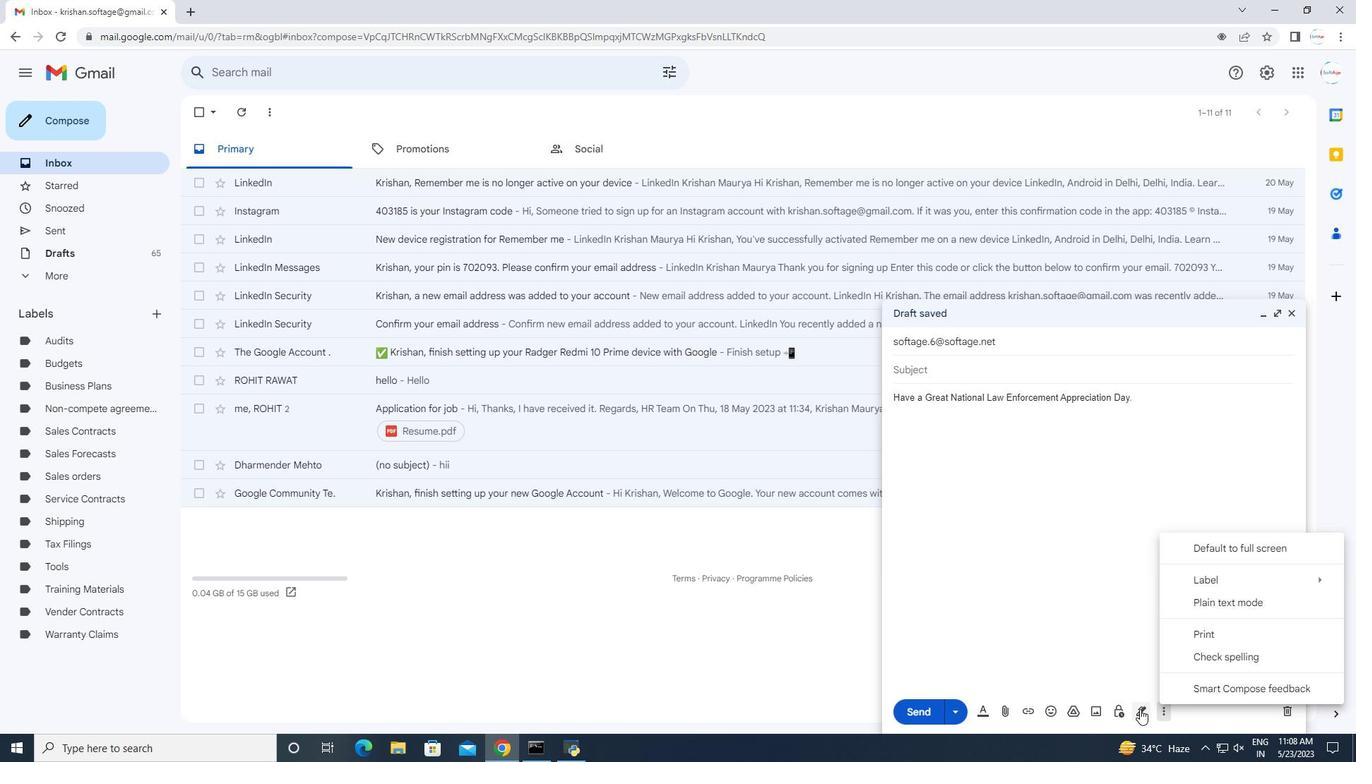 
Action: Mouse moved to (1173, 690)
Screenshot: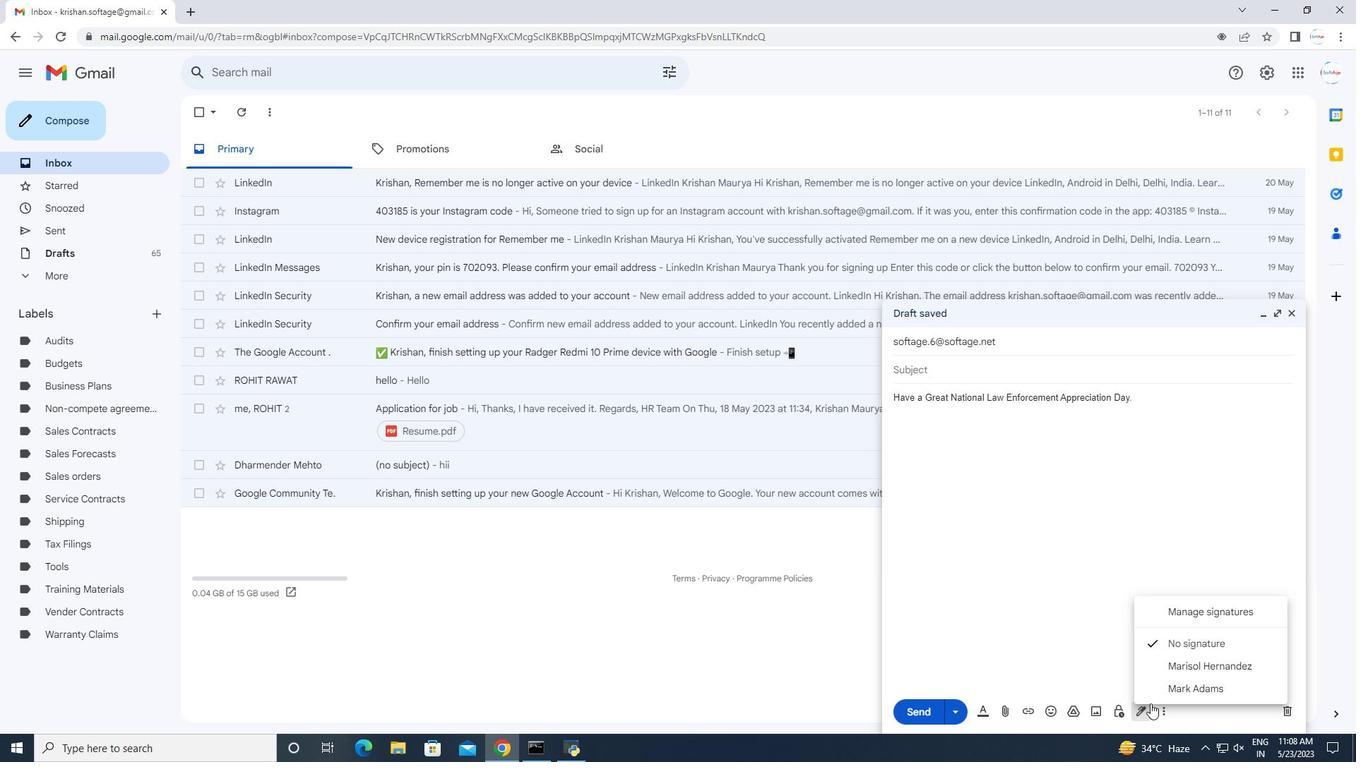 
Action: Mouse pressed left at (1173, 690)
Screenshot: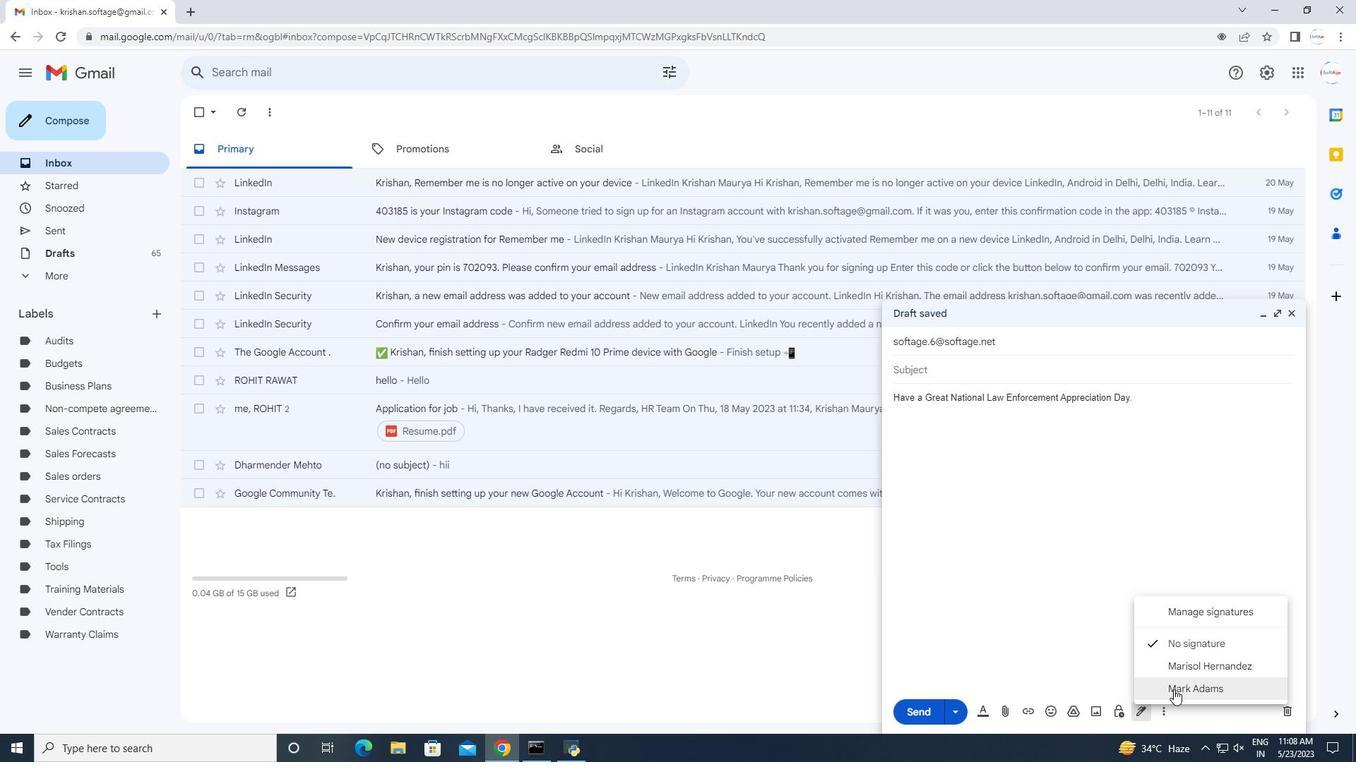 
Action: Mouse moved to (1164, 716)
Screenshot: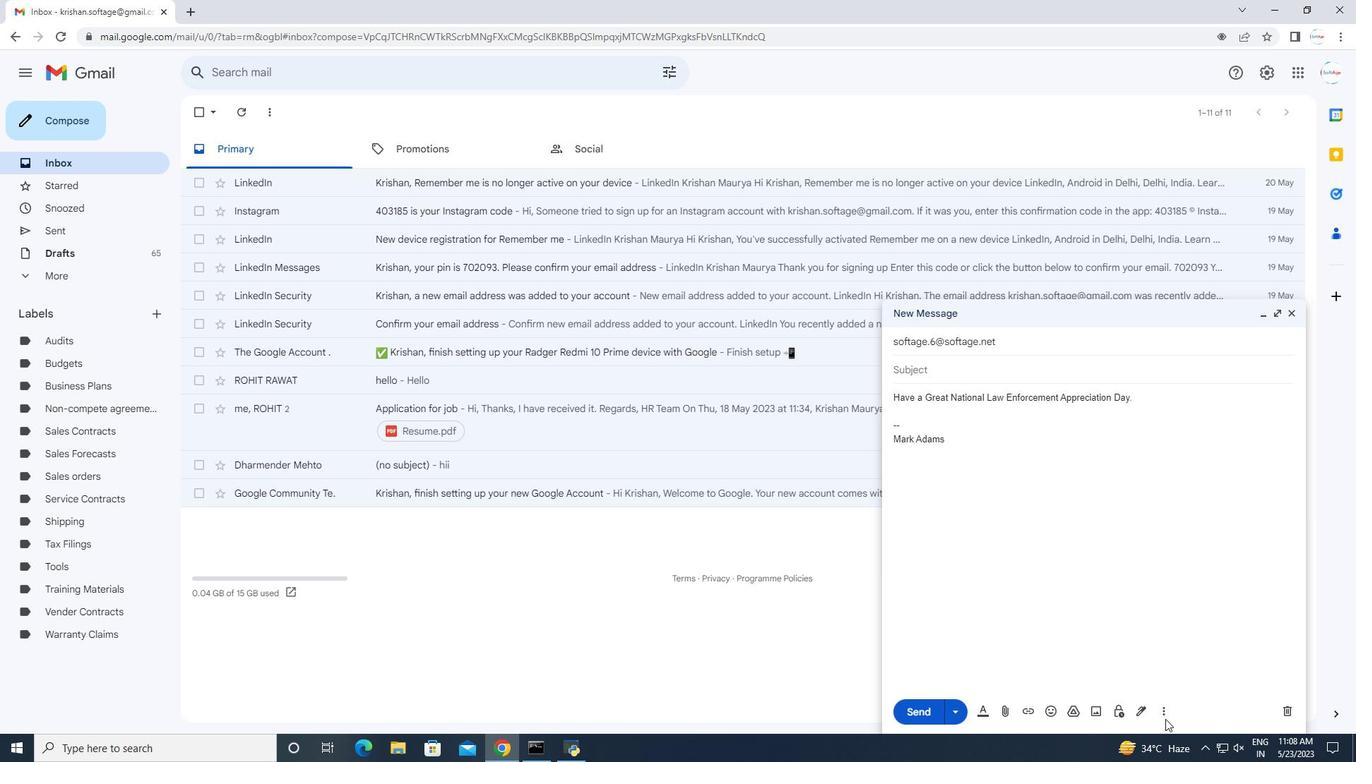 
Action: Mouse pressed left at (1164, 716)
Screenshot: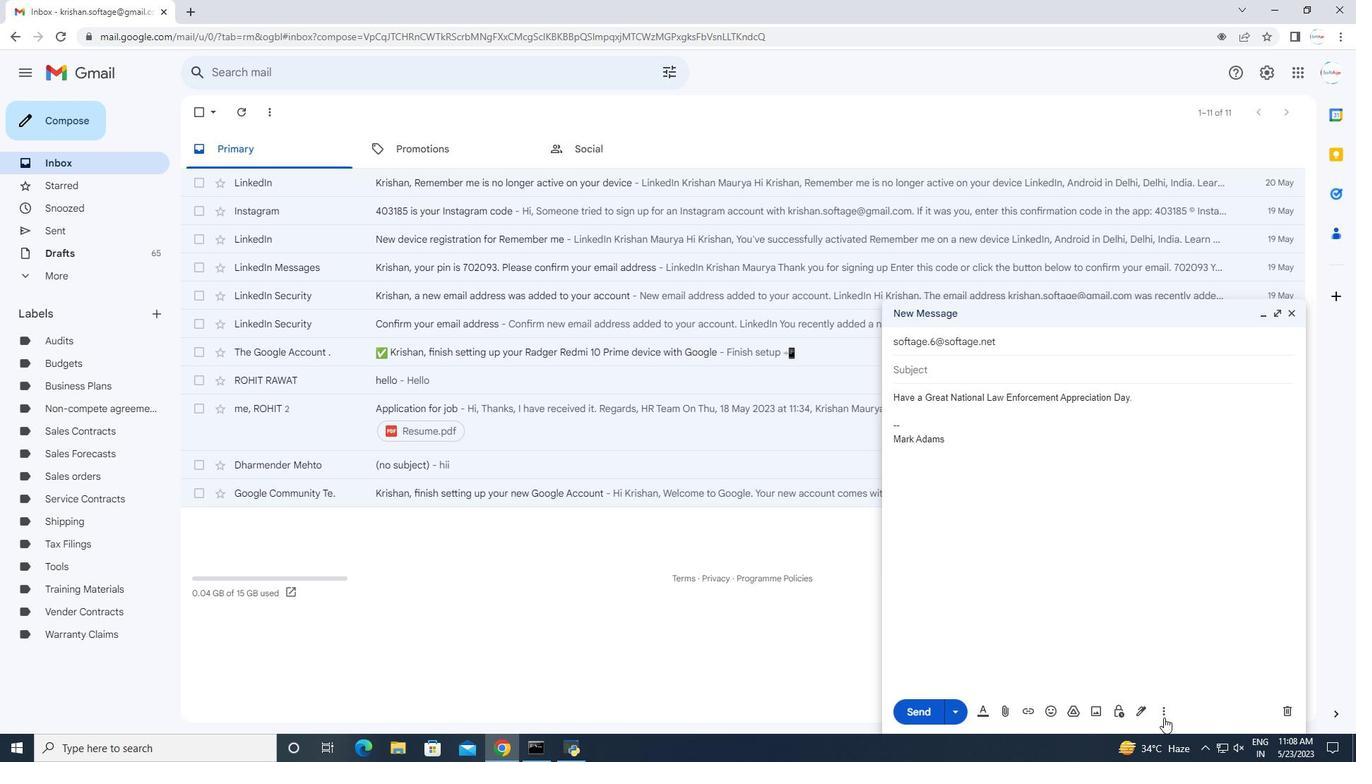 
Action: Mouse moved to (1205, 588)
Screenshot: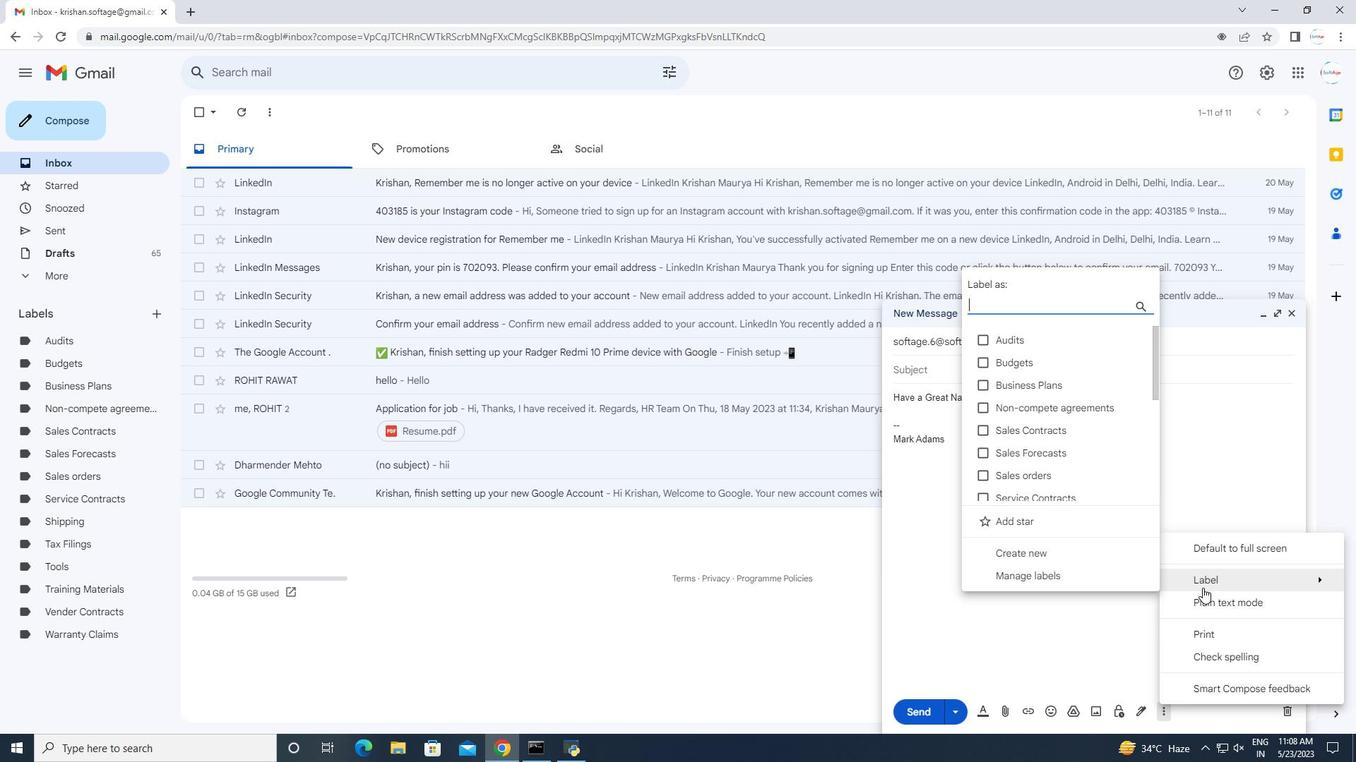 
Action: Mouse pressed left at (1205, 588)
Screenshot: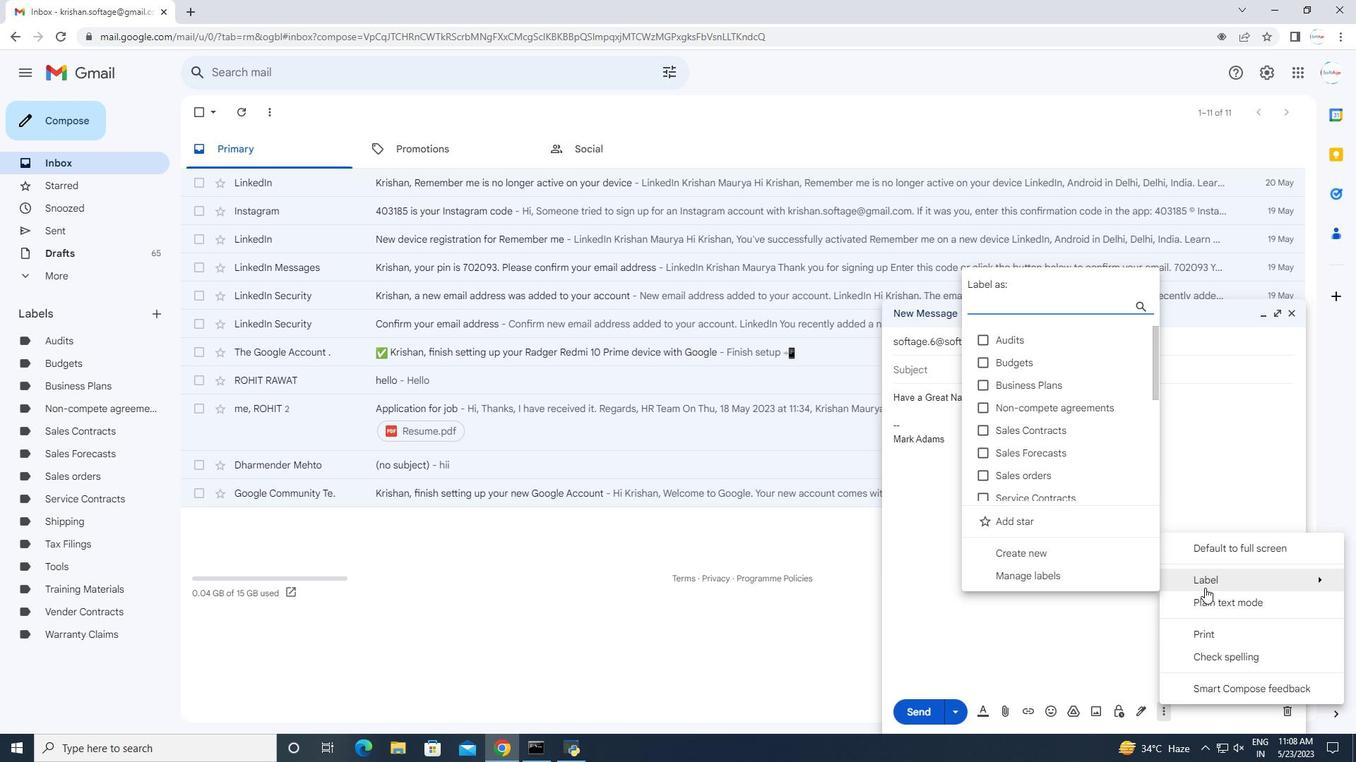 
Action: Mouse moved to (1061, 555)
Screenshot: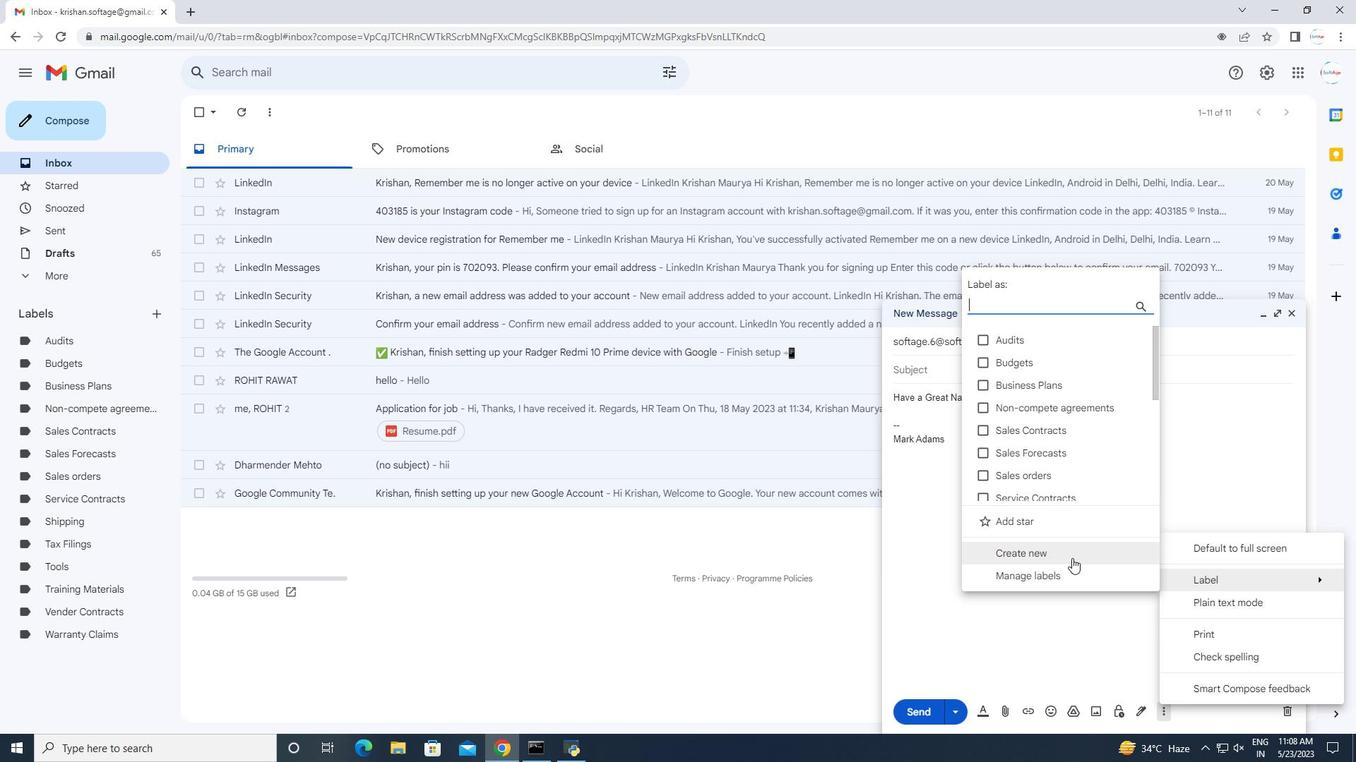 
Action: Mouse pressed left at (1061, 555)
Screenshot: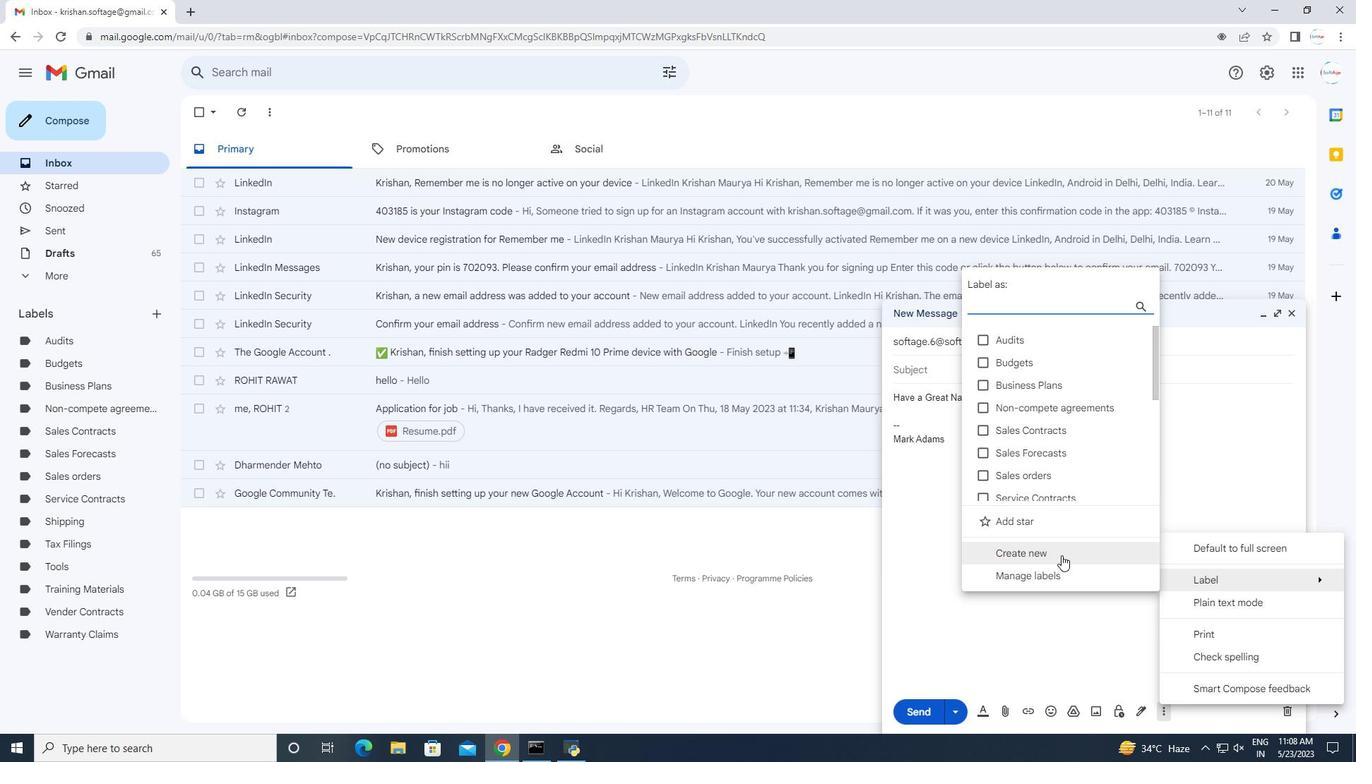 
Action: Mouse moved to (743, 380)
Screenshot: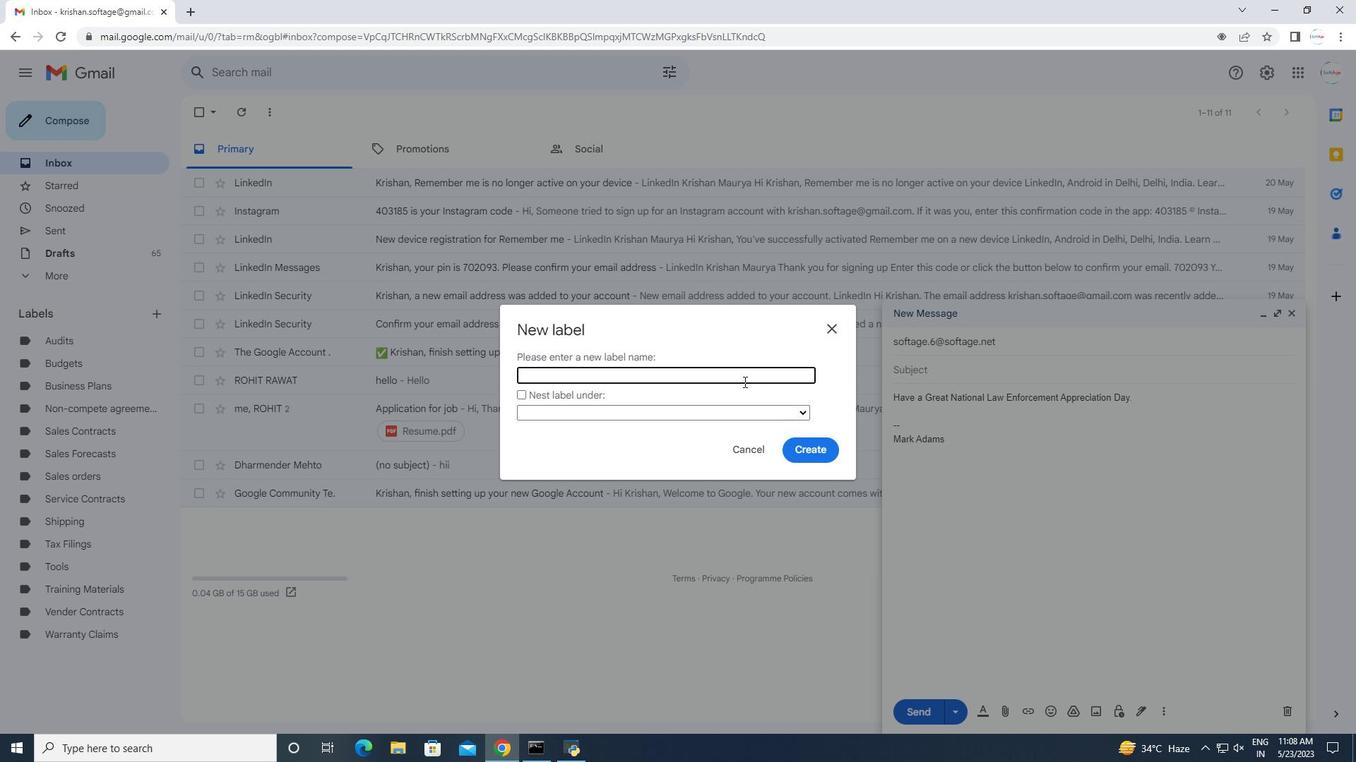 
Action: Mouse pressed left at (743, 380)
Screenshot: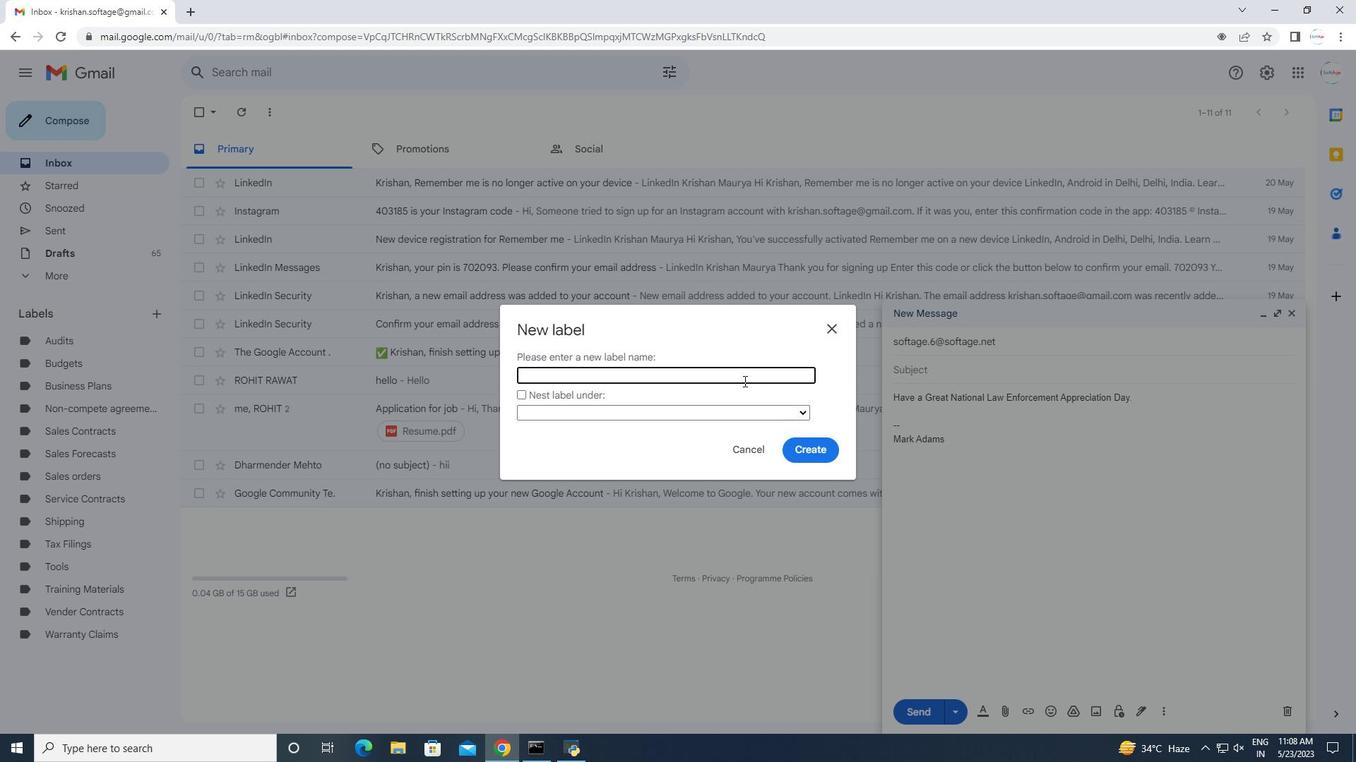 
Action: Key pressed <Key.shift>Franchise<Key.space><Key.shift>Agreements
Screenshot: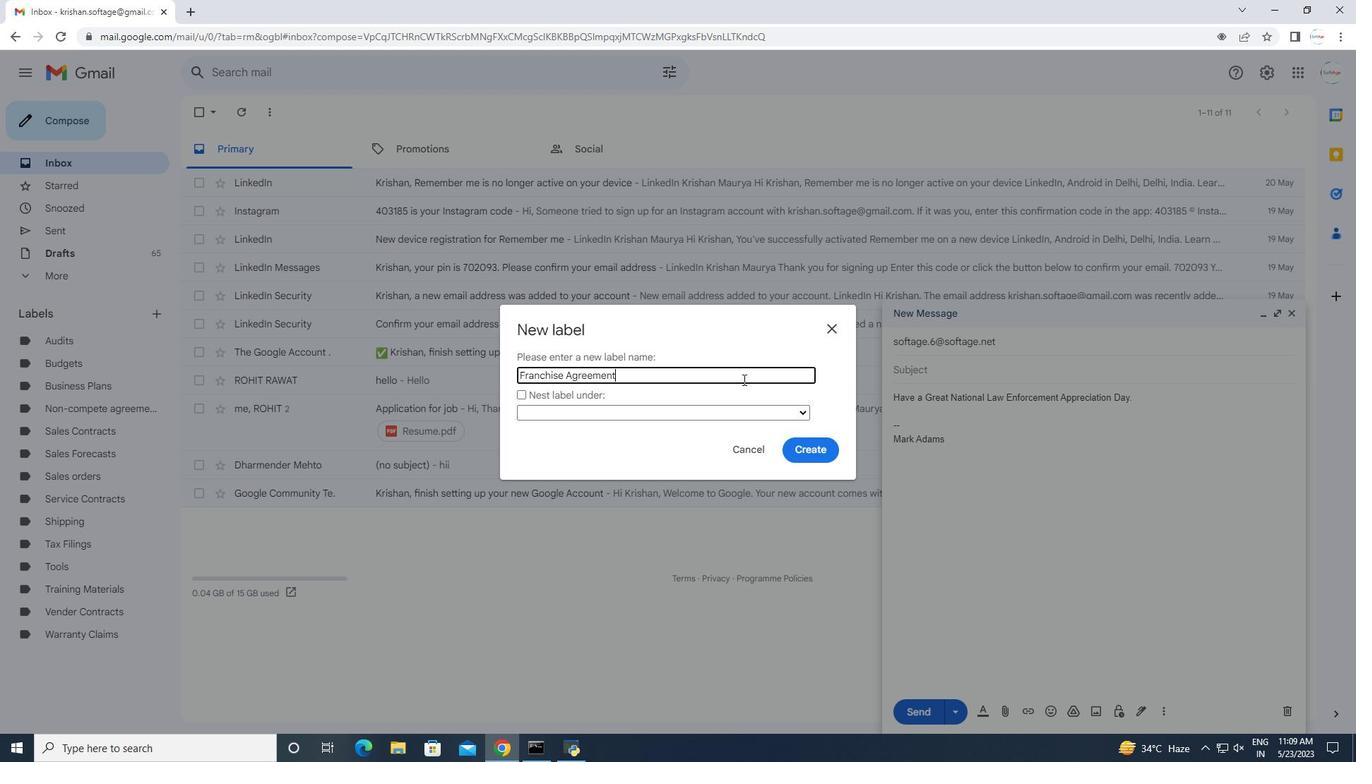 
Action: Mouse moved to (802, 452)
Screenshot: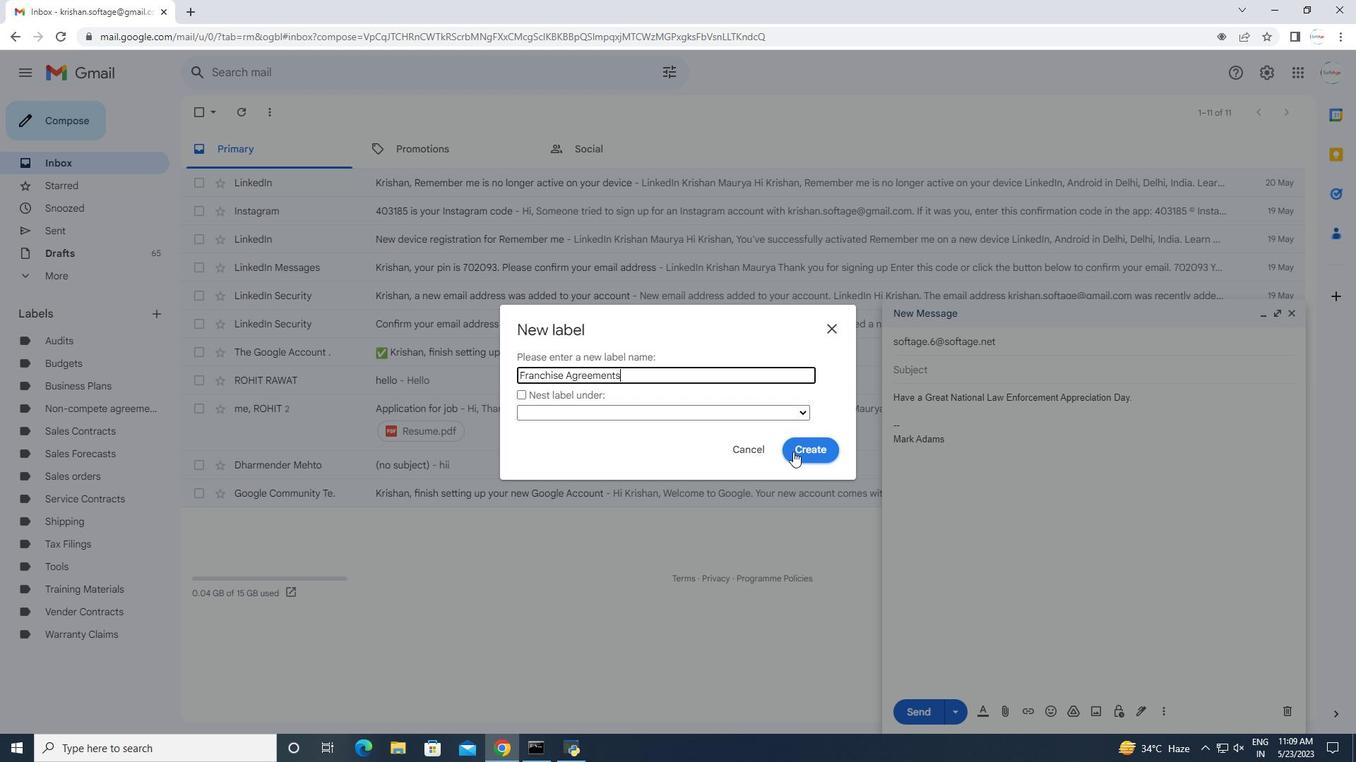 
Action: Mouse pressed left at (802, 452)
Screenshot: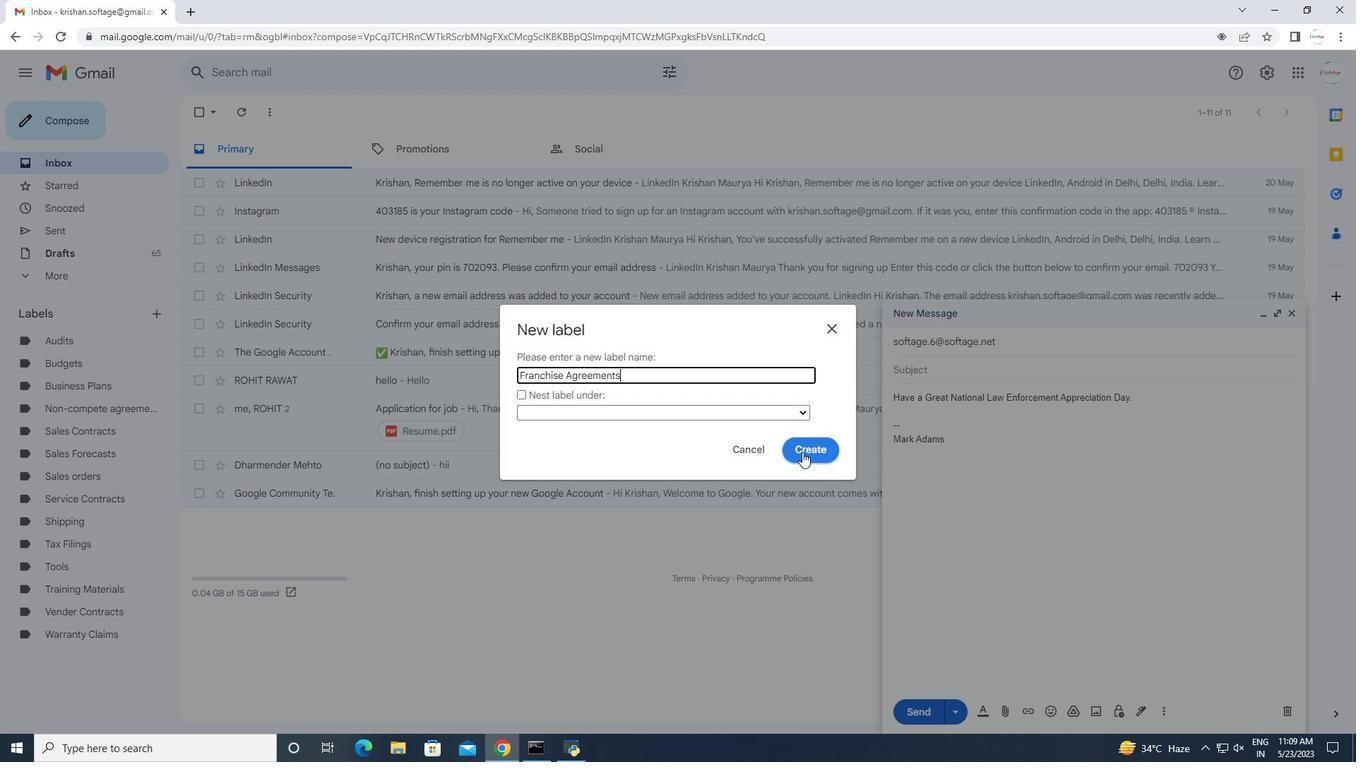 
Action: Mouse moved to (1000, 458)
Screenshot: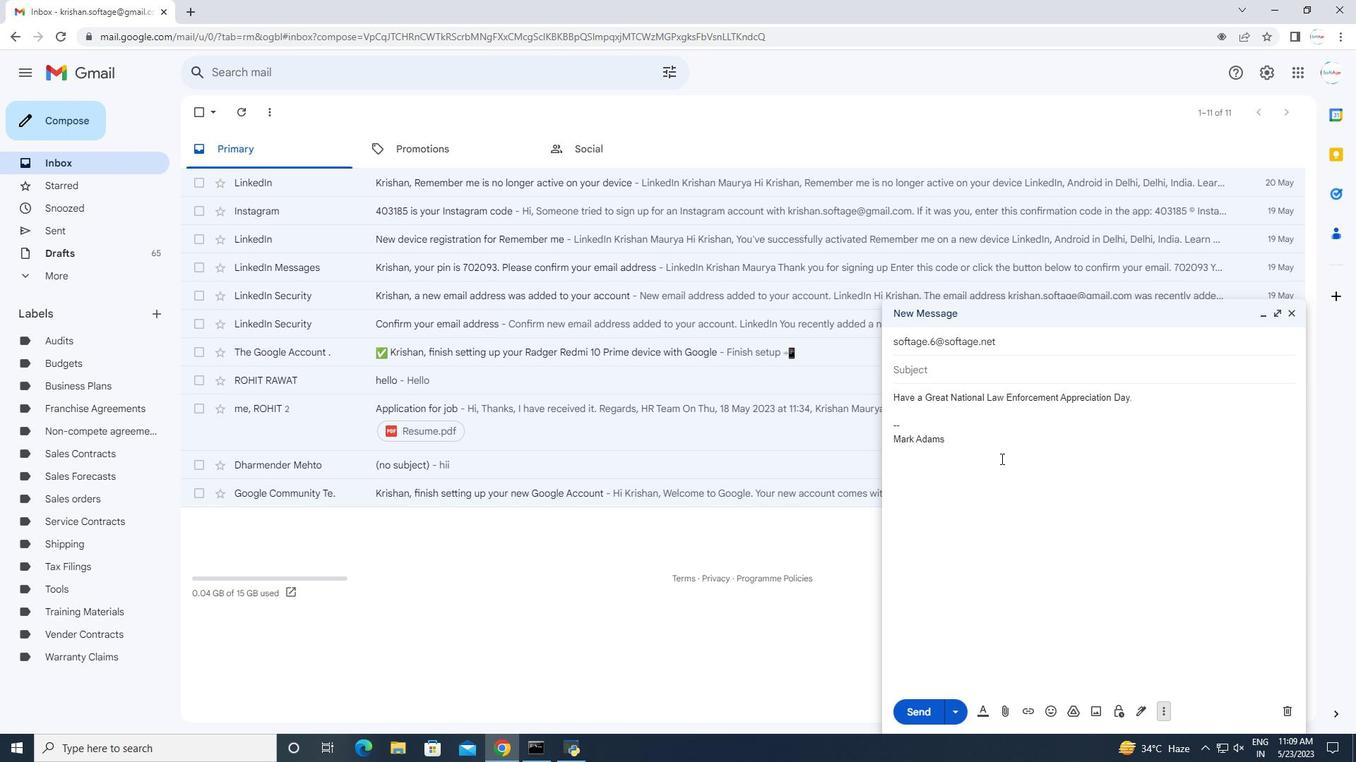 
